 Task: Look for space in Nigrán, Spain from 4th August, 2023 to 8th August, 2023 for 1 adult in price range Rs.10000 to Rs.15000. Place can be private room with 1  bedroom having 1 bed and 1 bathroom. Property type can be flatguest house, hotel. Amenities needed are: wifi, washing machine. Booking option can be shelf check-in. Required host language is English.
Action: Mouse moved to (299, 160)
Screenshot: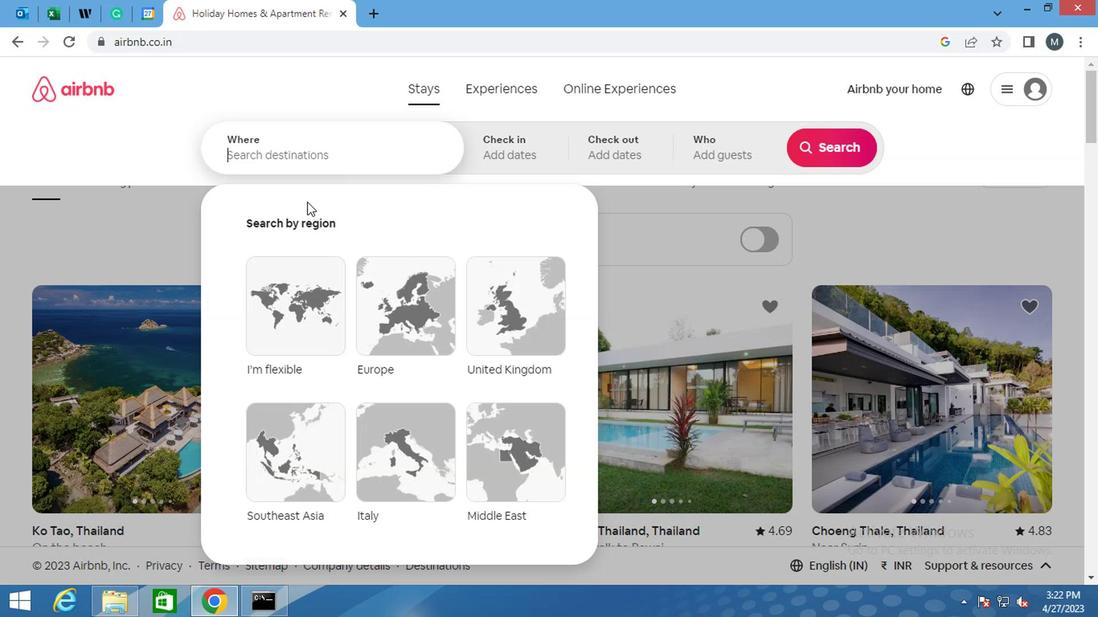 
Action: Mouse pressed left at (299, 160)
Screenshot: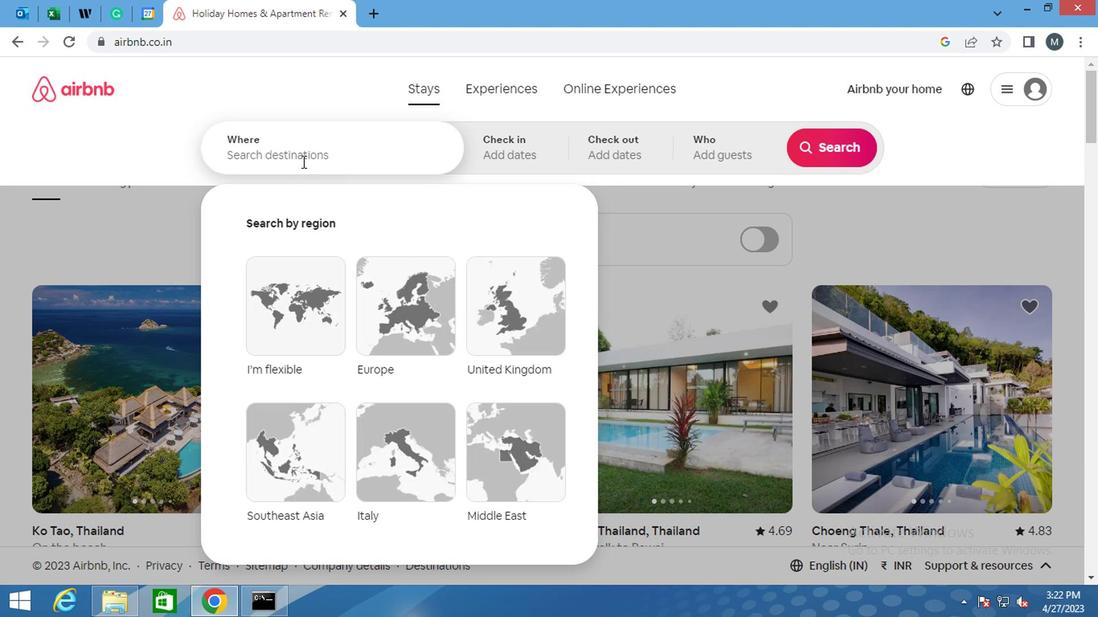 
Action: Key pressed <Key.shift>B<Key.backspace><Key.shift>NIGRAM<Key.backspace>N,<Key.space><Key.shift><Key.shift><Key.shift><Key.shift>SPAAIN
Screenshot: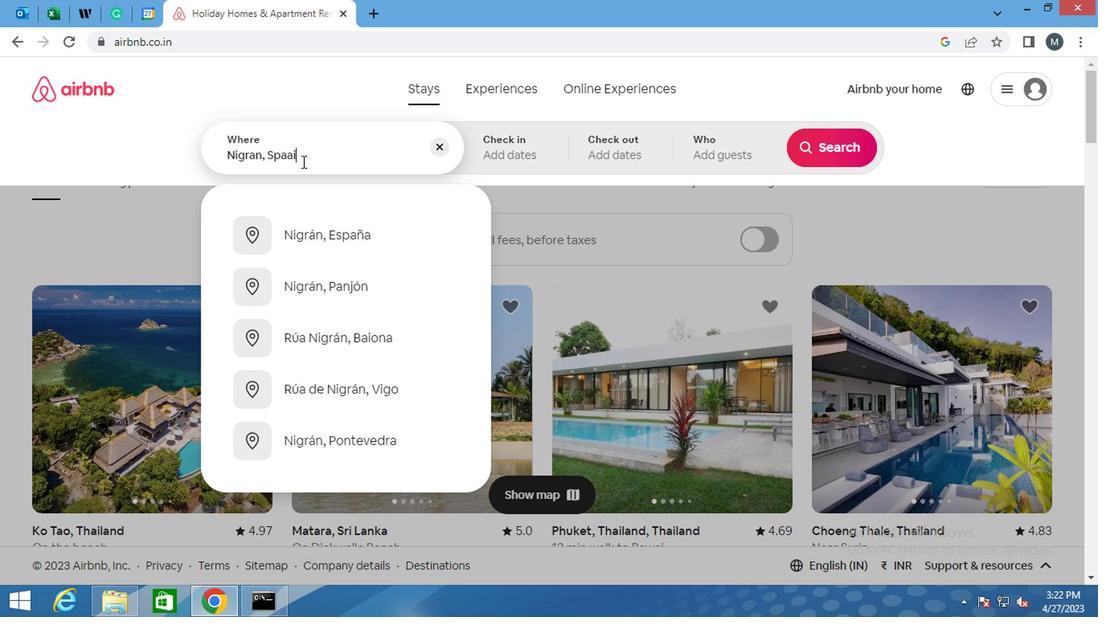 
Action: Mouse moved to (326, 243)
Screenshot: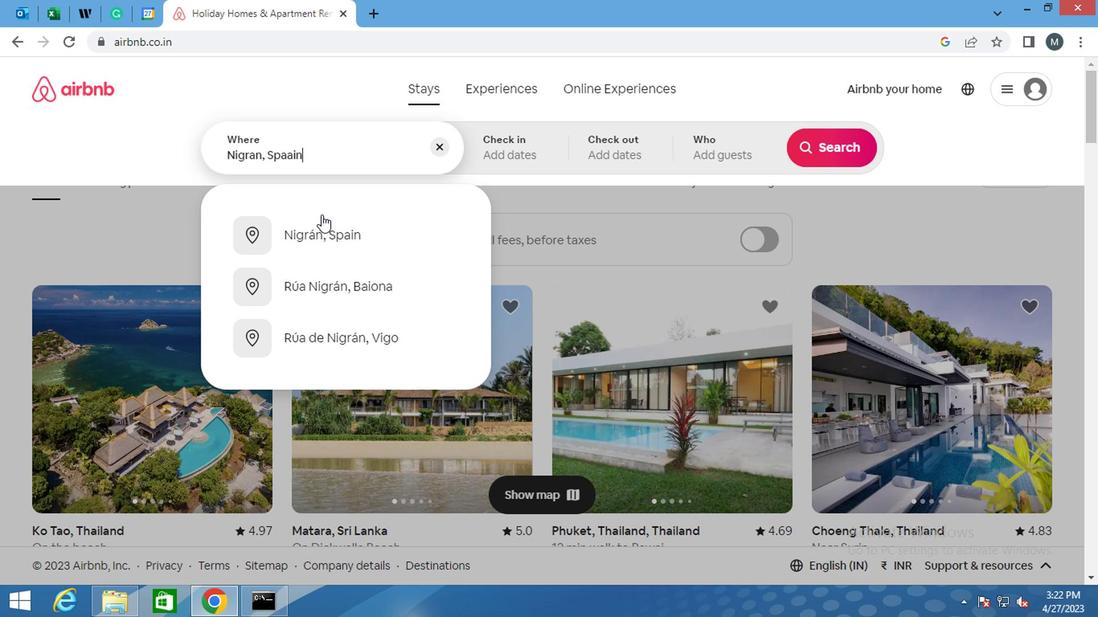 
Action: Mouse pressed left at (326, 243)
Screenshot: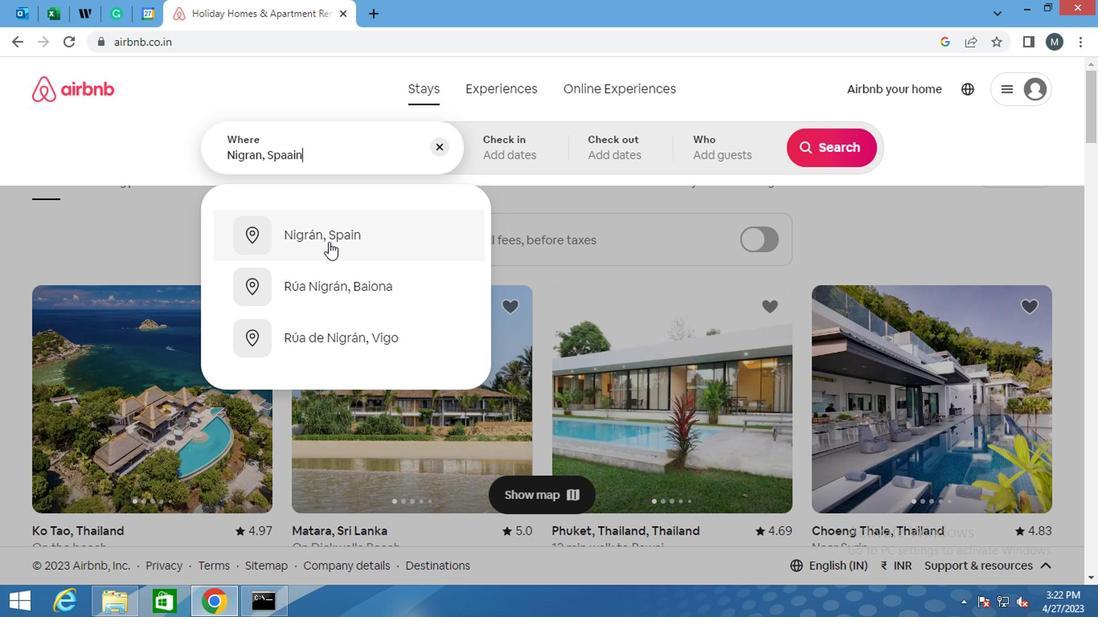 
Action: Mouse moved to (815, 275)
Screenshot: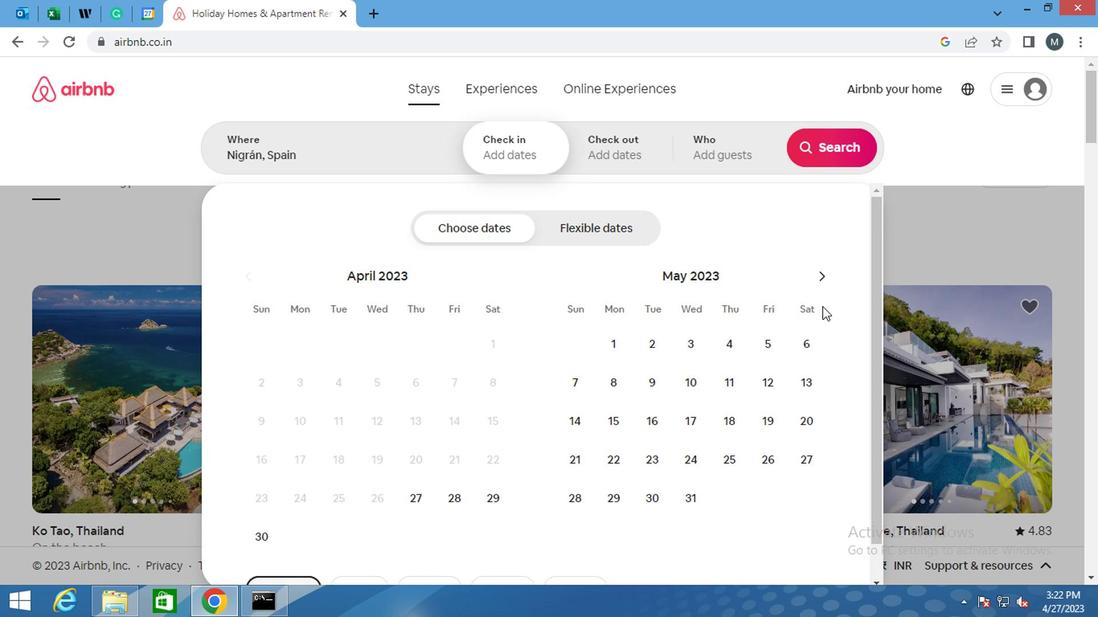 
Action: Mouse pressed left at (815, 275)
Screenshot: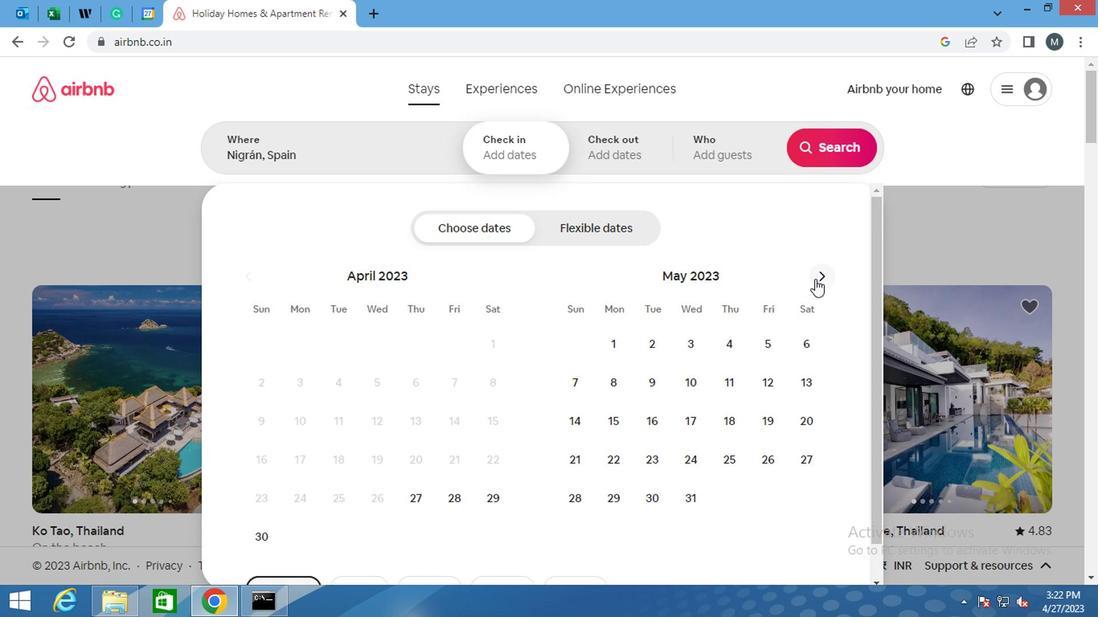 
Action: Mouse moved to (815, 275)
Screenshot: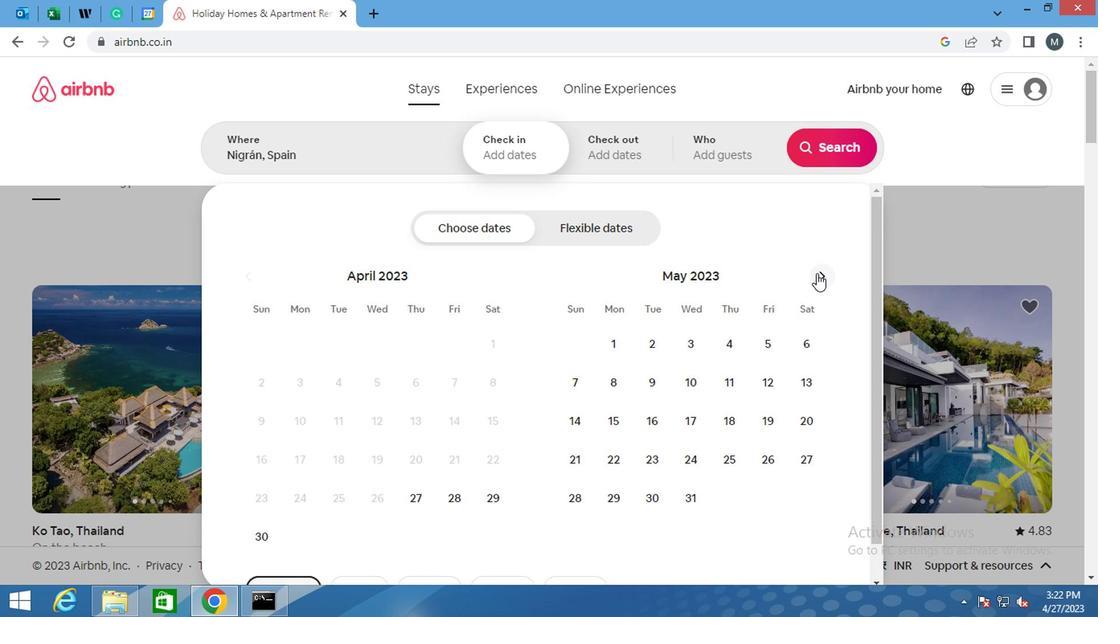 
Action: Mouse pressed left at (815, 275)
Screenshot: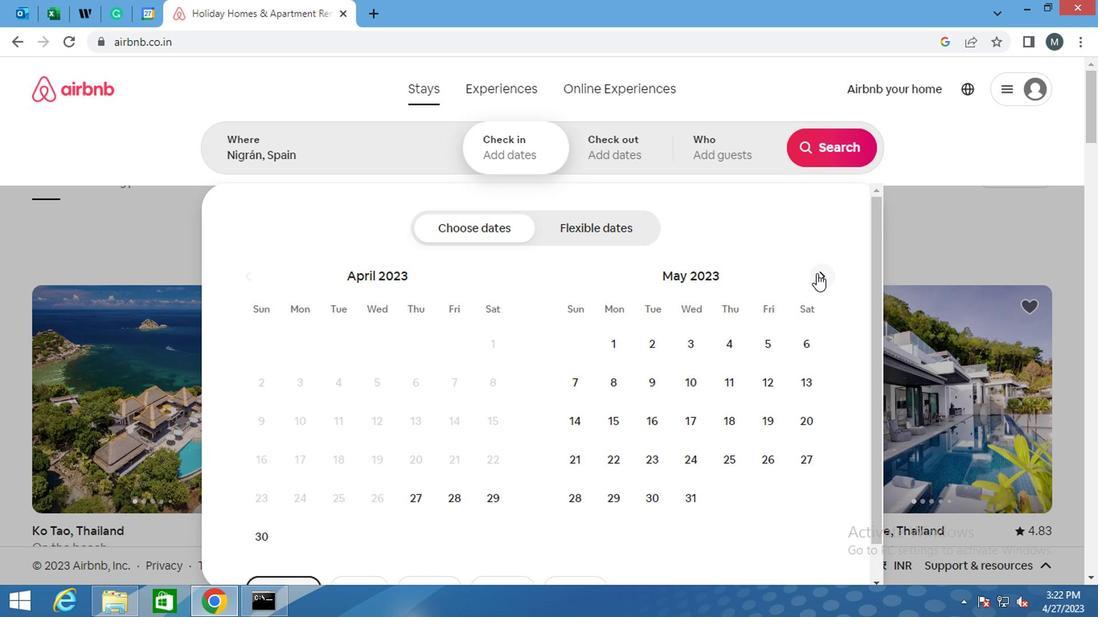 
Action: Mouse moved to (817, 275)
Screenshot: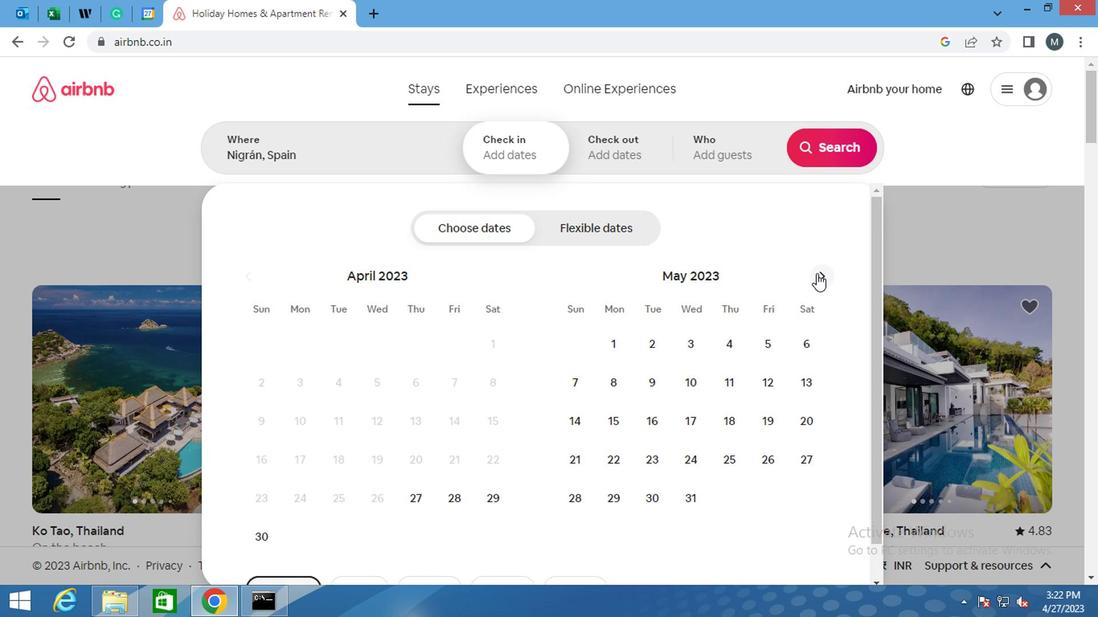 
Action: Mouse pressed left at (817, 275)
Screenshot: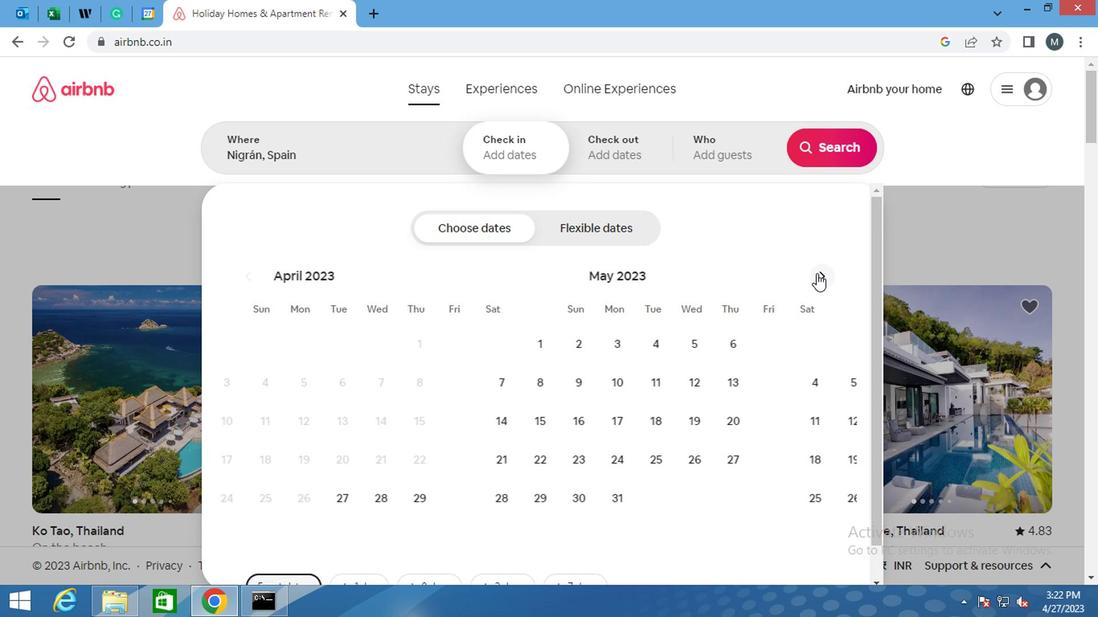 
Action: Mouse moved to (817, 275)
Screenshot: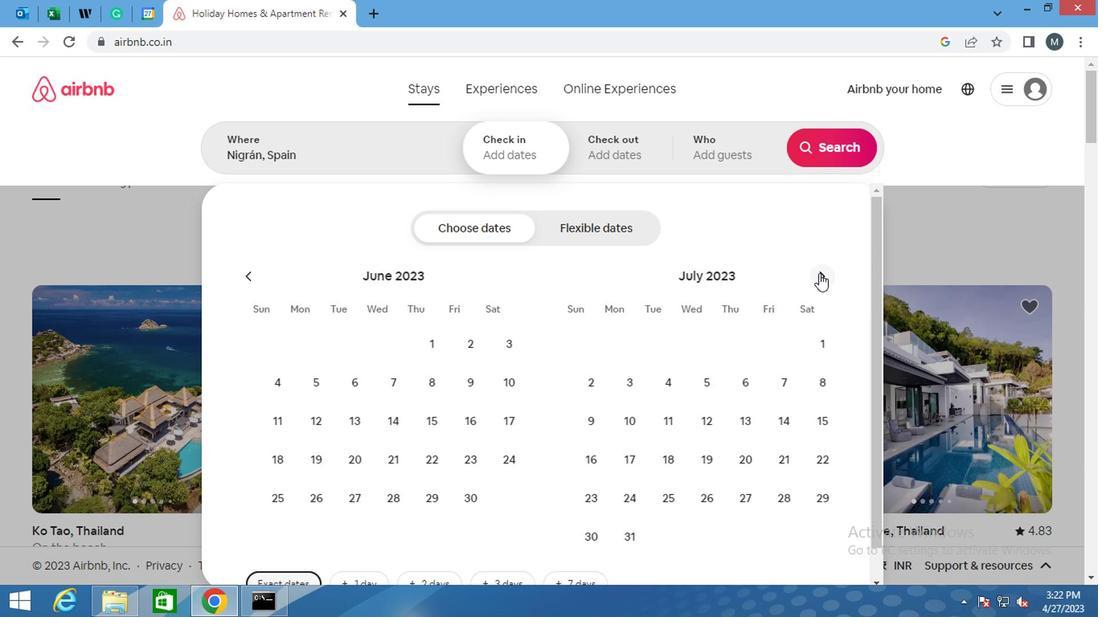 
Action: Mouse pressed left at (817, 275)
Screenshot: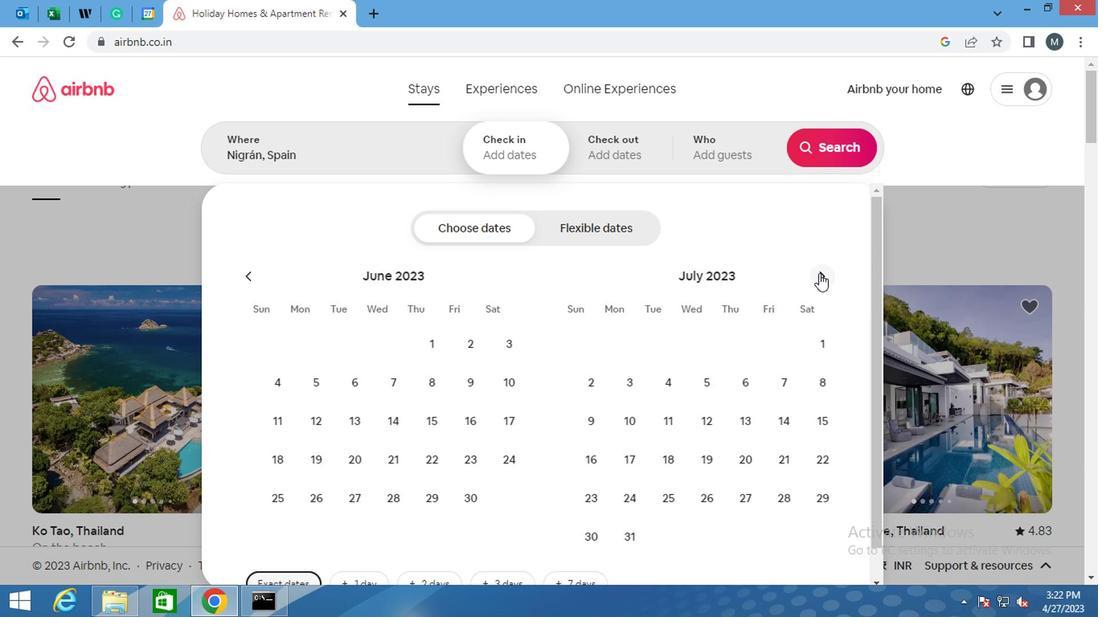 
Action: Mouse moved to (764, 350)
Screenshot: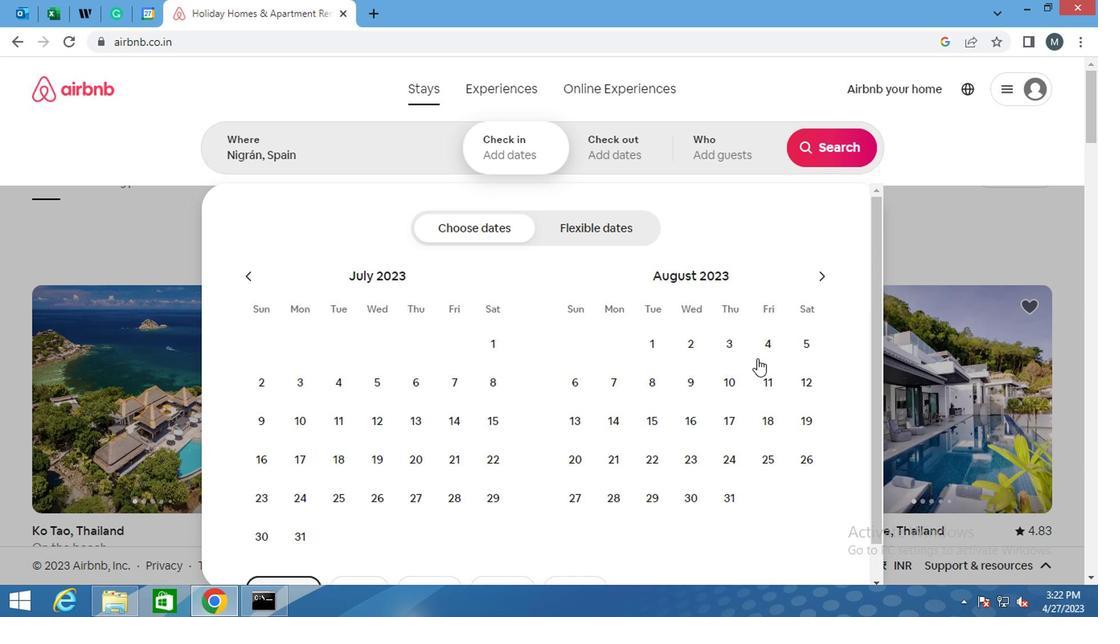 
Action: Mouse pressed left at (764, 350)
Screenshot: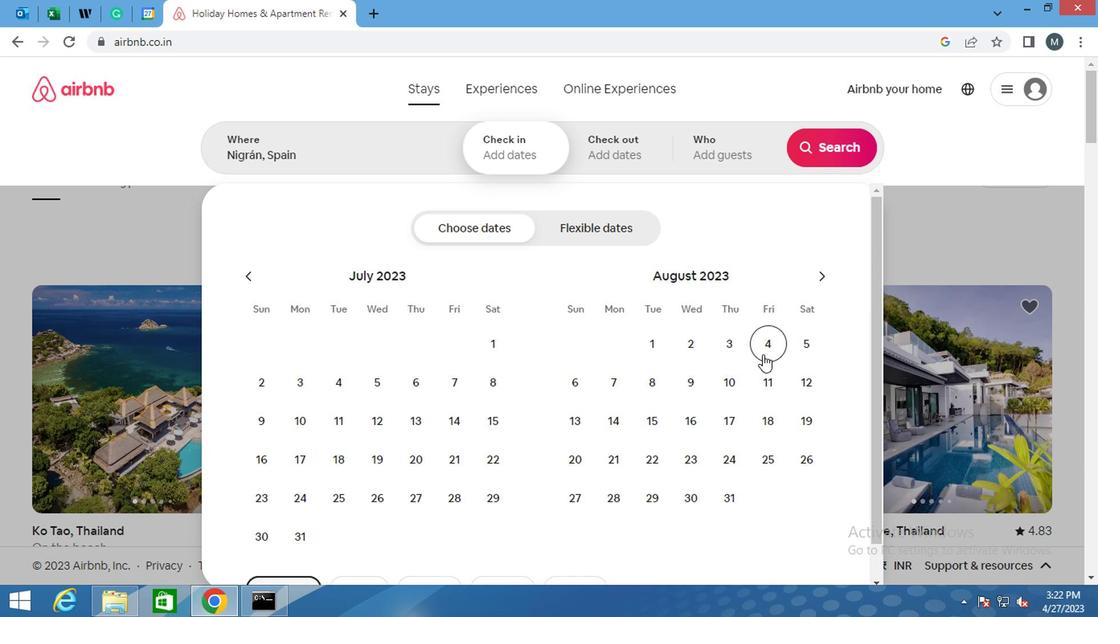 
Action: Mouse moved to (666, 389)
Screenshot: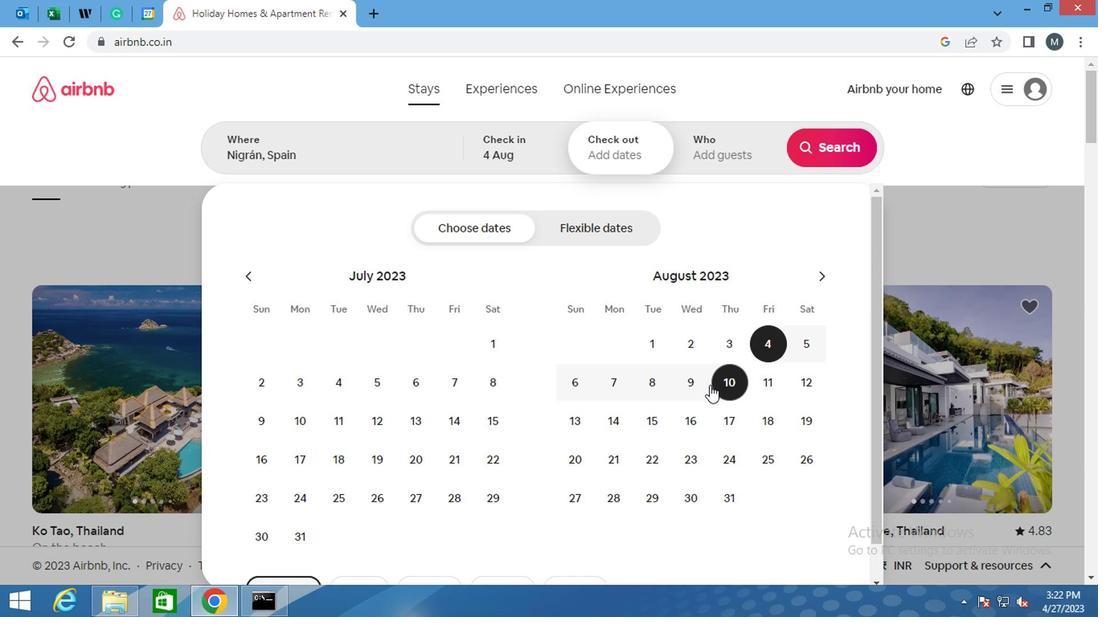 
Action: Mouse pressed left at (666, 389)
Screenshot: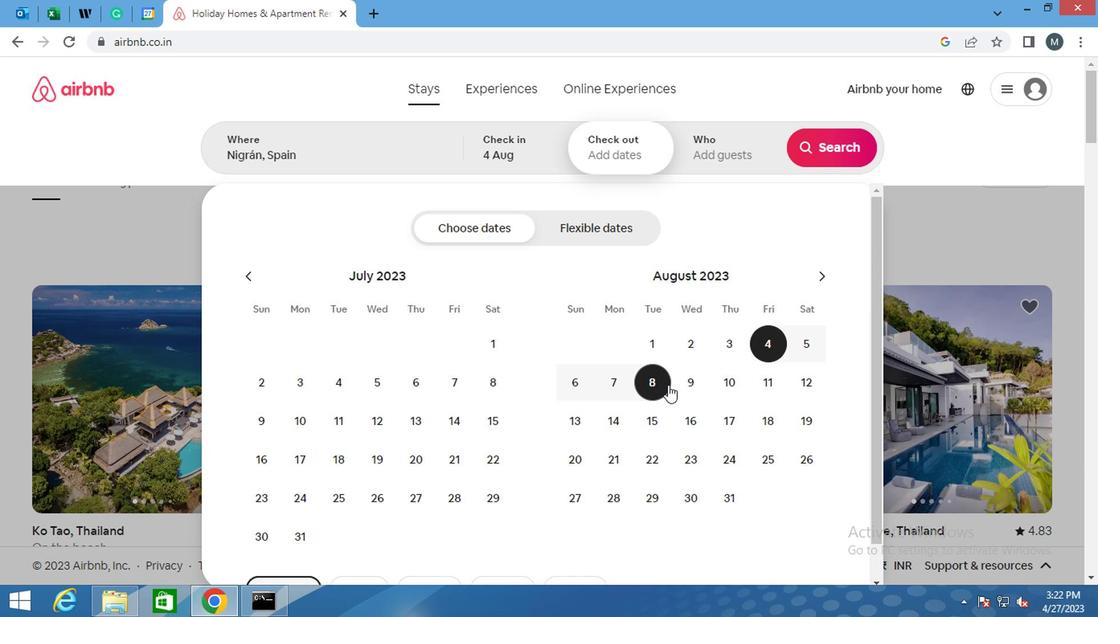 
Action: Mouse moved to (721, 145)
Screenshot: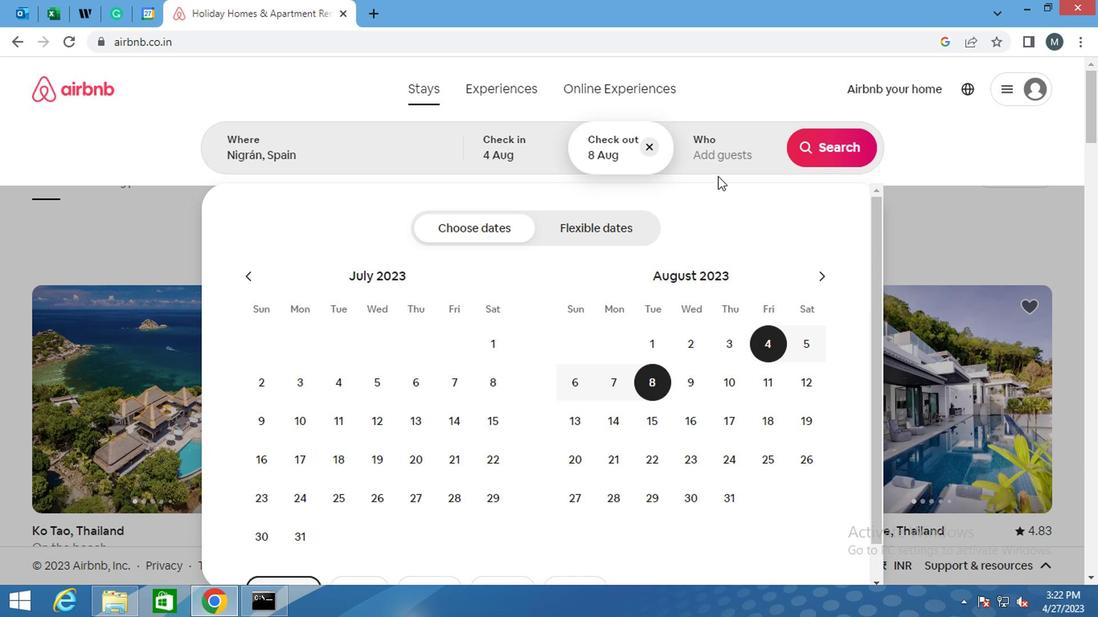 
Action: Mouse pressed left at (721, 145)
Screenshot: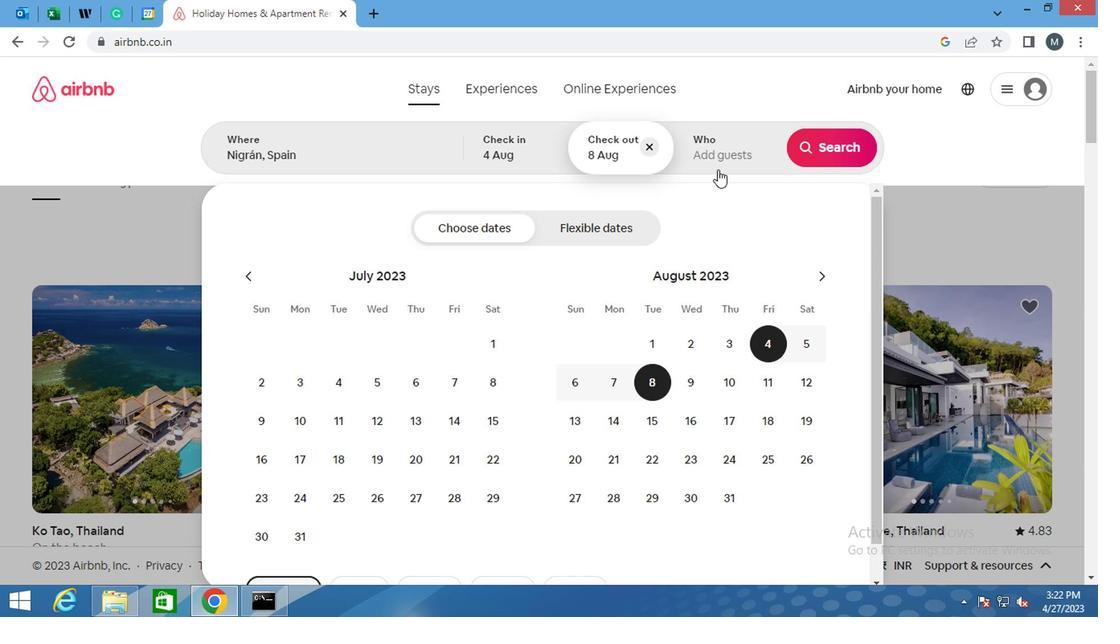 
Action: Mouse moved to (829, 228)
Screenshot: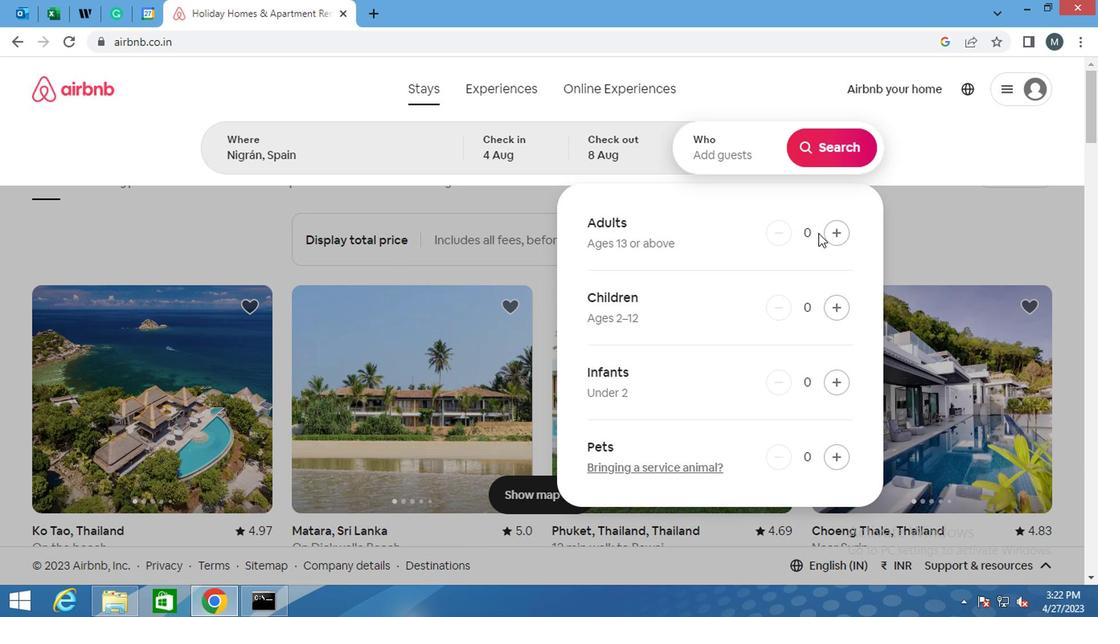
Action: Mouse pressed left at (829, 228)
Screenshot: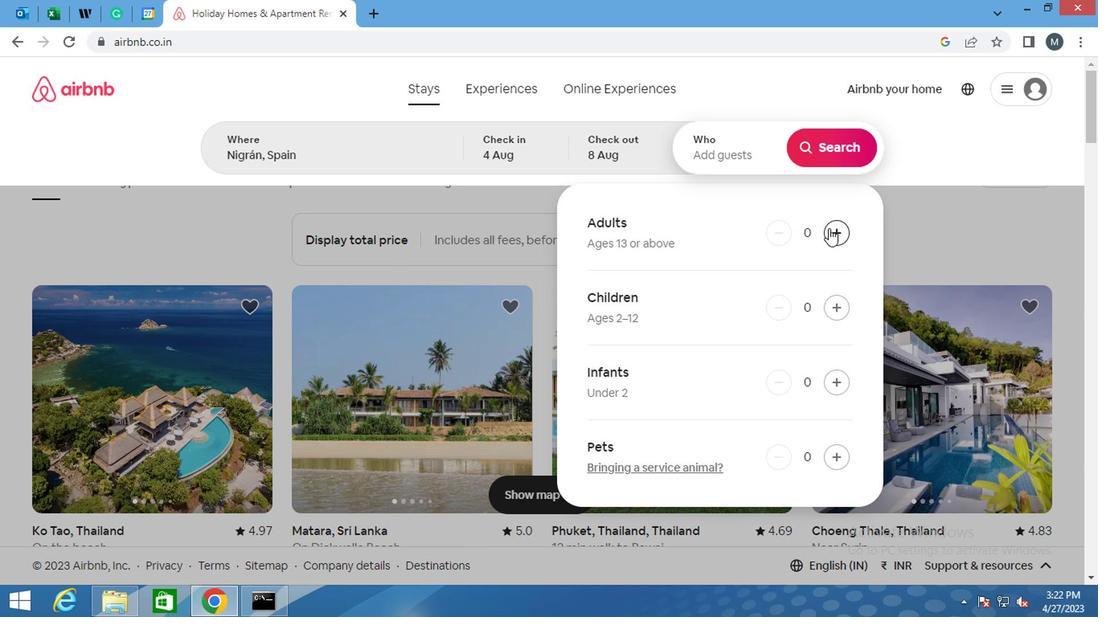 
Action: Mouse moved to (824, 155)
Screenshot: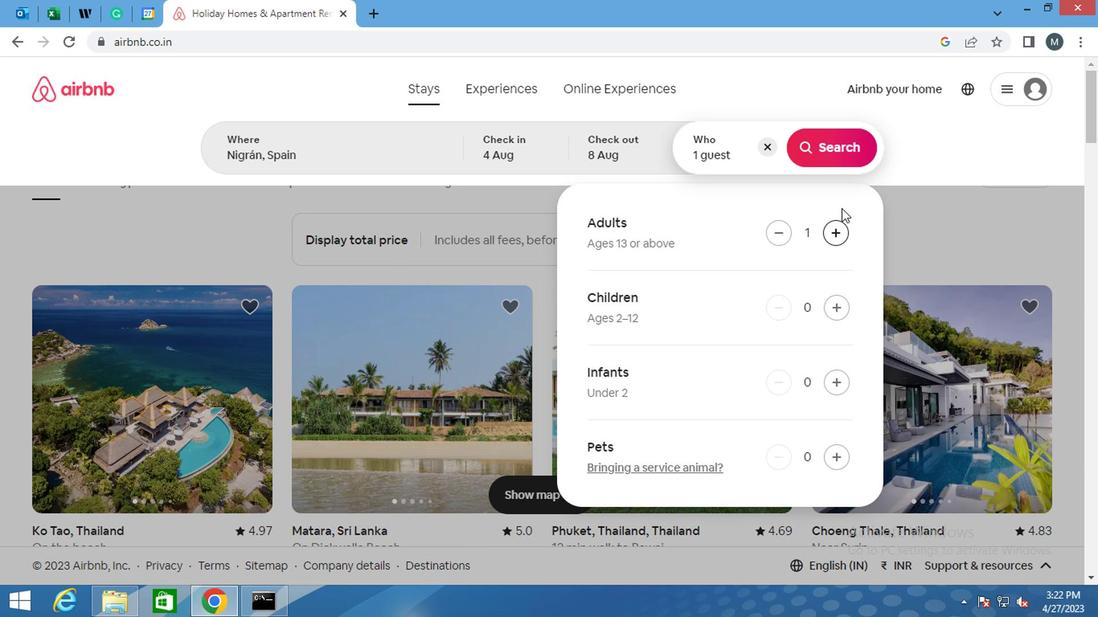 
Action: Mouse pressed left at (824, 155)
Screenshot: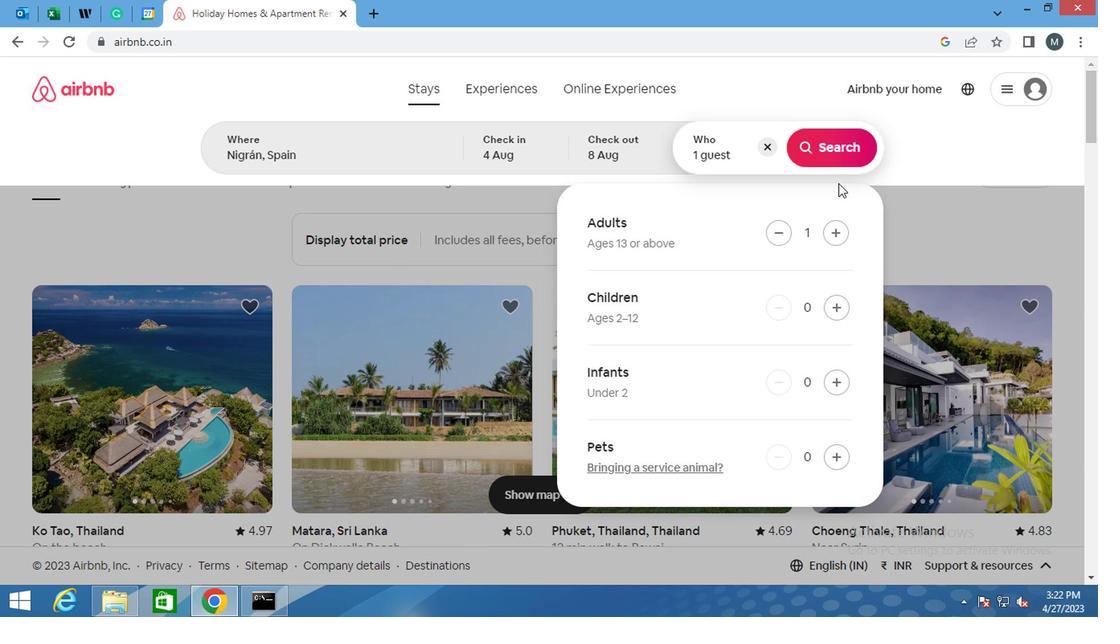
Action: Mouse moved to (1049, 152)
Screenshot: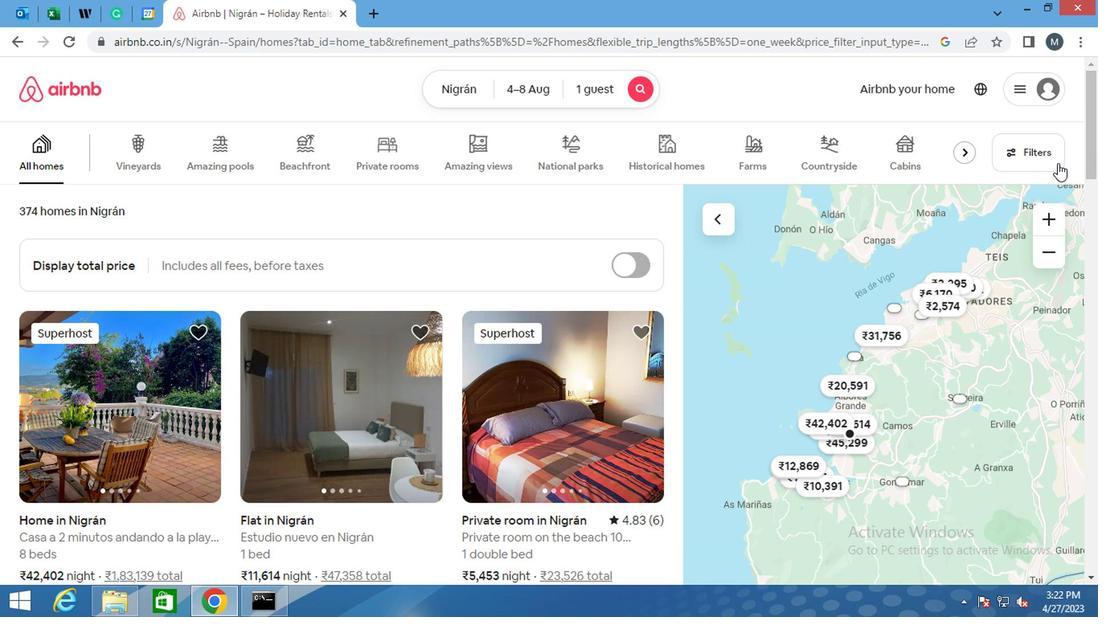 
Action: Mouse pressed left at (1049, 152)
Screenshot: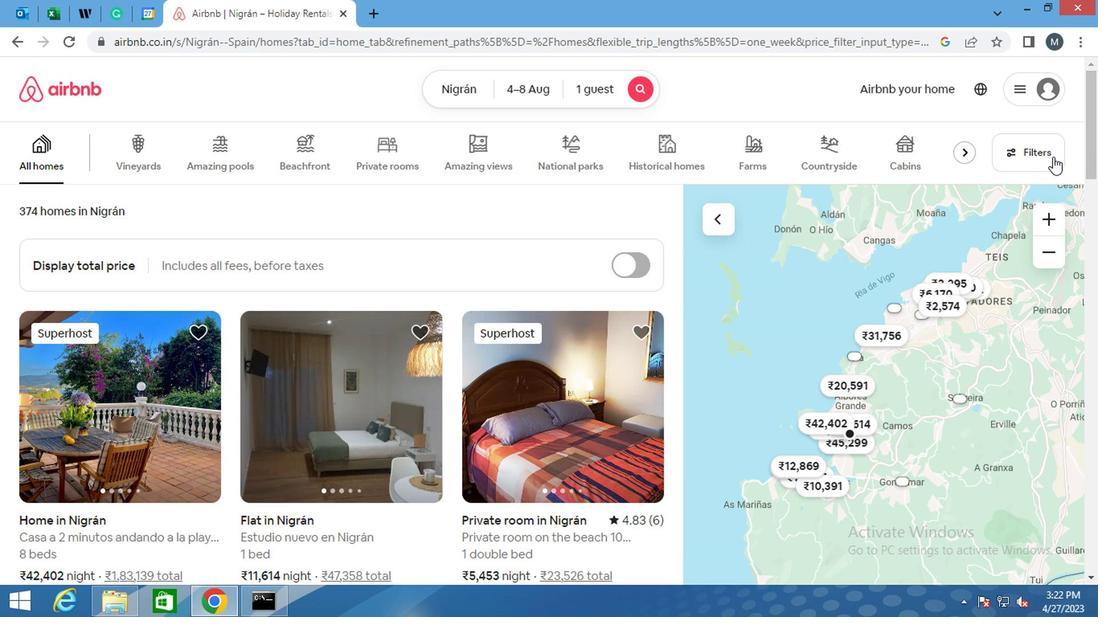 
Action: Mouse moved to (367, 368)
Screenshot: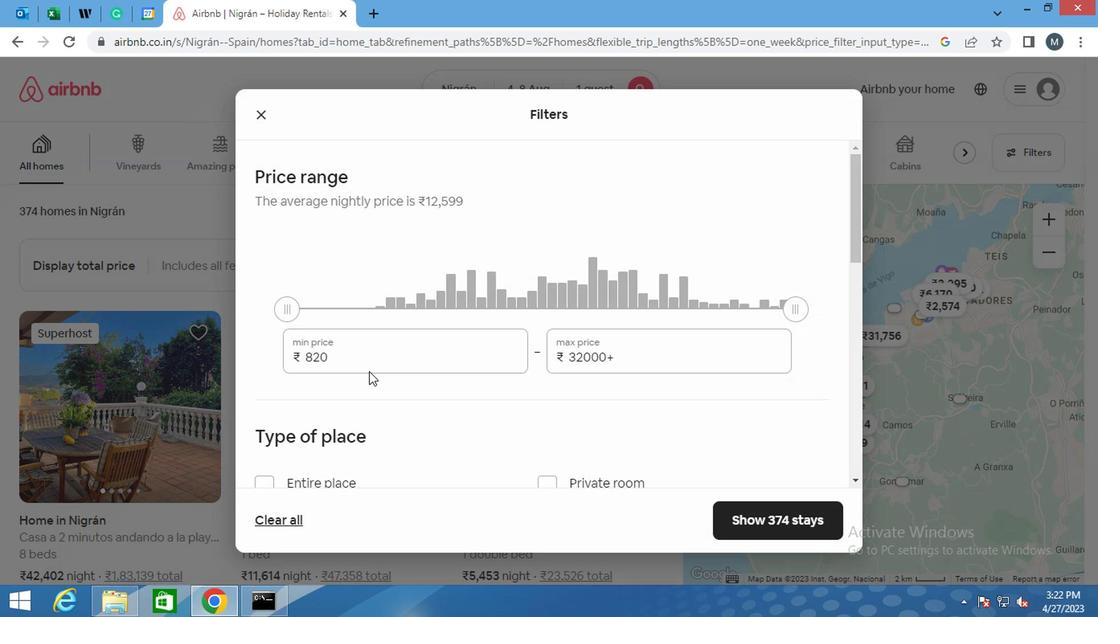 
Action: Mouse pressed left at (367, 368)
Screenshot: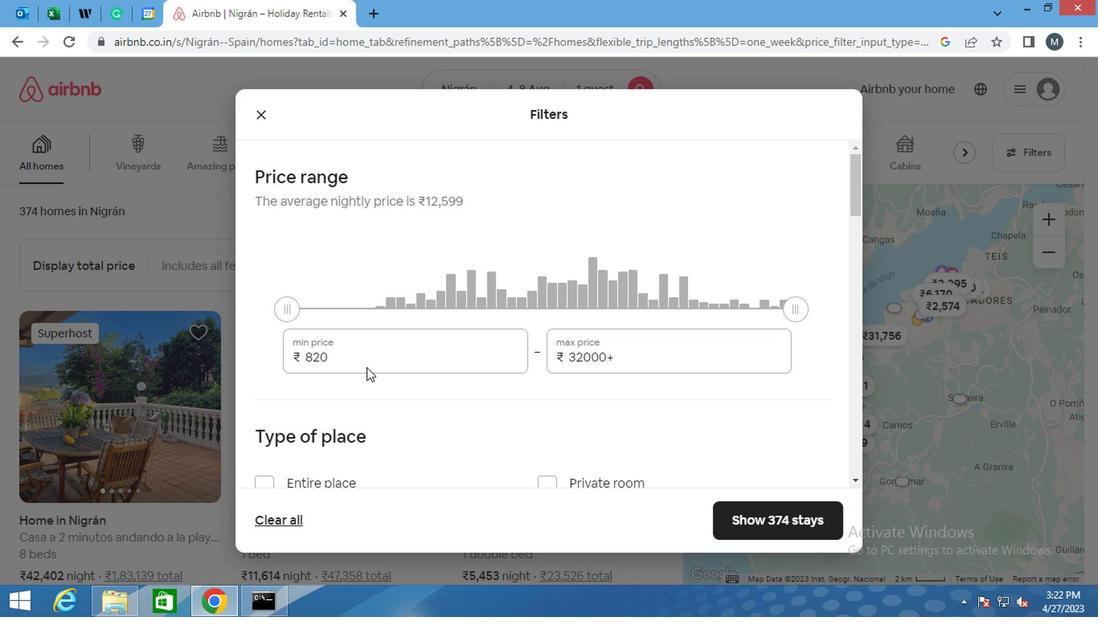 
Action: Mouse moved to (367, 368)
Screenshot: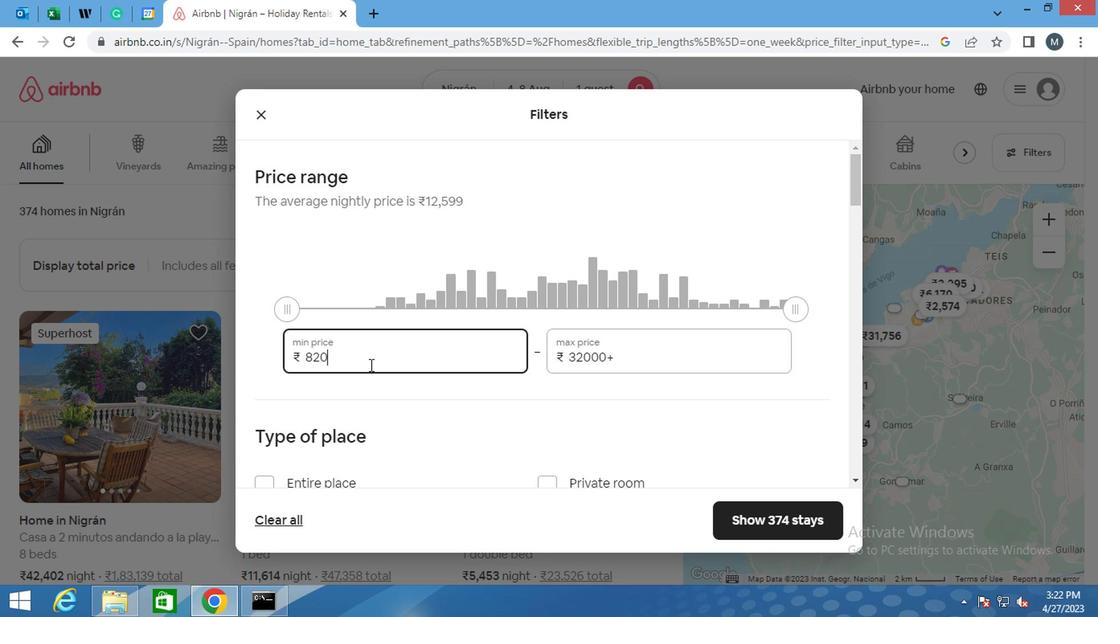 
Action: Key pressed <Key.backspace><Key.backspace><Key.backspace><Key.backspace><Key.backspace><Key.backspace><Key.backspace>10000
Screenshot: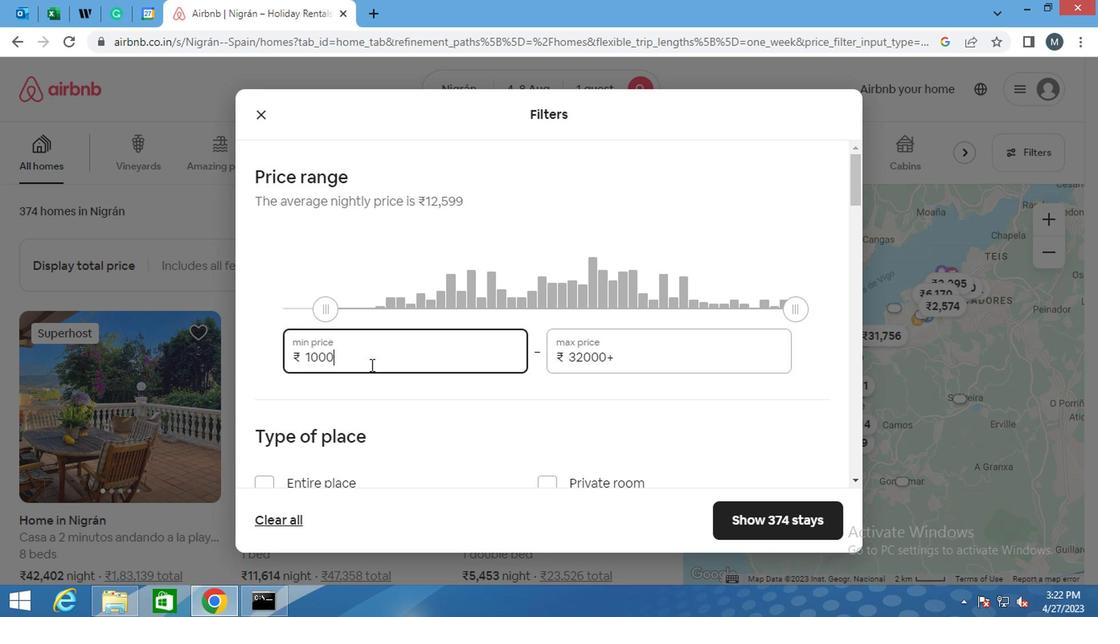 
Action: Mouse moved to (632, 359)
Screenshot: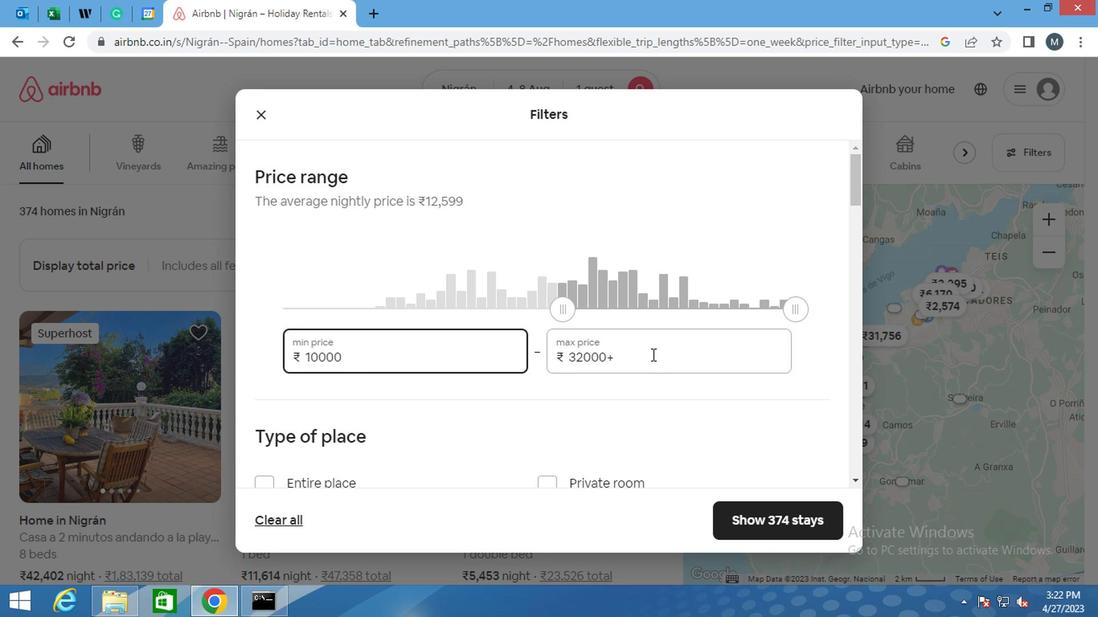 
Action: Mouse pressed left at (632, 359)
Screenshot: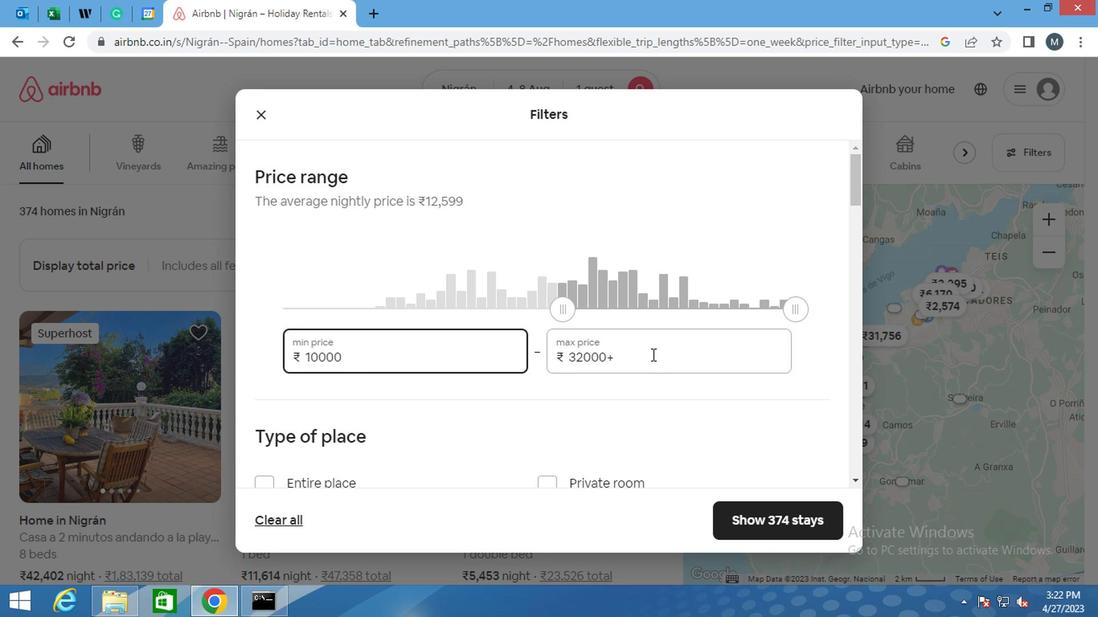 
Action: Mouse moved to (550, 364)
Screenshot: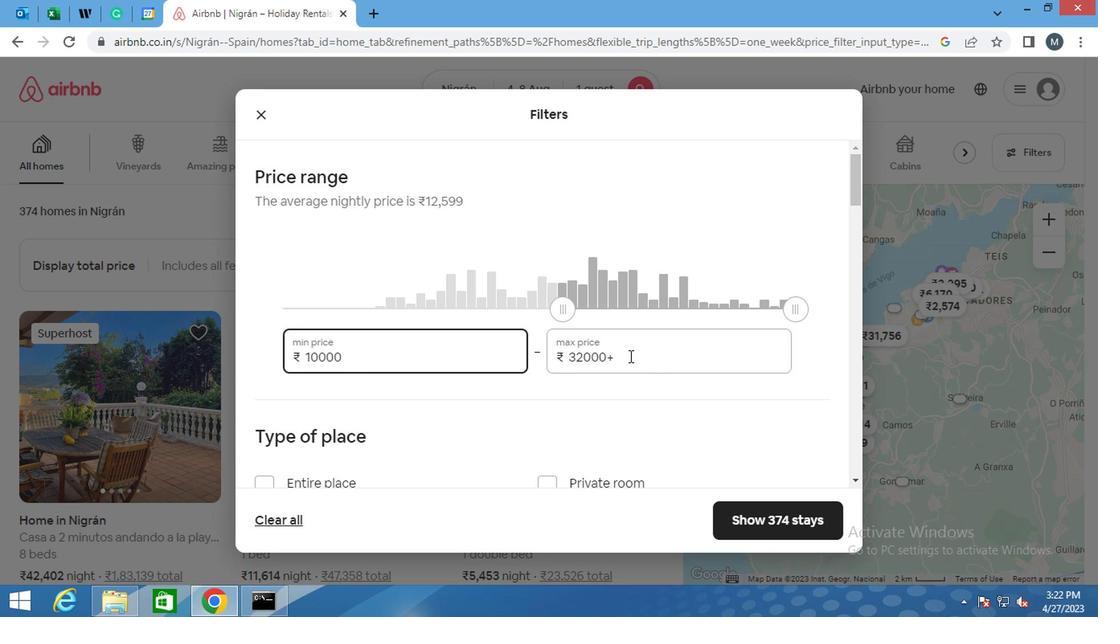 
Action: Key pressed 15000
Screenshot: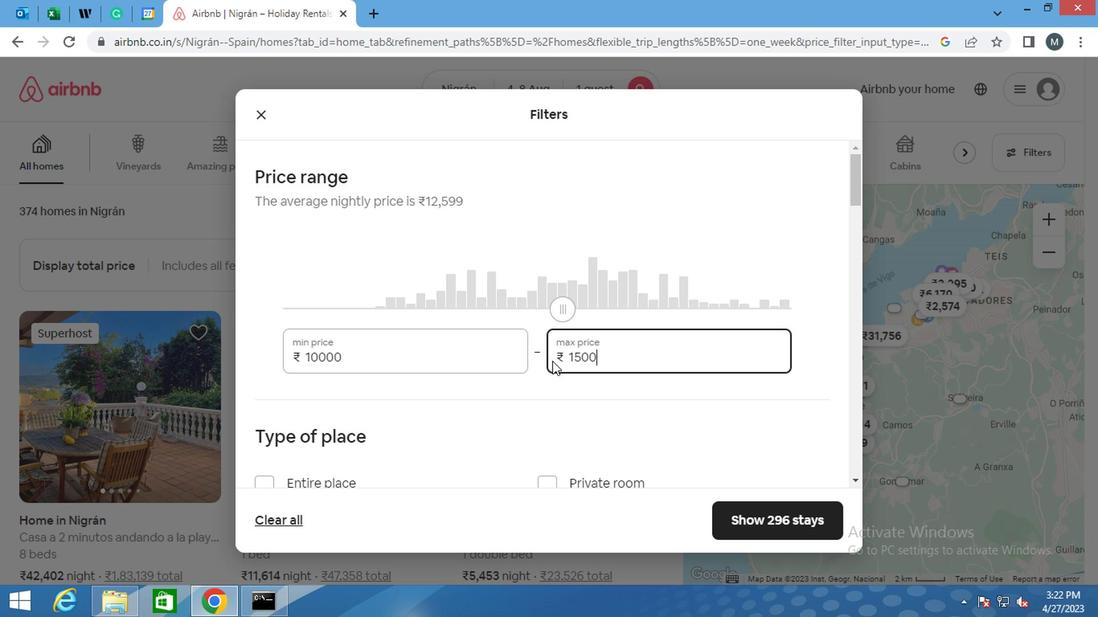 
Action: Mouse moved to (434, 354)
Screenshot: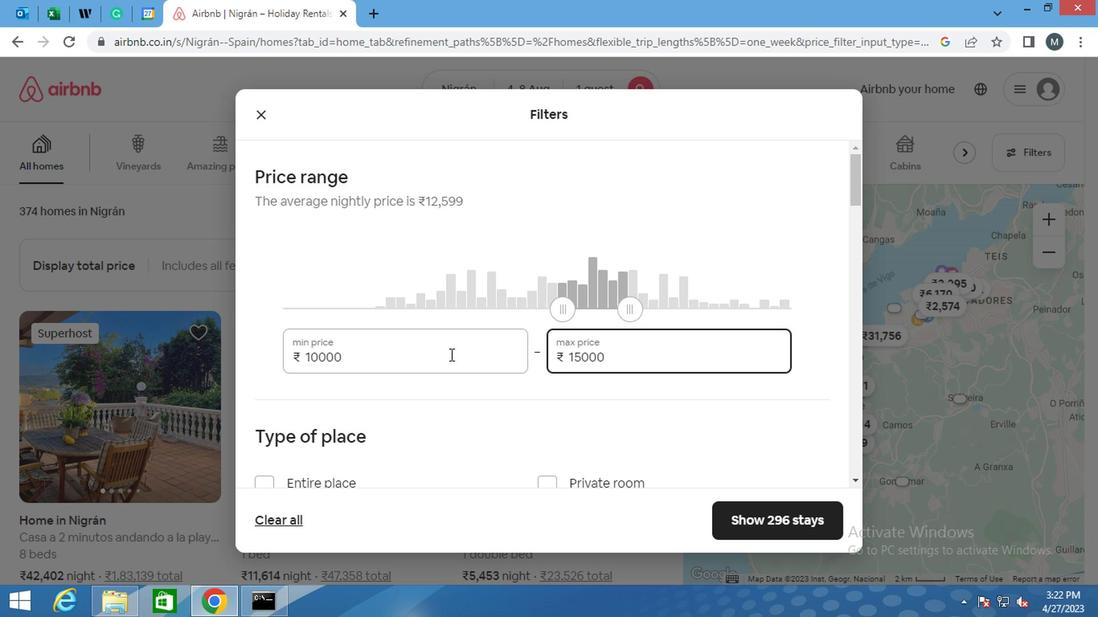 
Action: Mouse scrolled (434, 353) with delta (0, 0)
Screenshot: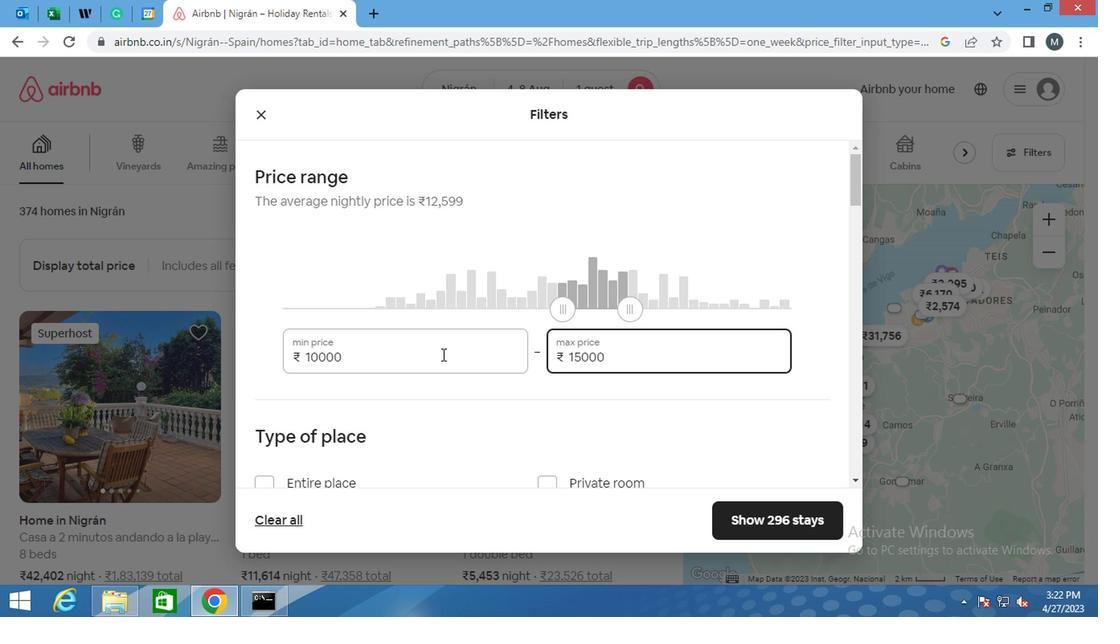 
Action: Mouse scrolled (434, 353) with delta (0, 0)
Screenshot: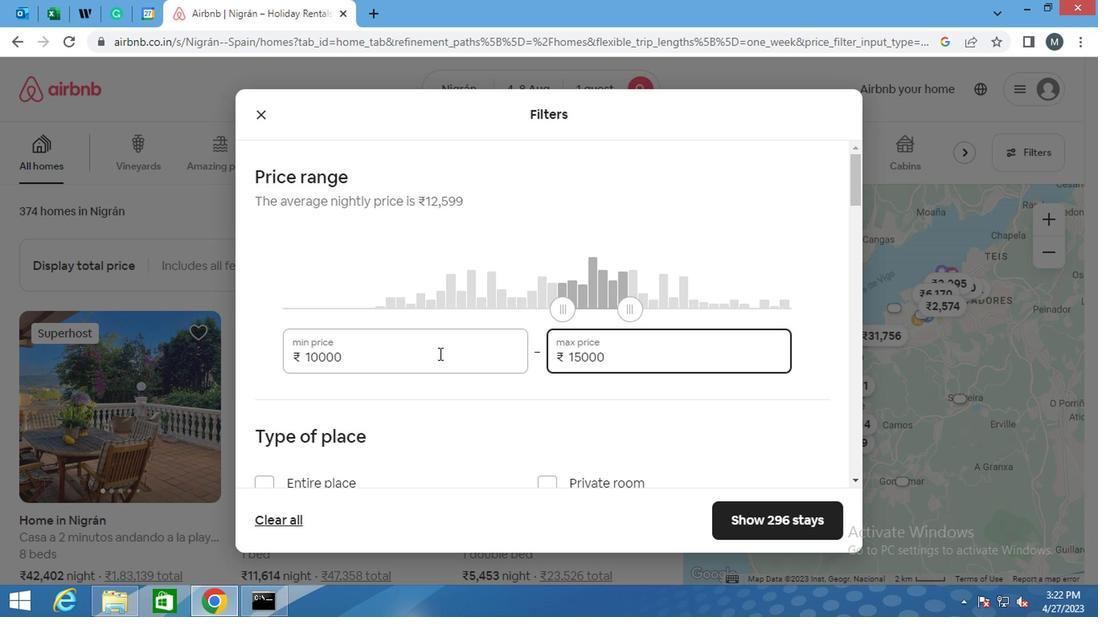 
Action: Mouse moved to (539, 329)
Screenshot: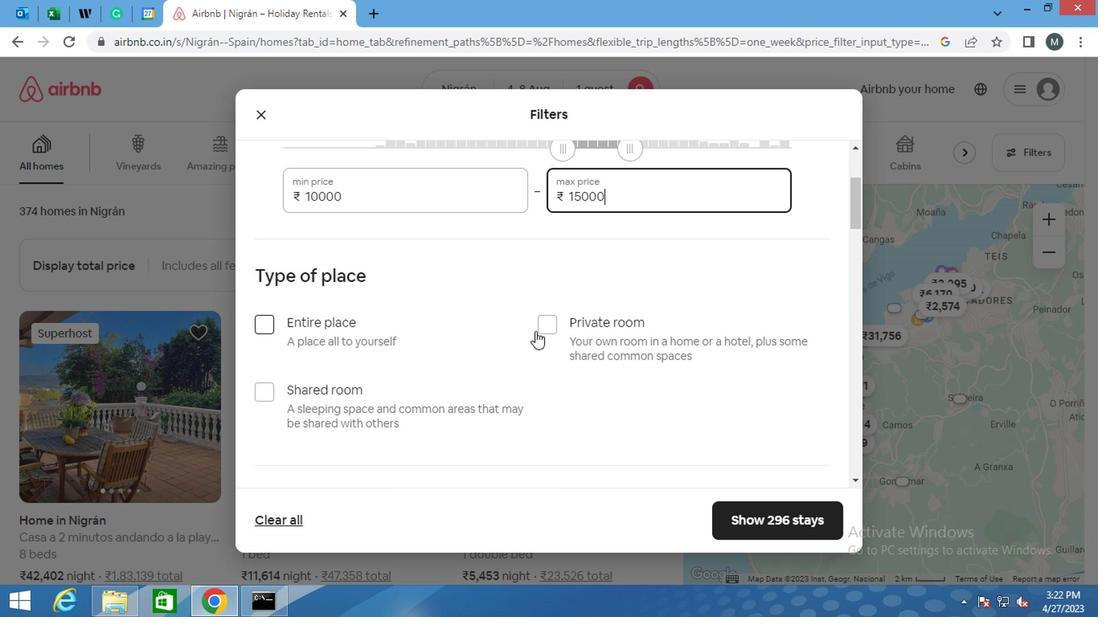 
Action: Mouse pressed left at (539, 329)
Screenshot: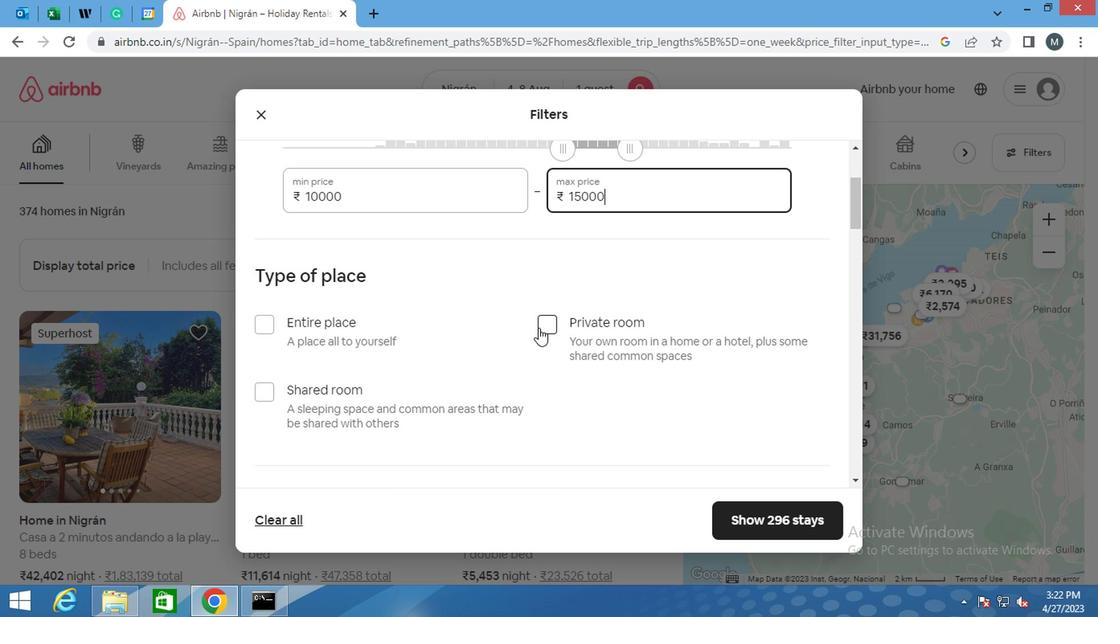 
Action: Mouse moved to (491, 327)
Screenshot: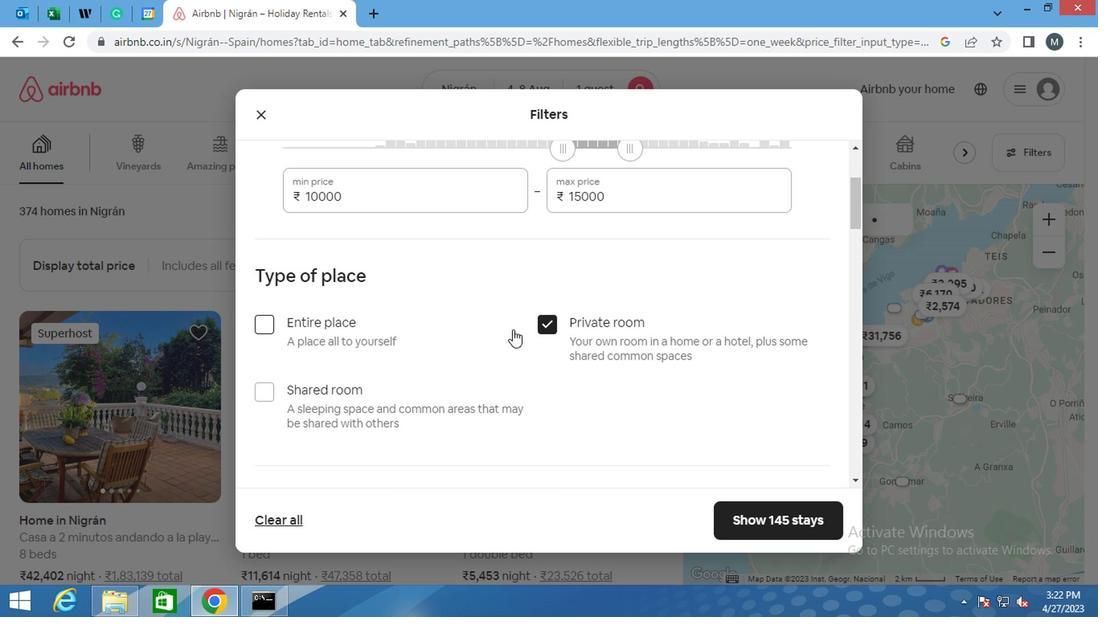 
Action: Mouse scrolled (491, 326) with delta (0, -1)
Screenshot: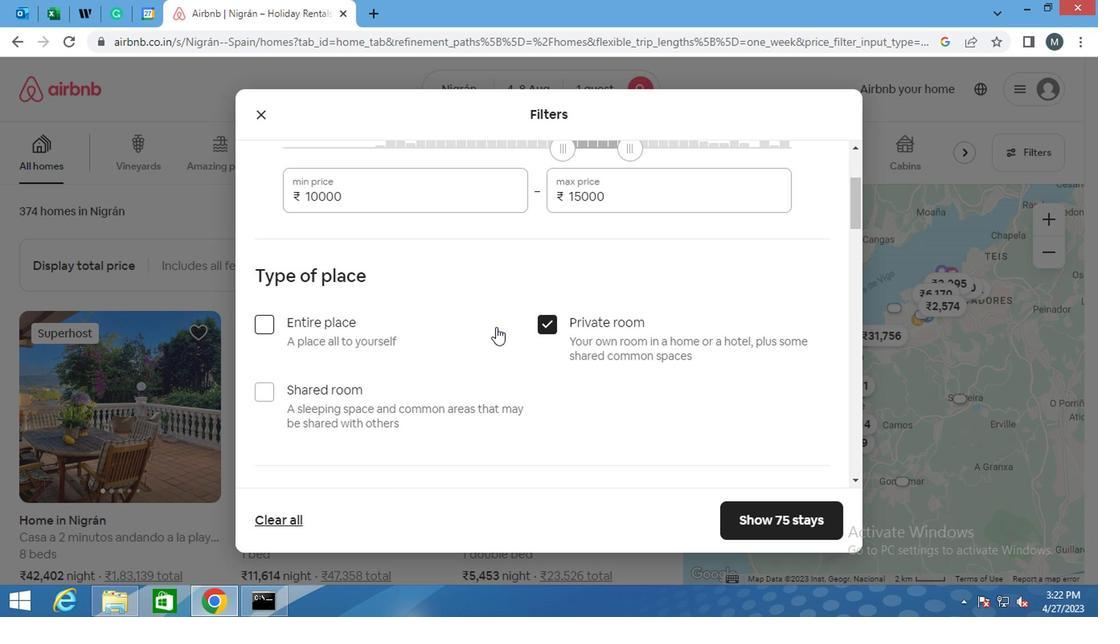 
Action: Mouse moved to (490, 327)
Screenshot: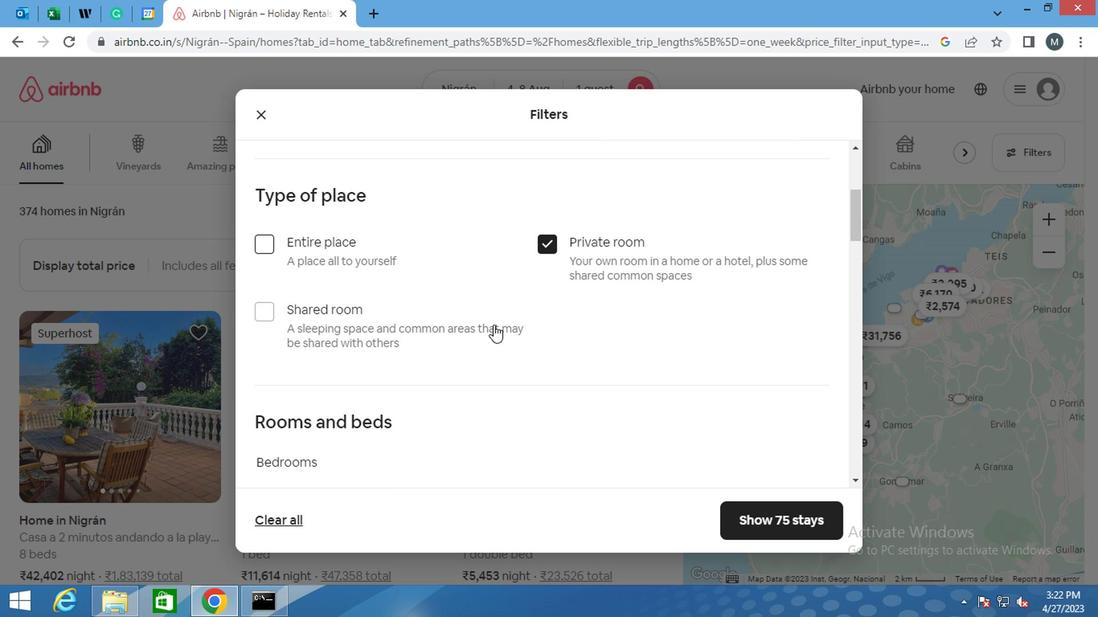 
Action: Mouse scrolled (490, 326) with delta (0, -1)
Screenshot: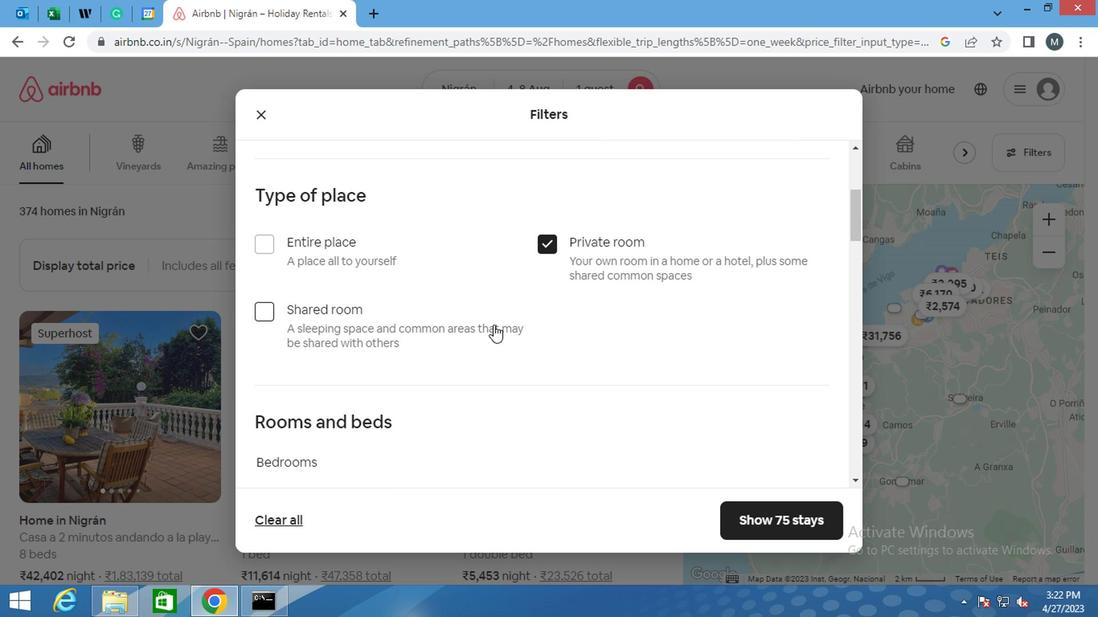 
Action: Mouse moved to (489, 327)
Screenshot: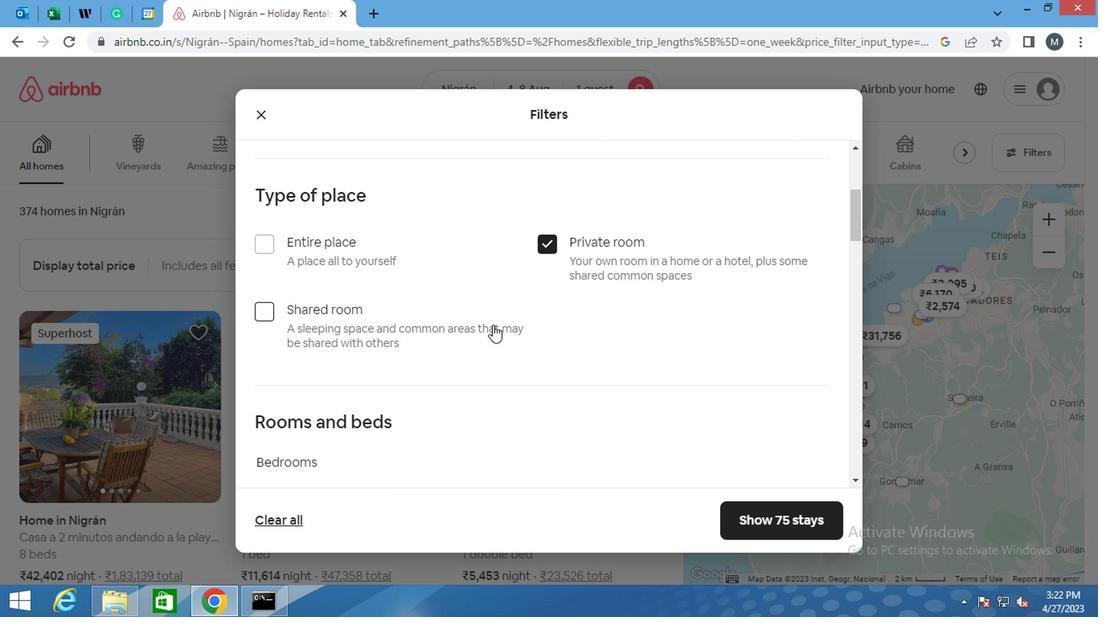 
Action: Mouse scrolled (489, 326) with delta (0, -1)
Screenshot: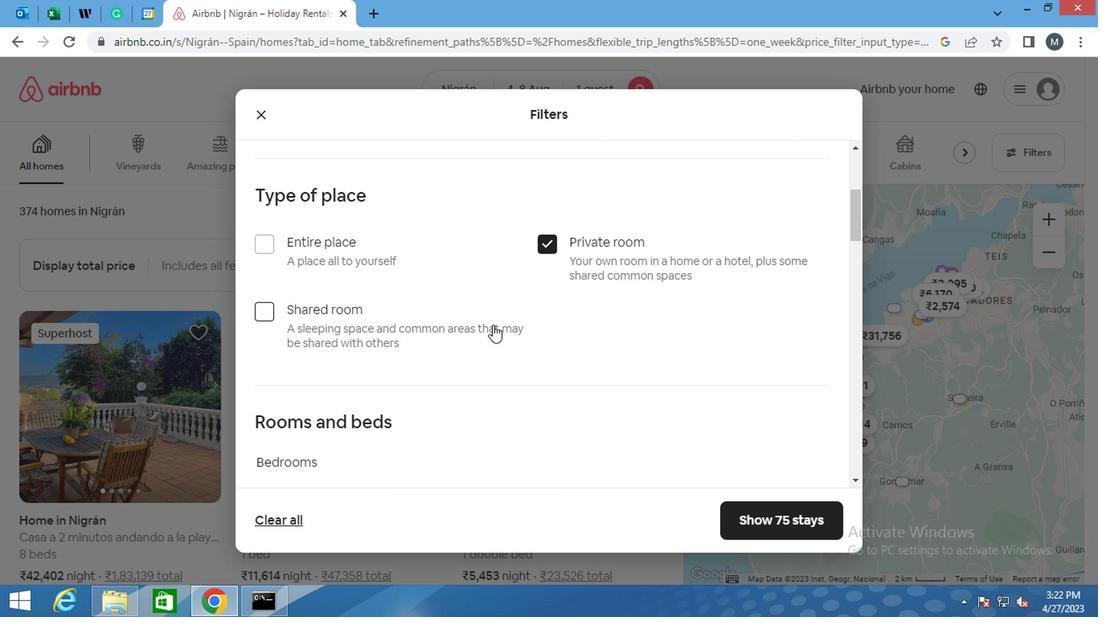 
Action: Mouse moved to (364, 340)
Screenshot: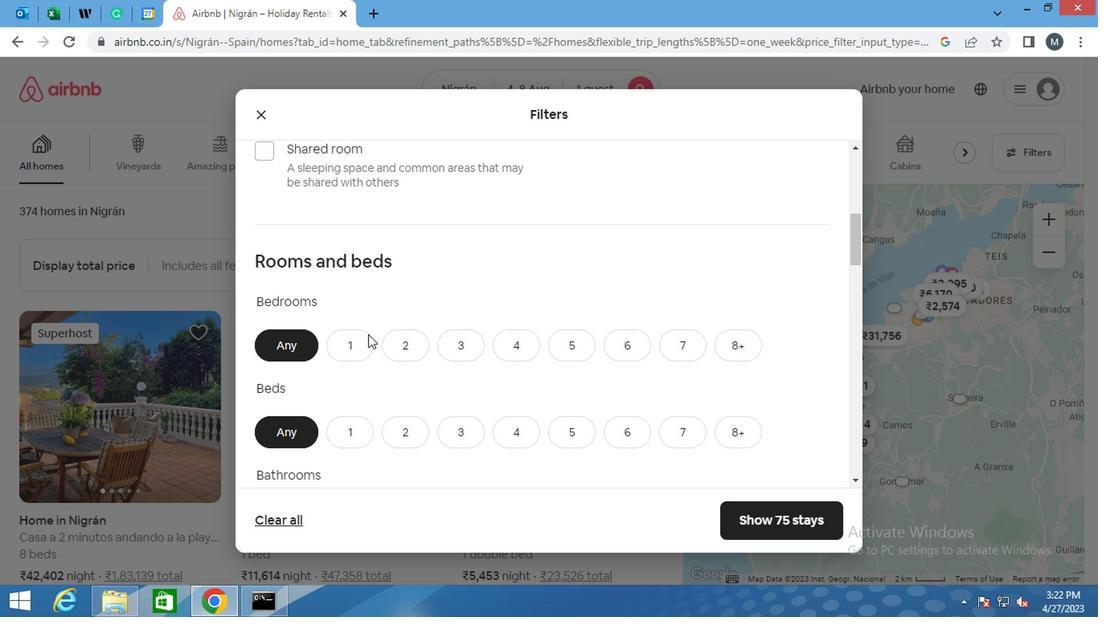 
Action: Mouse pressed left at (364, 340)
Screenshot: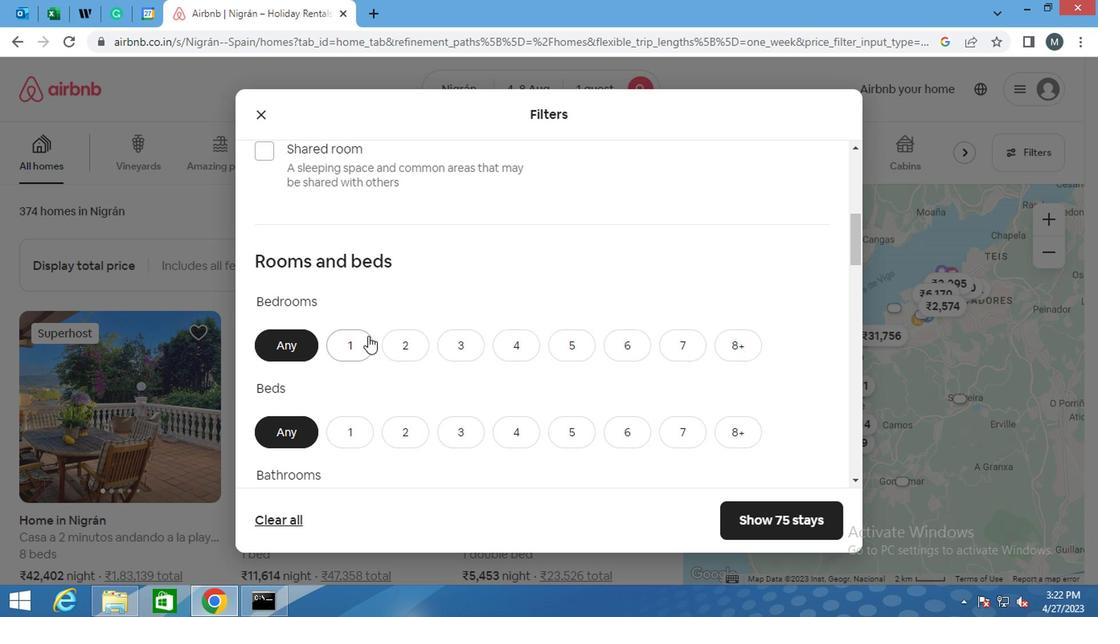 
Action: Mouse scrolled (364, 339) with delta (0, -1)
Screenshot: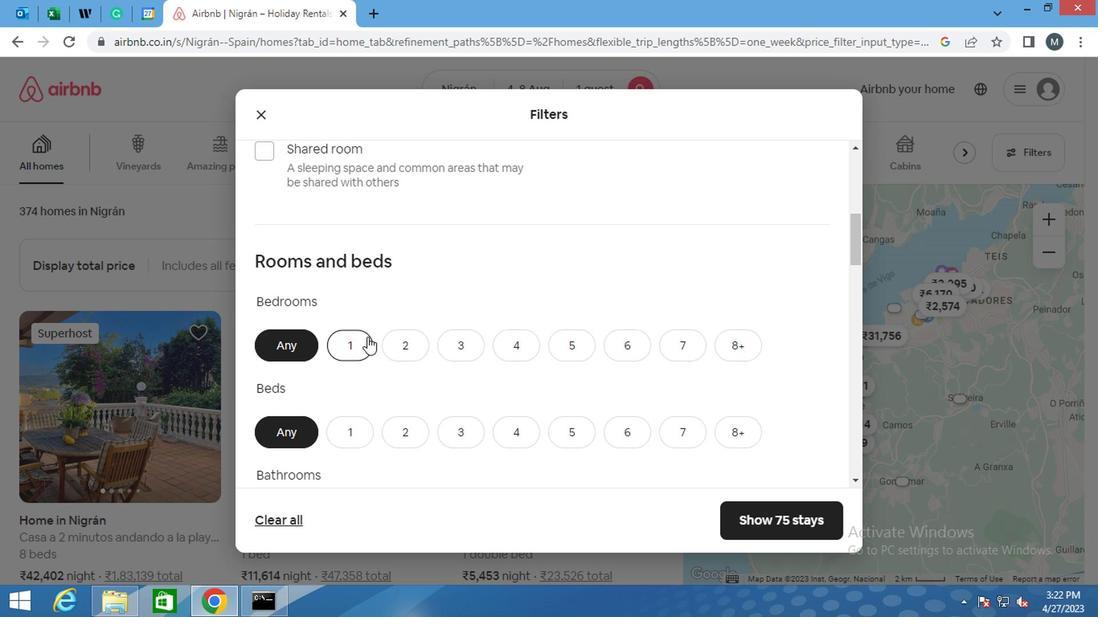 
Action: Mouse moved to (352, 339)
Screenshot: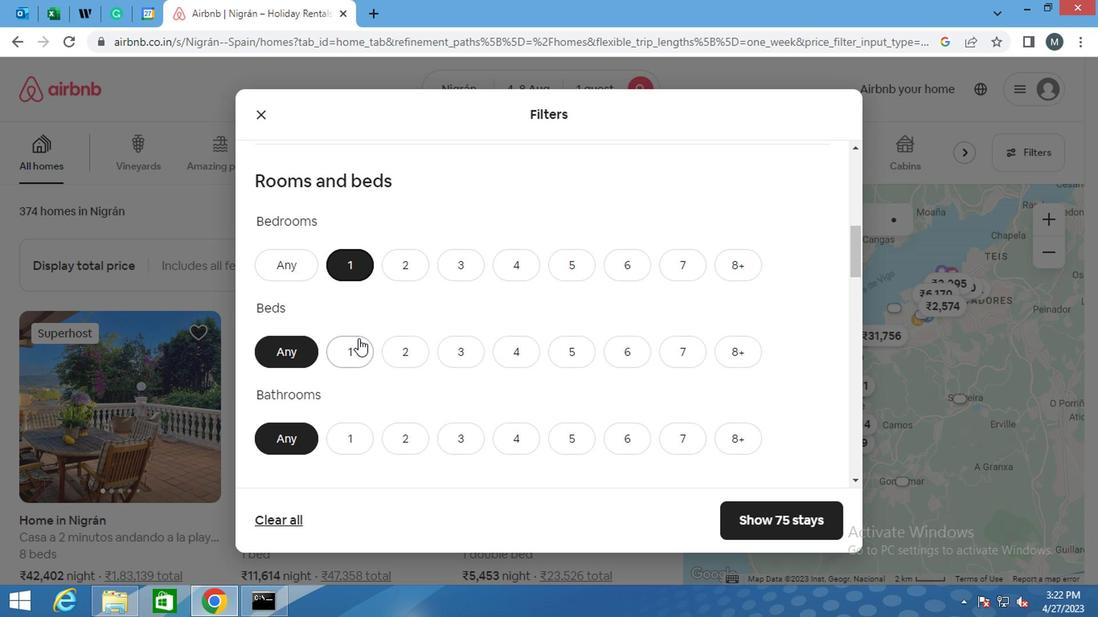 
Action: Mouse pressed left at (352, 339)
Screenshot: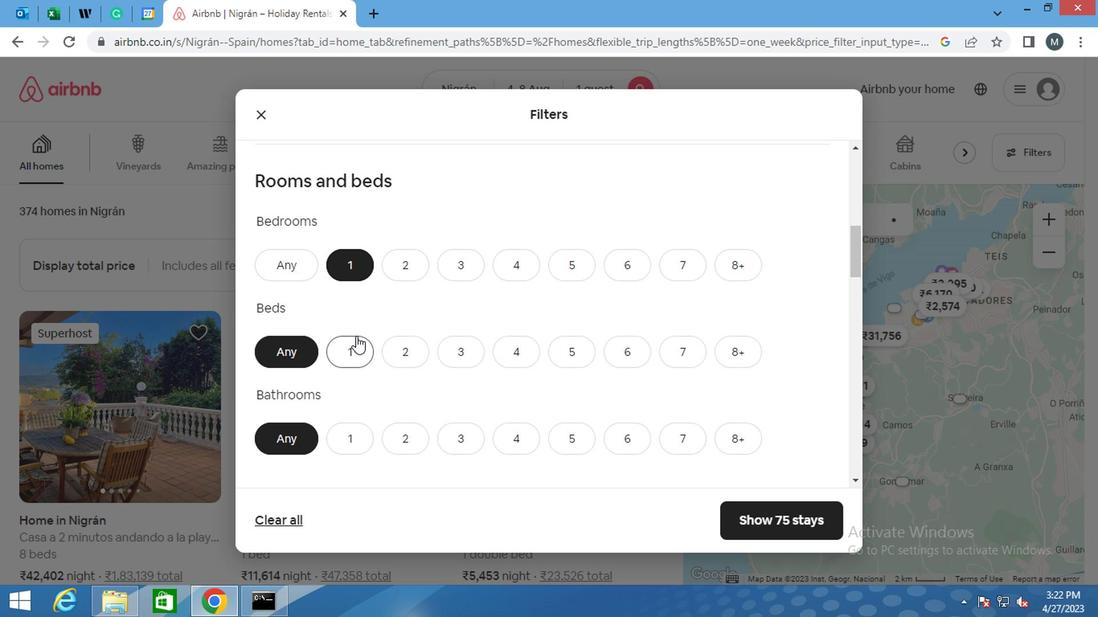 
Action: Mouse moved to (365, 339)
Screenshot: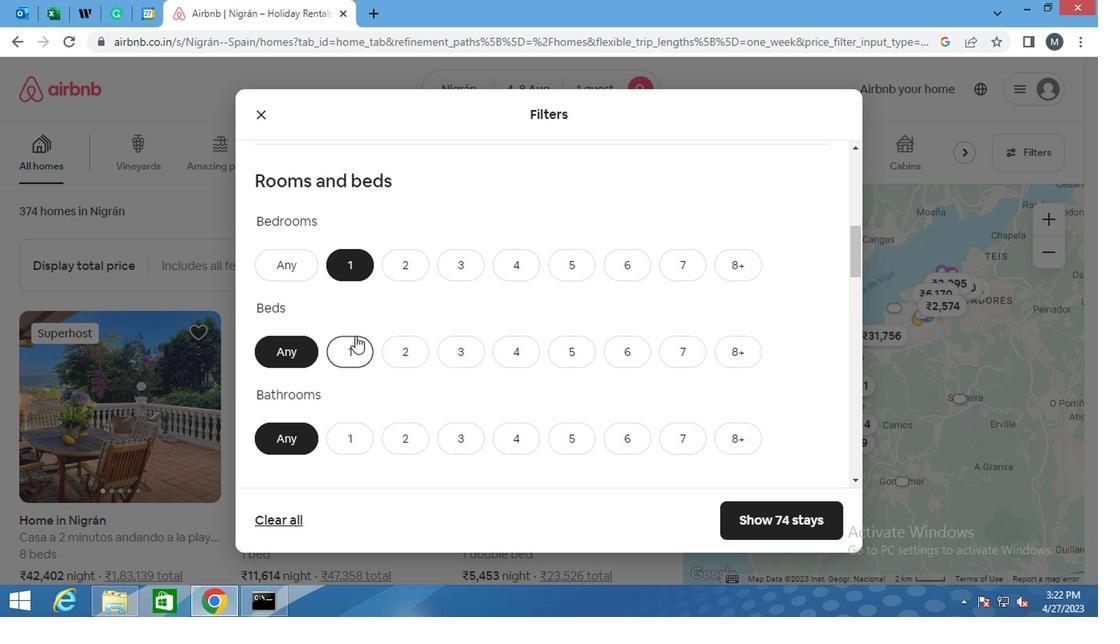 
Action: Mouse scrolled (365, 338) with delta (0, 0)
Screenshot: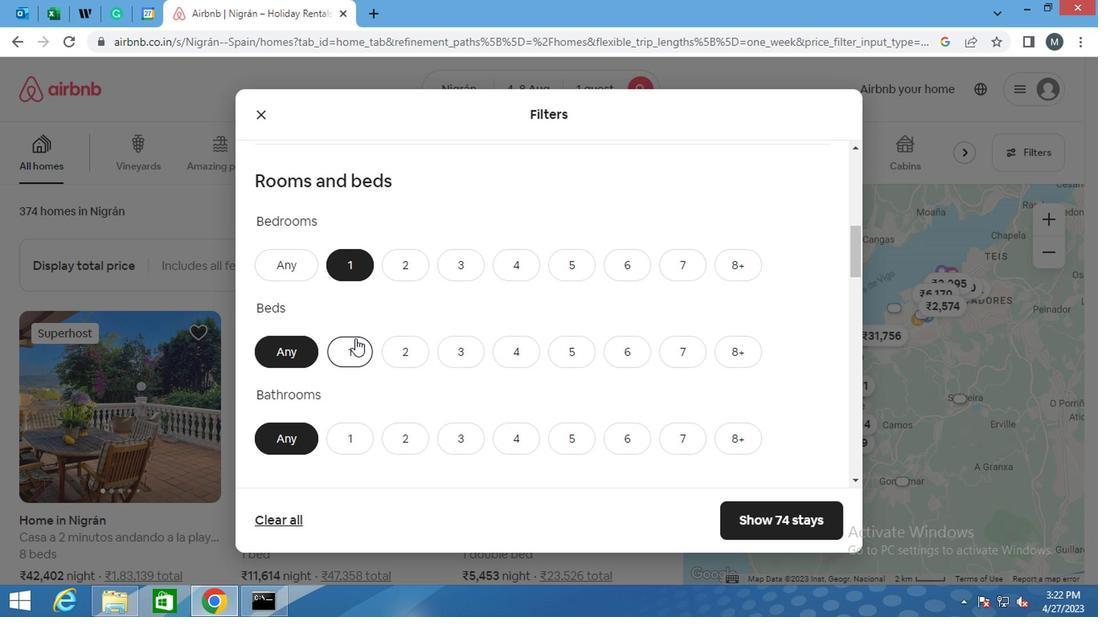 
Action: Mouse moved to (365, 338)
Screenshot: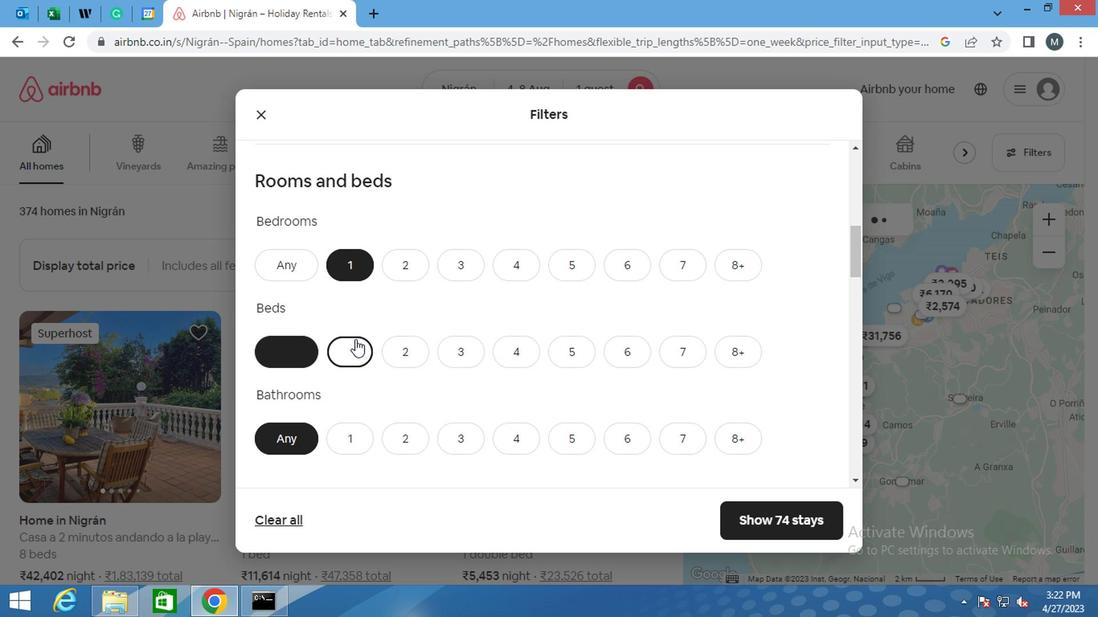 
Action: Mouse scrolled (365, 337) with delta (0, -1)
Screenshot: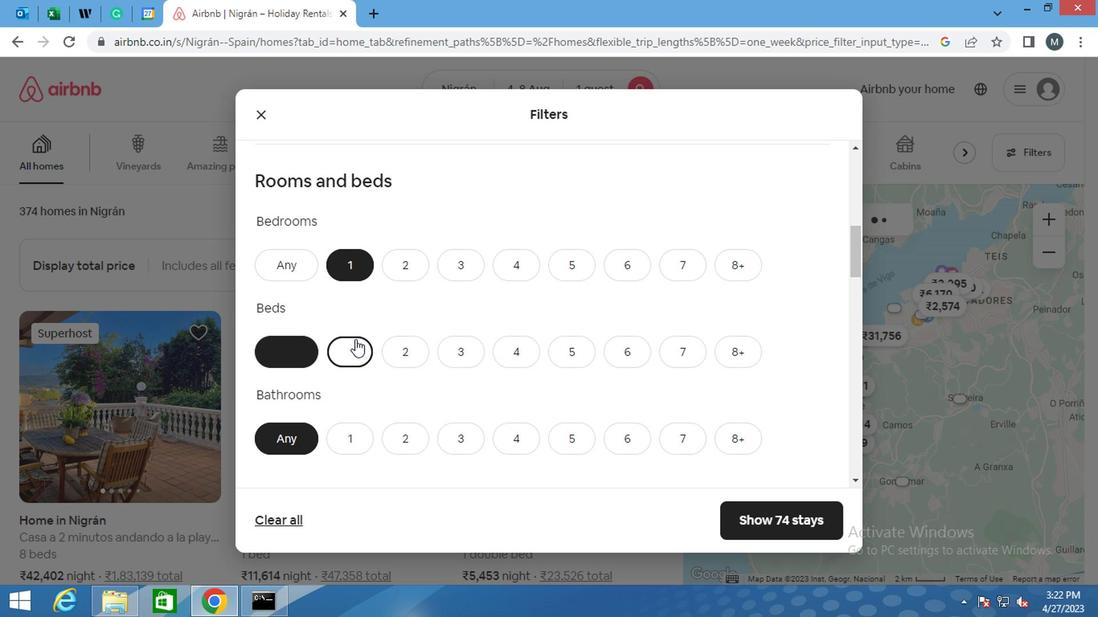 
Action: Mouse moved to (351, 275)
Screenshot: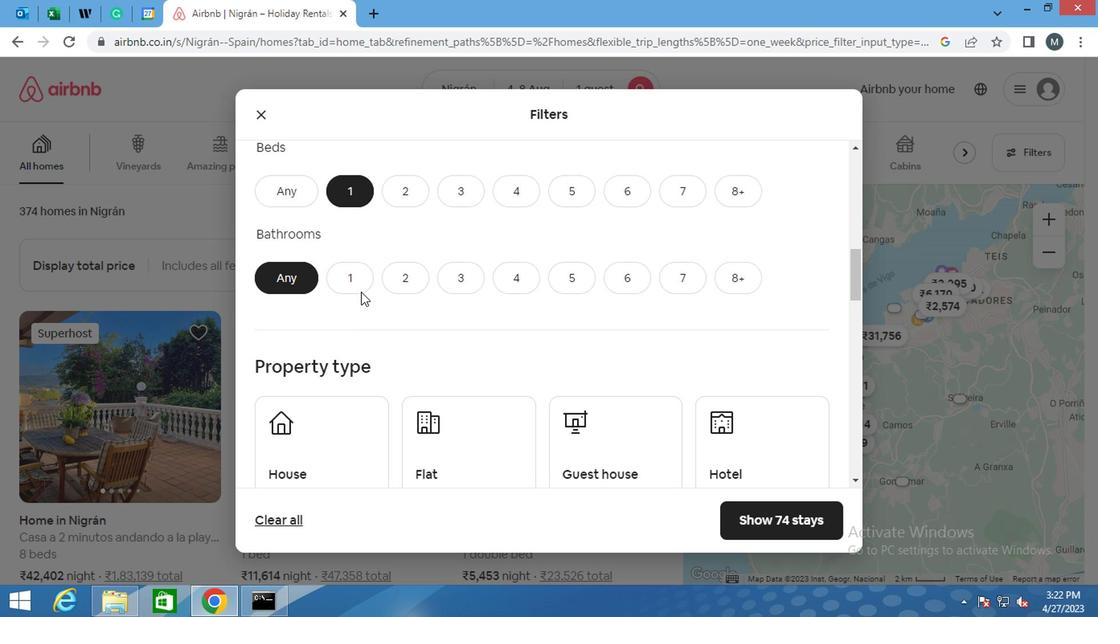 
Action: Mouse pressed left at (351, 275)
Screenshot: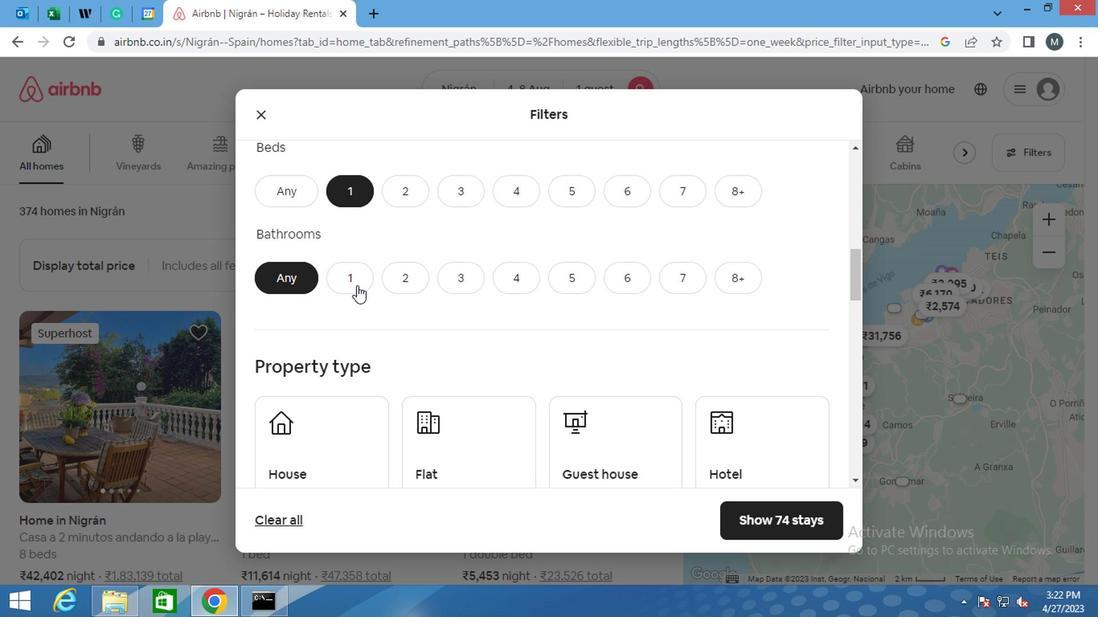 
Action: Mouse moved to (333, 261)
Screenshot: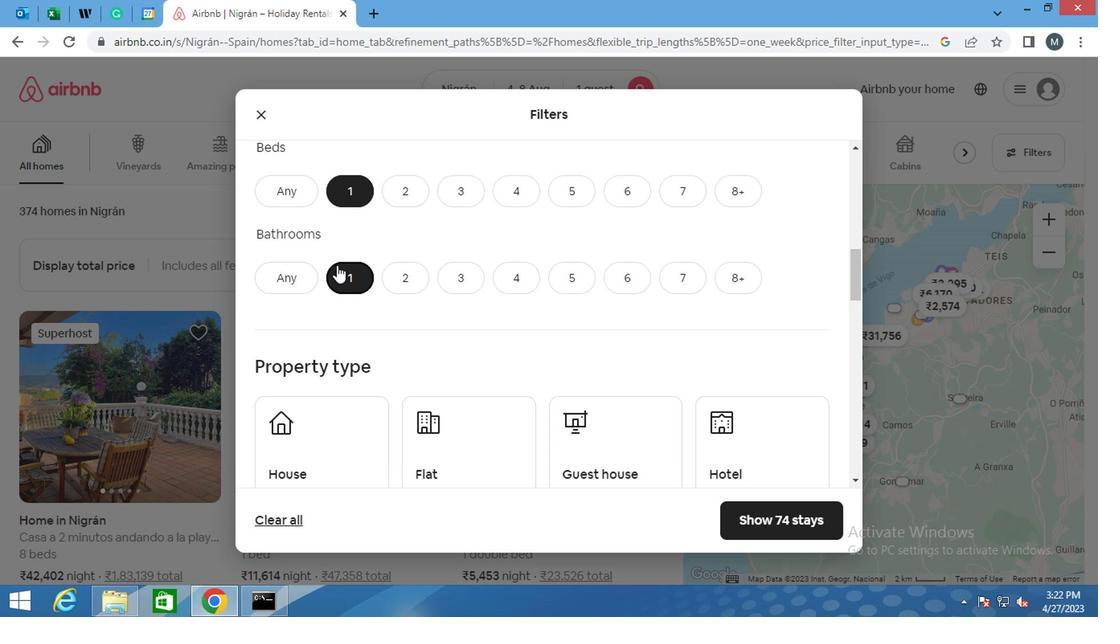 
Action: Mouse scrolled (333, 260) with delta (0, -1)
Screenshot: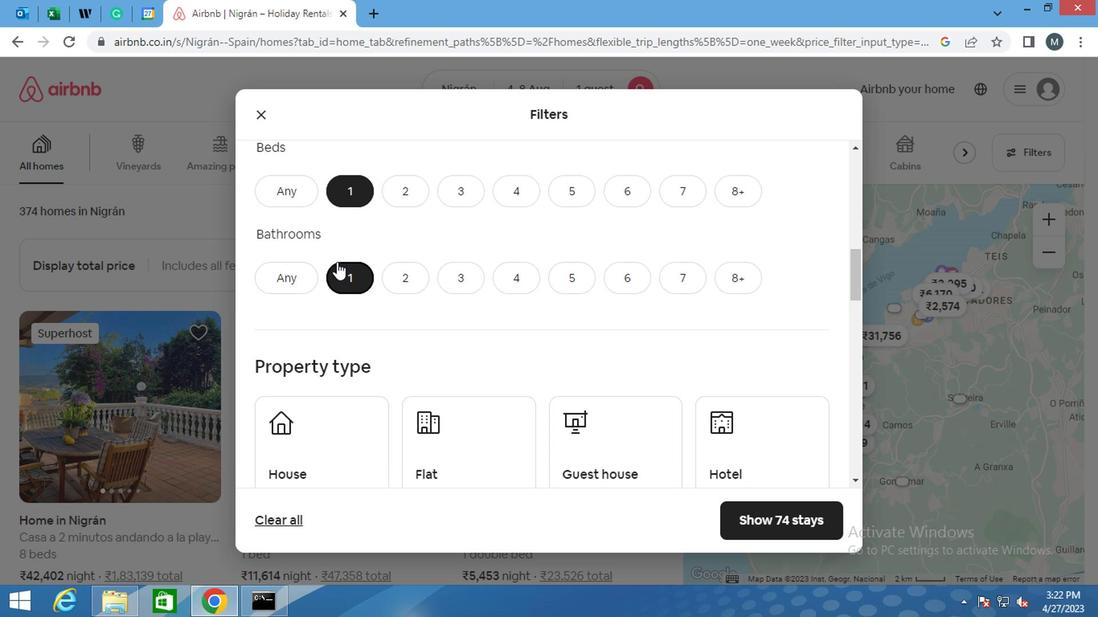 
Action: Mouse scrolled (333, 260) with delta (0, -1)
Screenshot: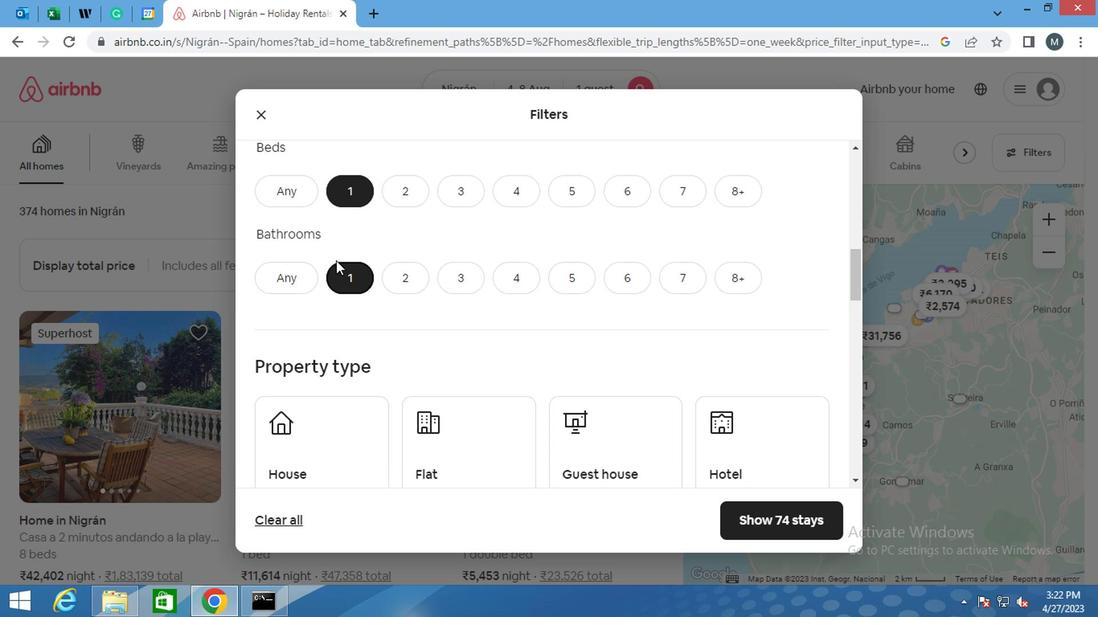 
Action: Mouse moved to (310, 279)
Screenshot: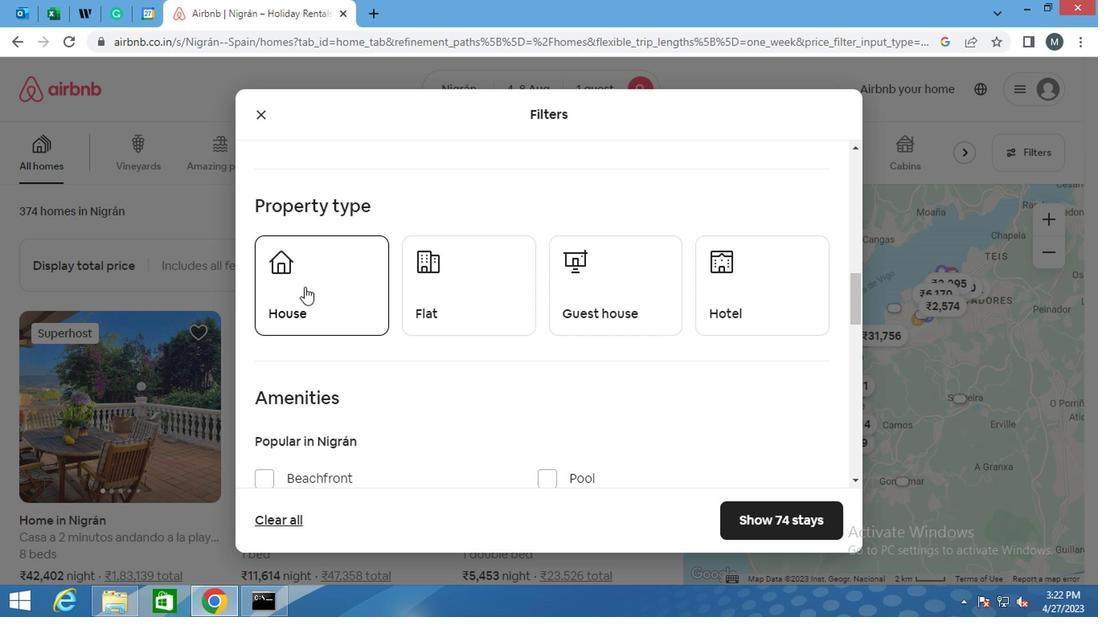
Action: Mouse pressed left at (310, 279)
Screenshot: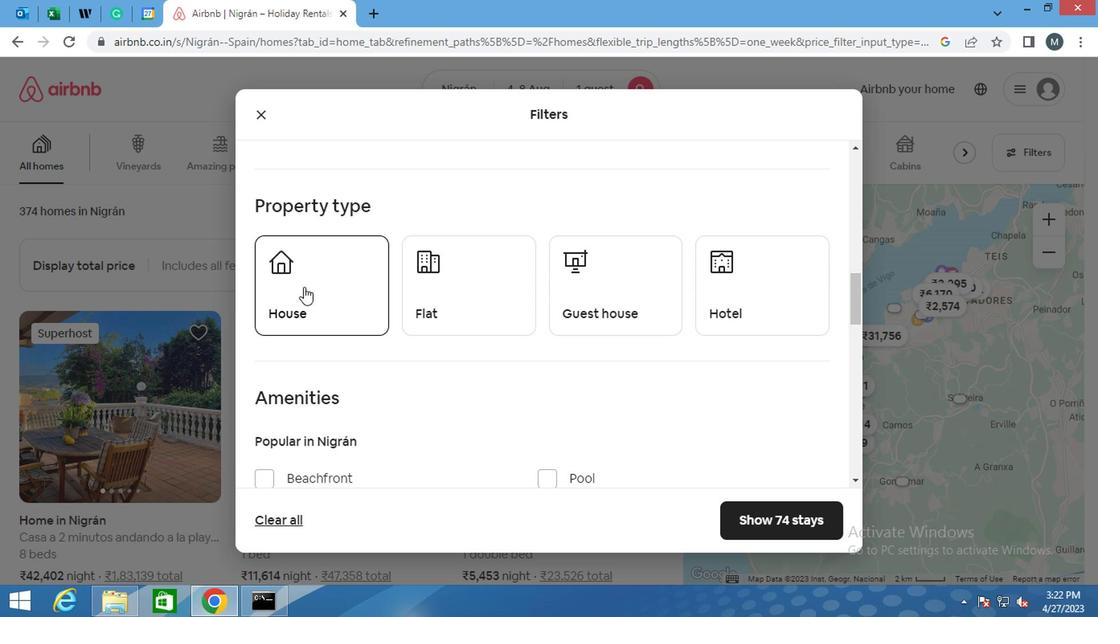 
Action: Mouse moved to (473, 279)
Screenshot: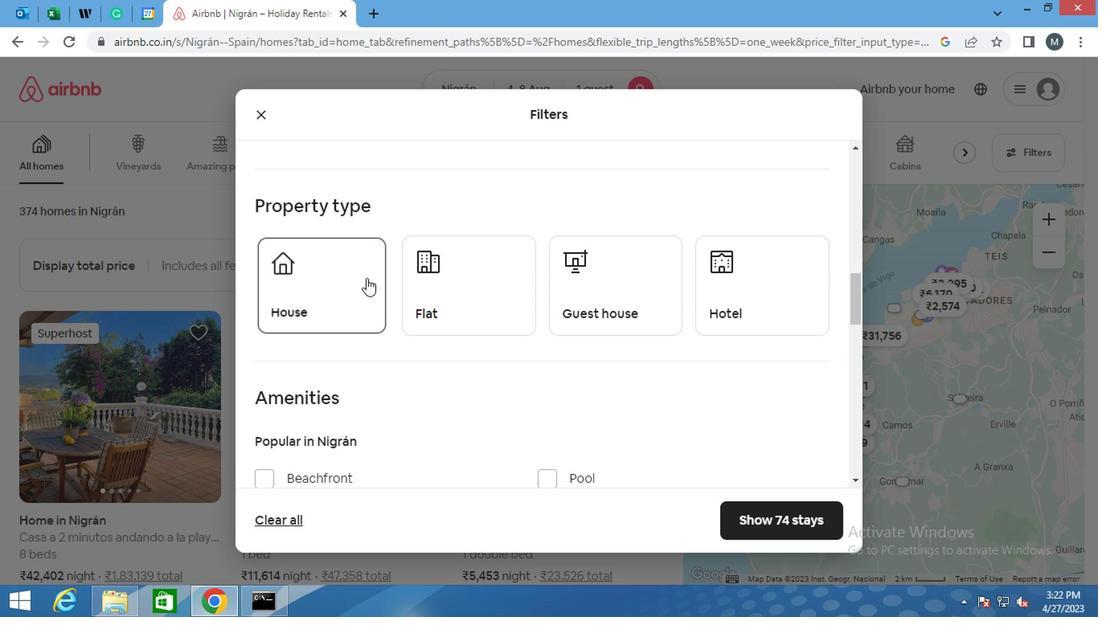 
Action: Mouse pressed left at (473, 279)
Screenshot: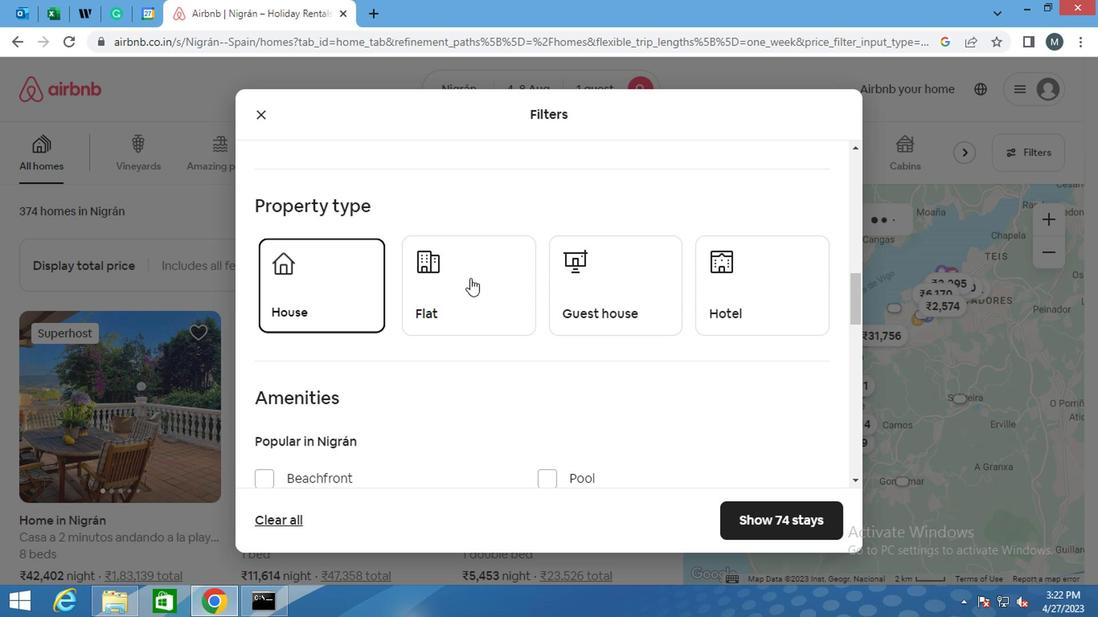 
Action: Mouse moved to (570, 281)
Screenshot: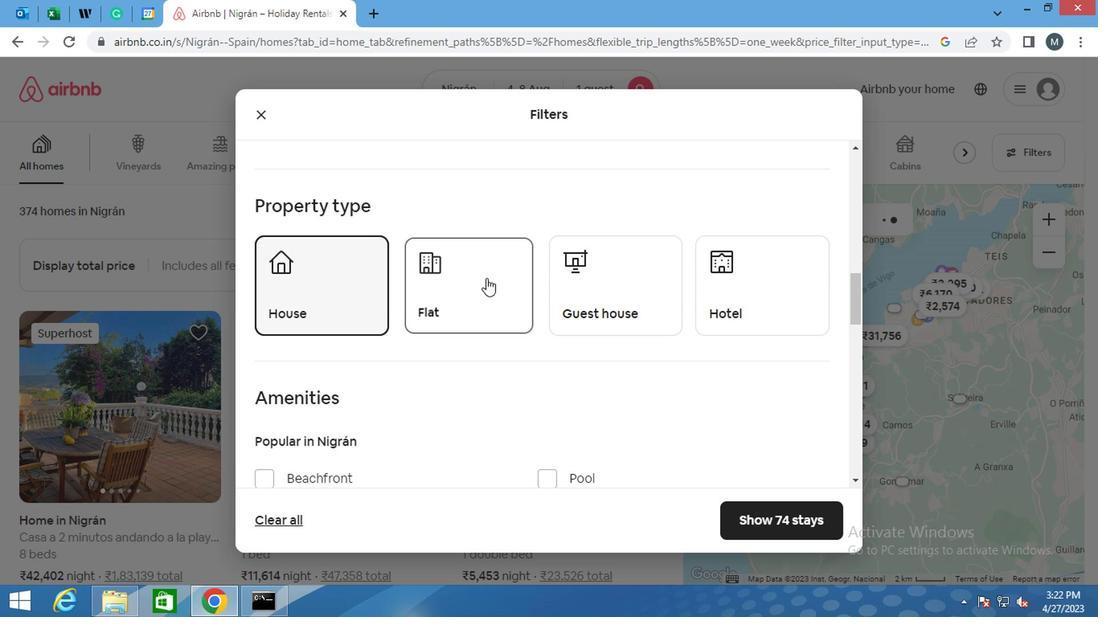 
Action: Mouse pressed left at (570, 281)
Screenshot: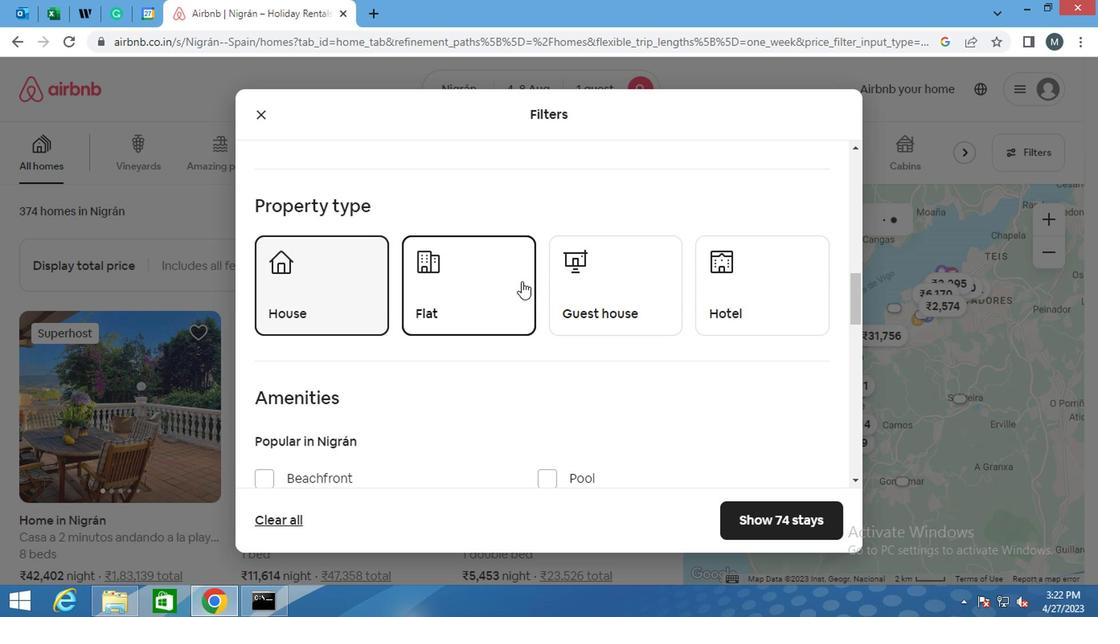 
Action: Mouse moved to (702, 284)
Screenshot: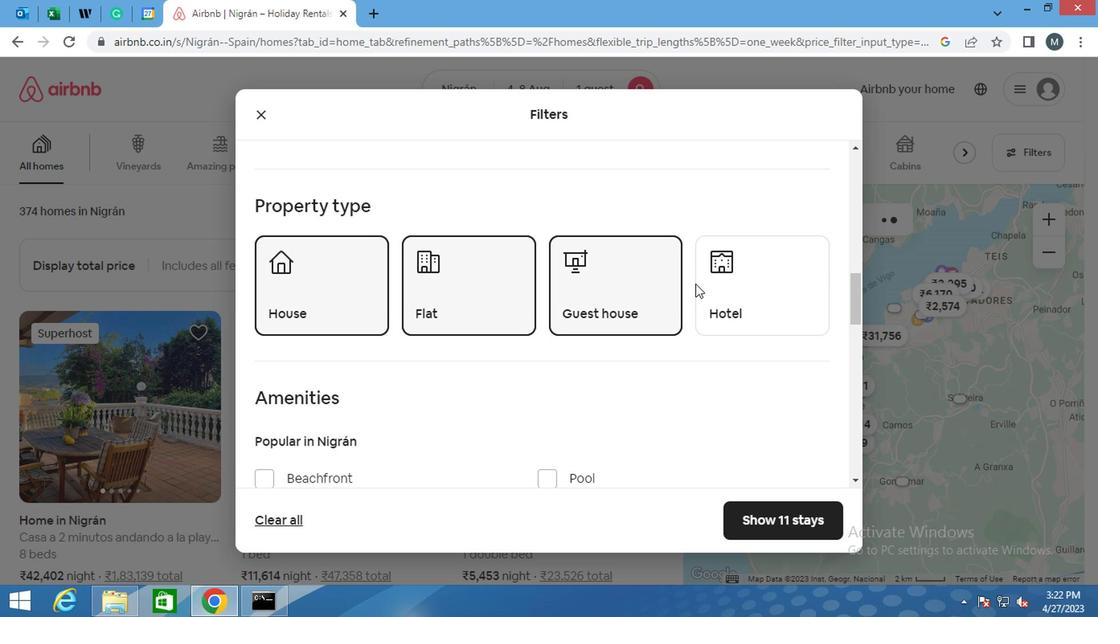 
Action: Mouse pressed left at (702, 284)
Screenshot: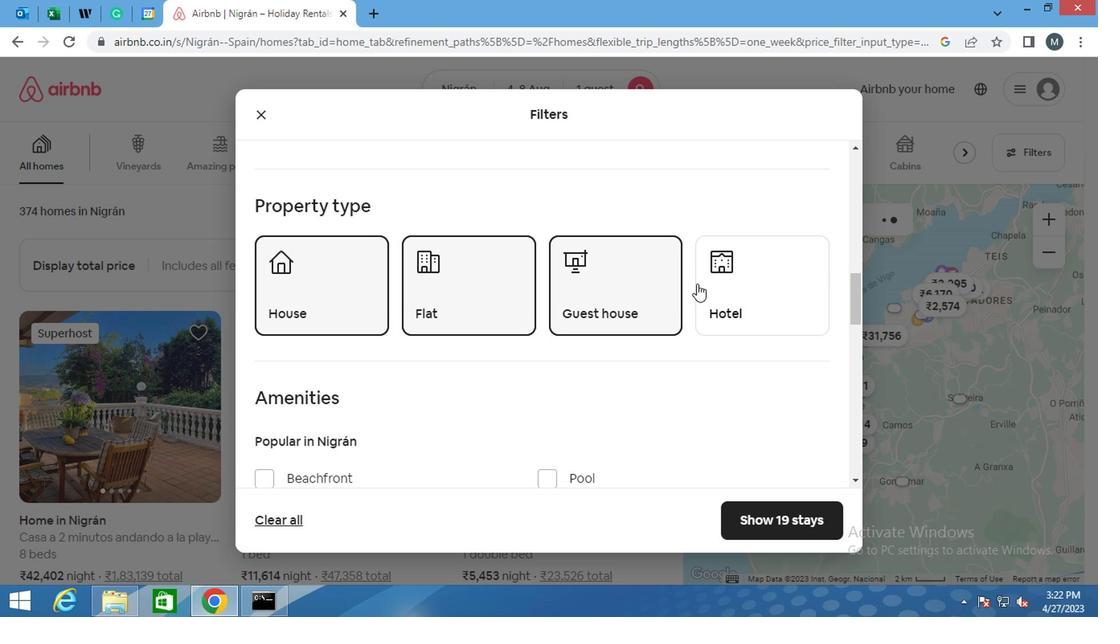 
Action: Mouse moved to (537, 285)
Screenshot: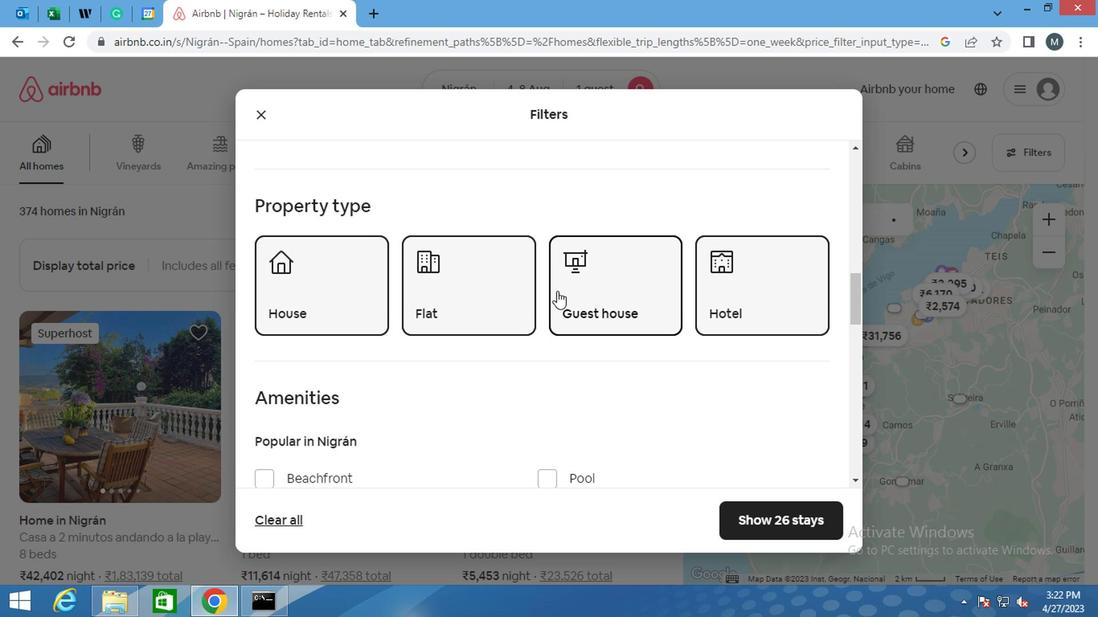 
Action: Mouse scrolled (537, 284) with delta (0, 0)
Screenshot: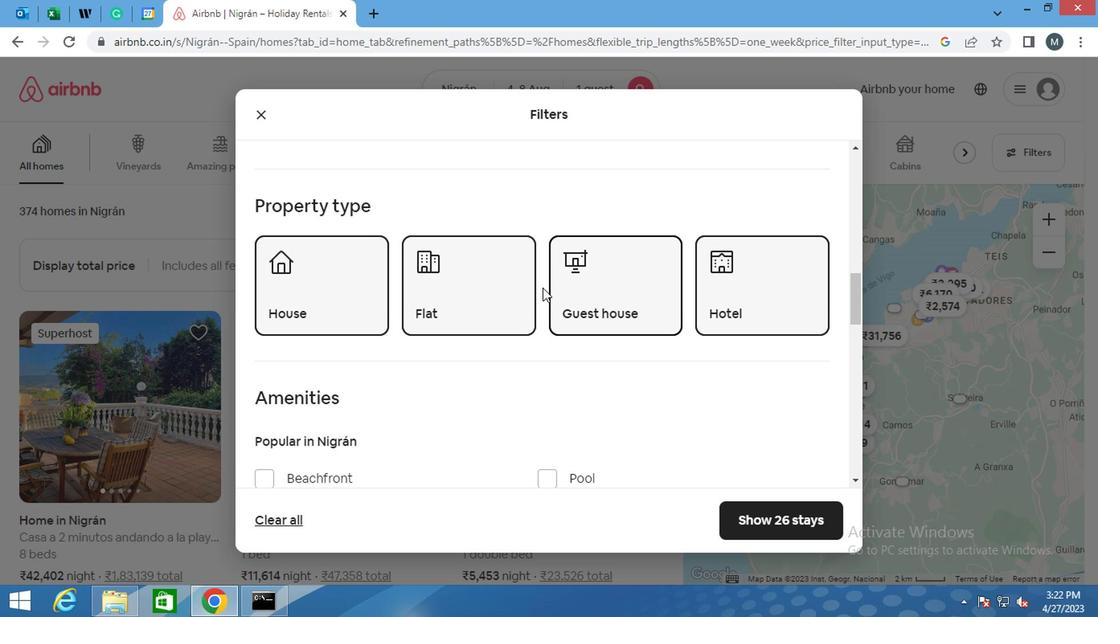 
Action: Mouse moved to (536, 285)
Screenshot: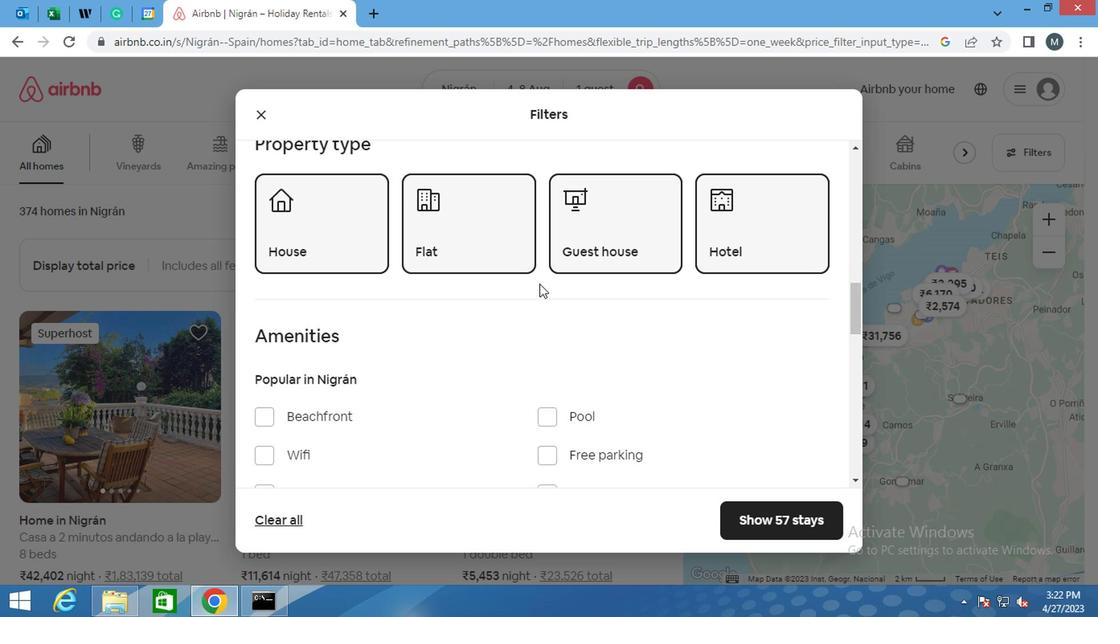 
Action: Mouse scrolled (536, 284) with delta (0, 0)
Screenshot: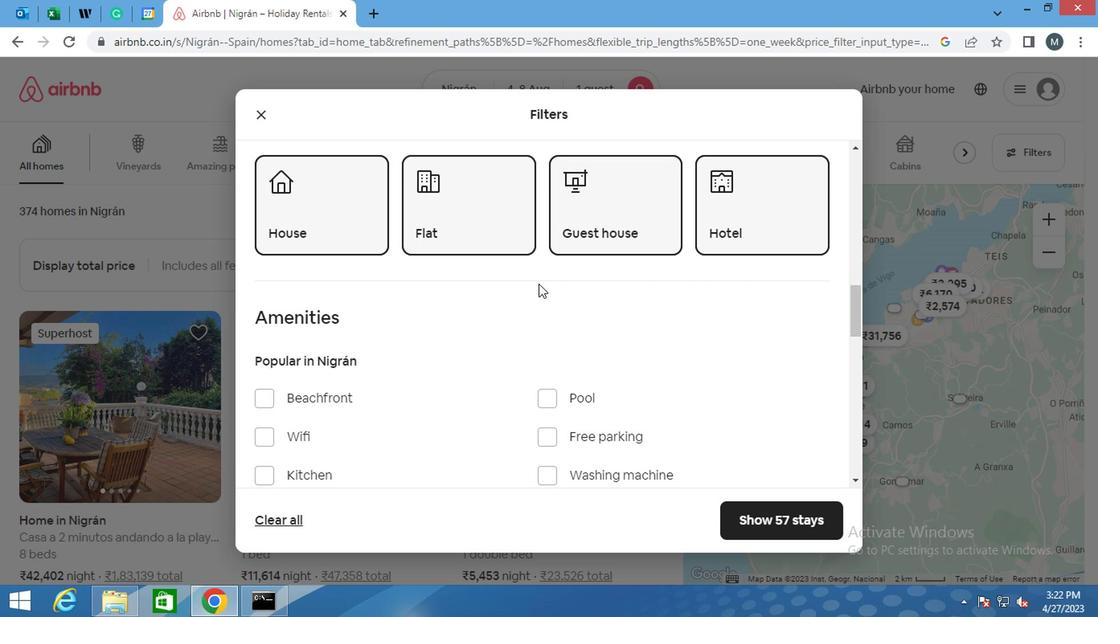 
Action: Mouse scrolled (536, 284) with delta (0, 0)
Screenshot: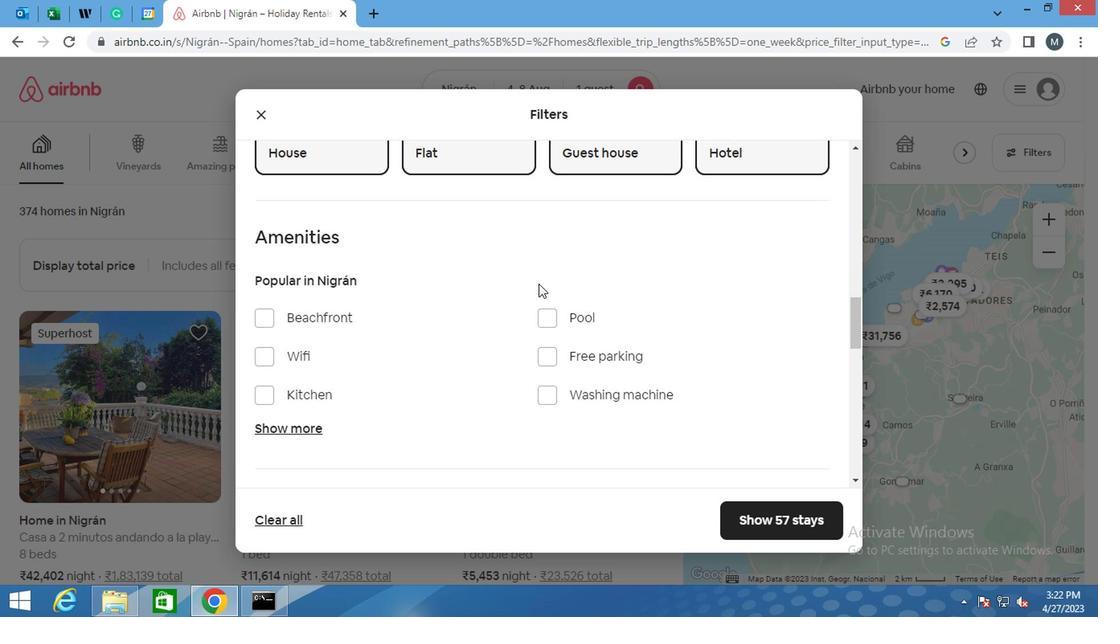 
Action: Mouse moved to (259, 280)
Screenshot: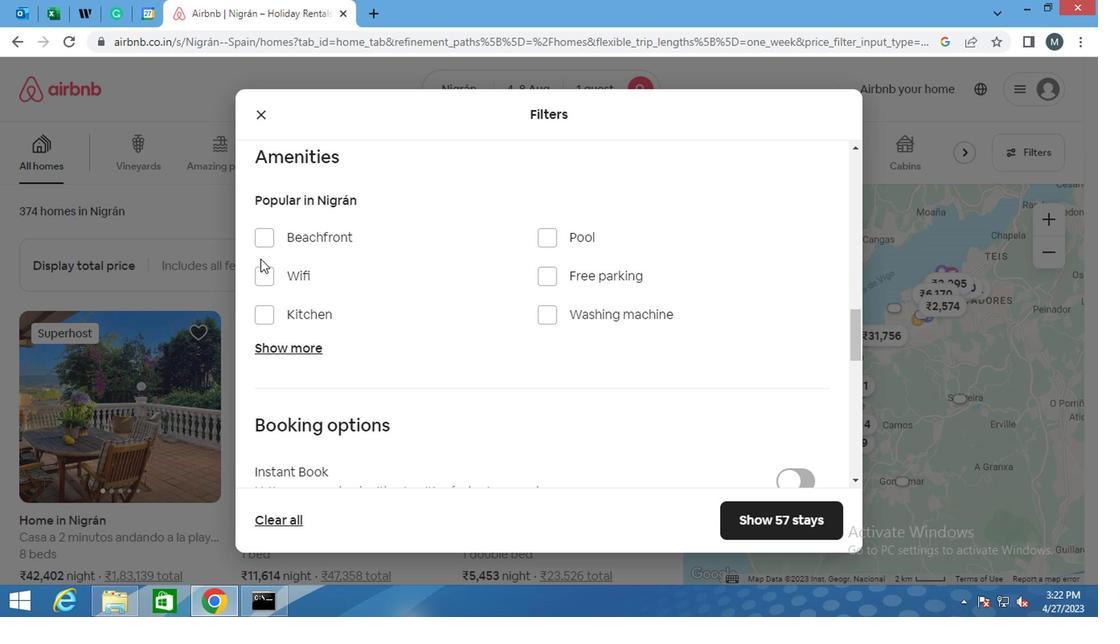 
Action: Mouse pressed left at (259, 280)
Screenshot: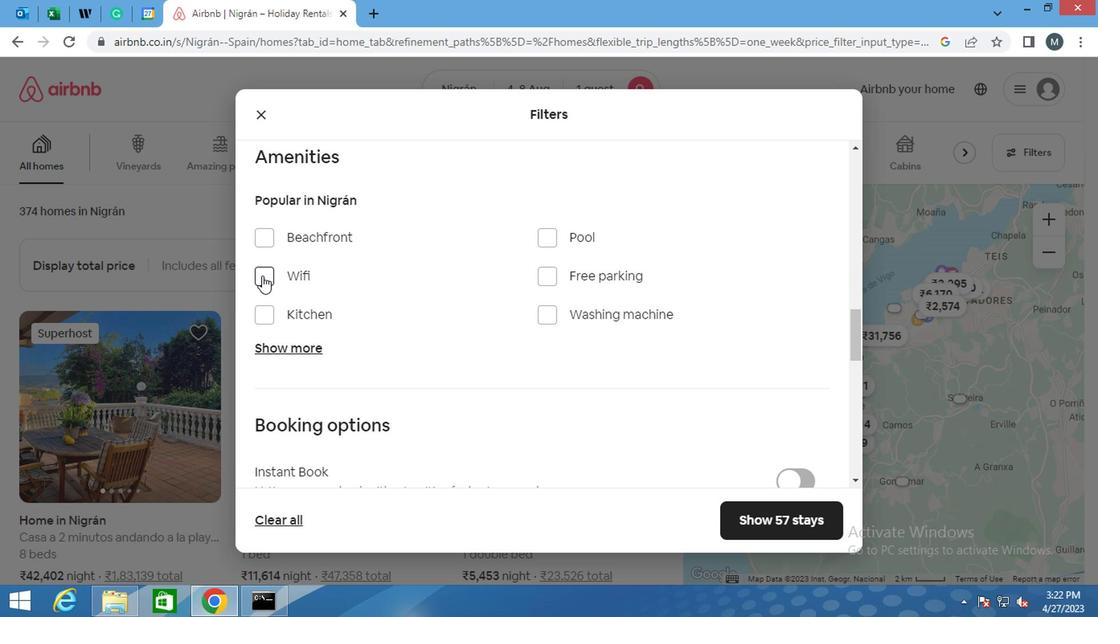 
Action: Mouse moved to (543, 317)
Screenshot: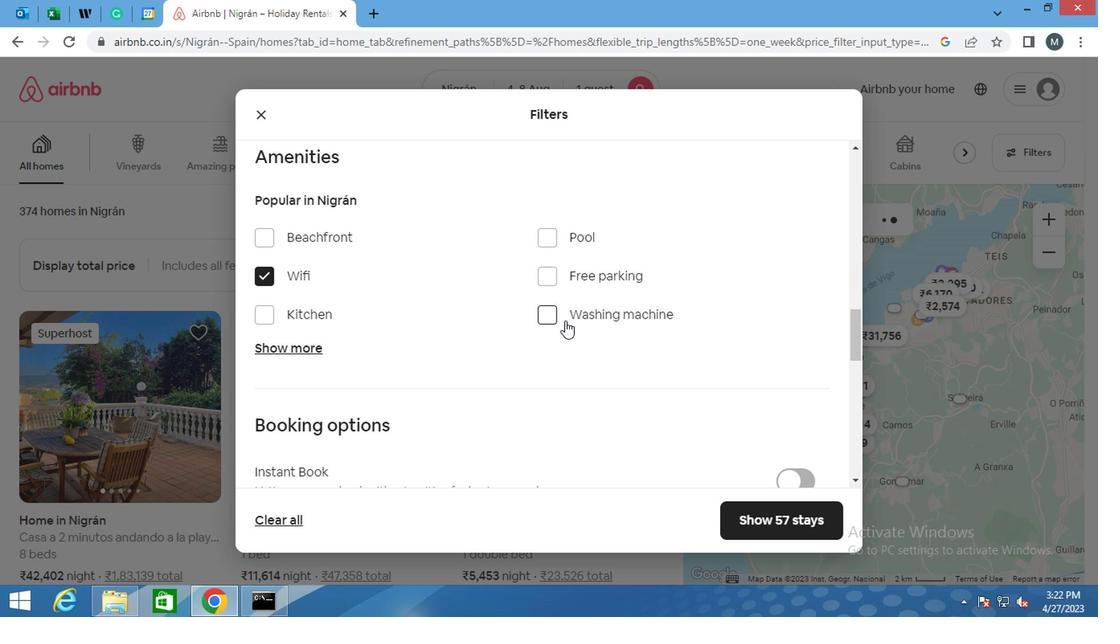 
Action: Mouse pressed left at (543, 317)
Screenshot: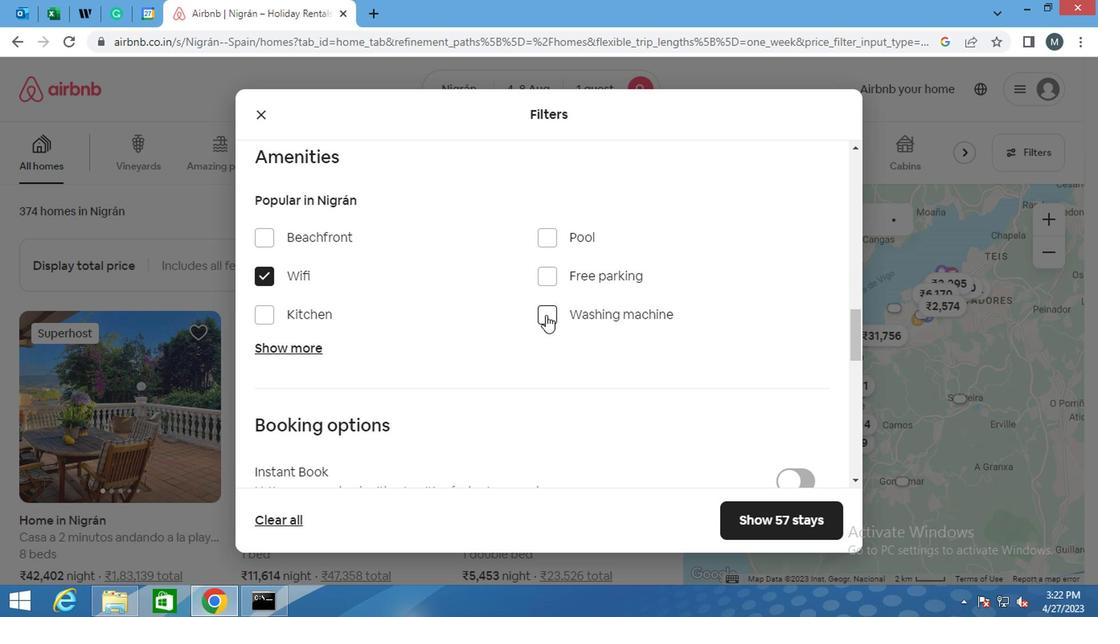 
Action: Mouse pressed left at (543, 317)
Screenshot: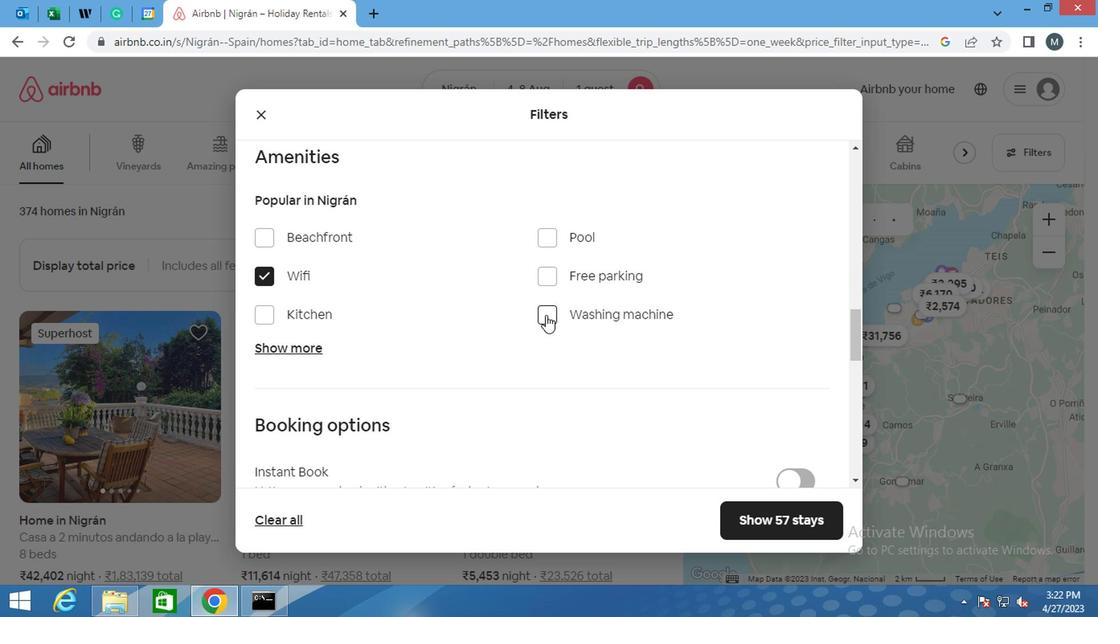 
Action: Mouse moved to (553, 317)
Screenshot: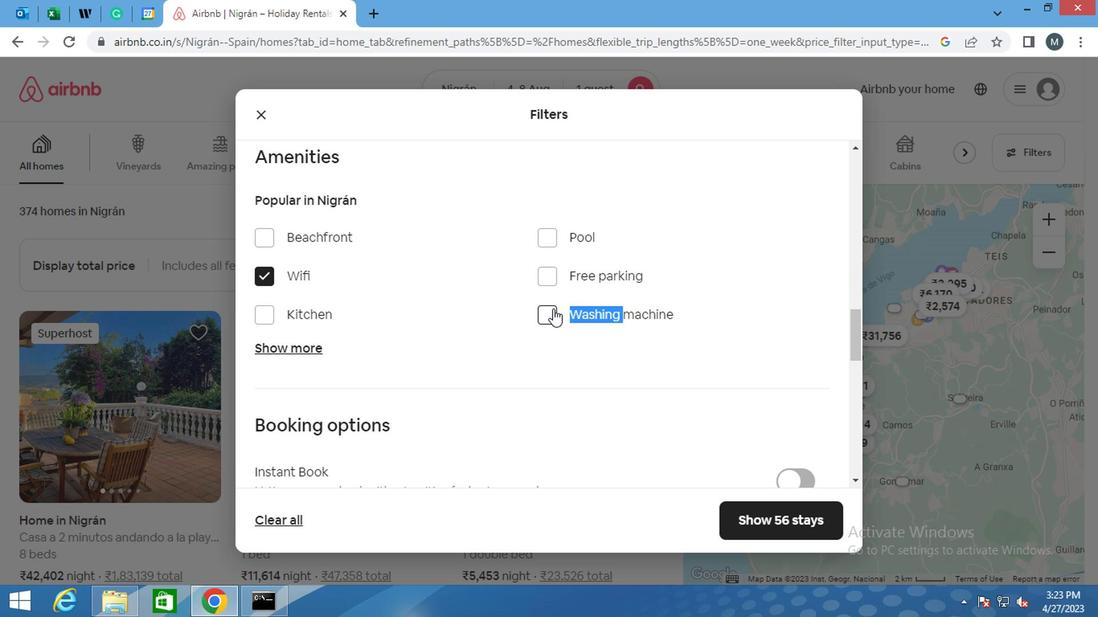 
Action: Mouse pressed left at (553, 317)
Screenshot: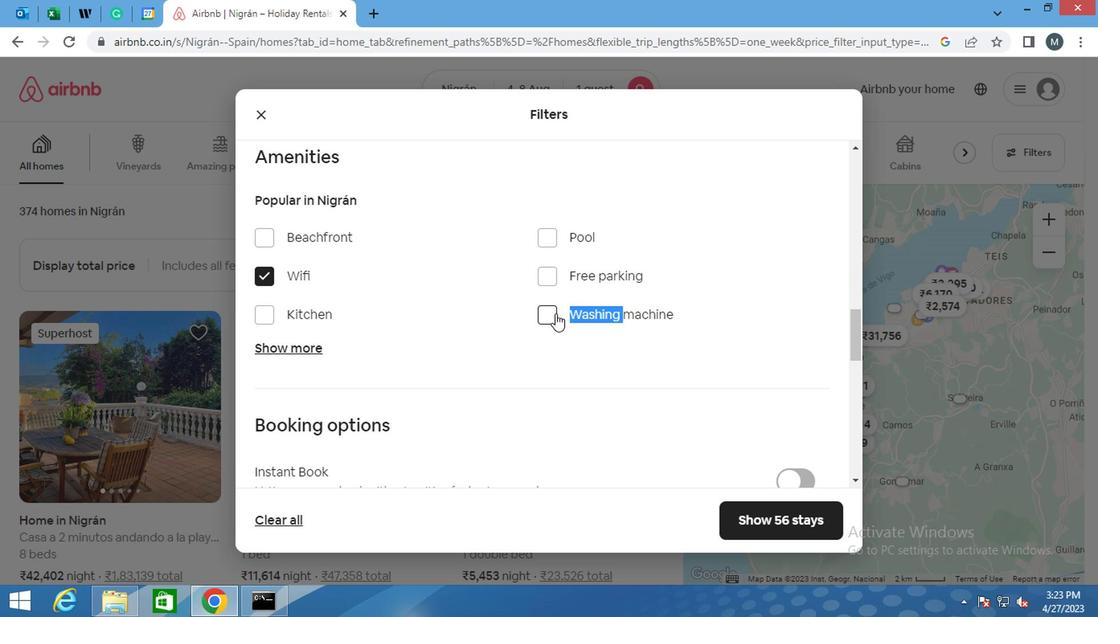 
Action: Mouse moved to (450, 312)
Screenshot: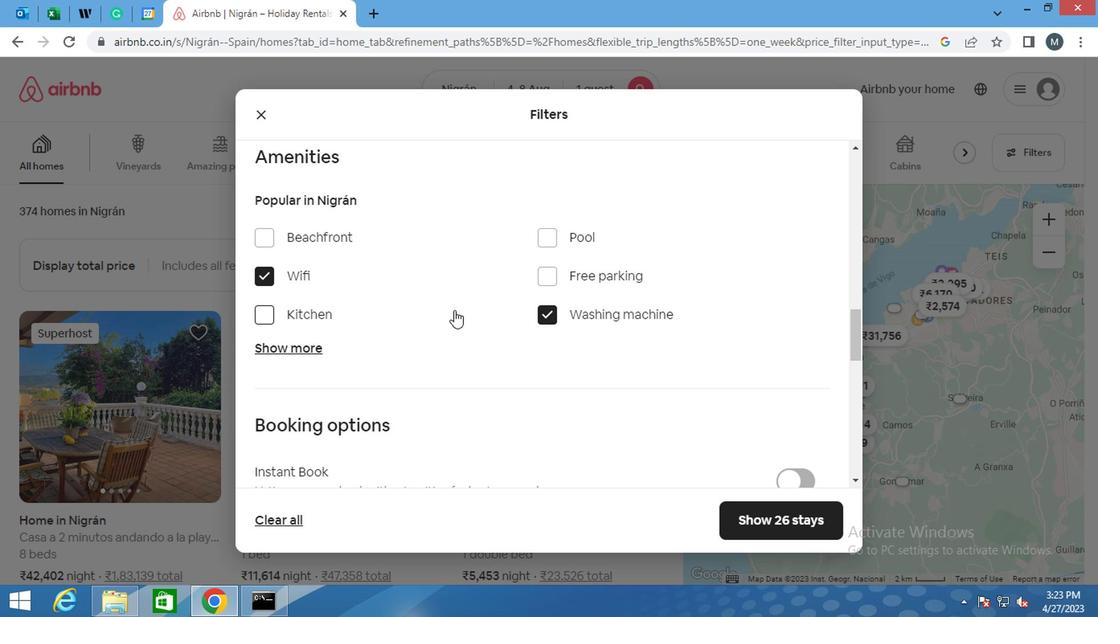 
Action: Mouse scrolled (450, 311) with delta (0, -1)
Screenshot: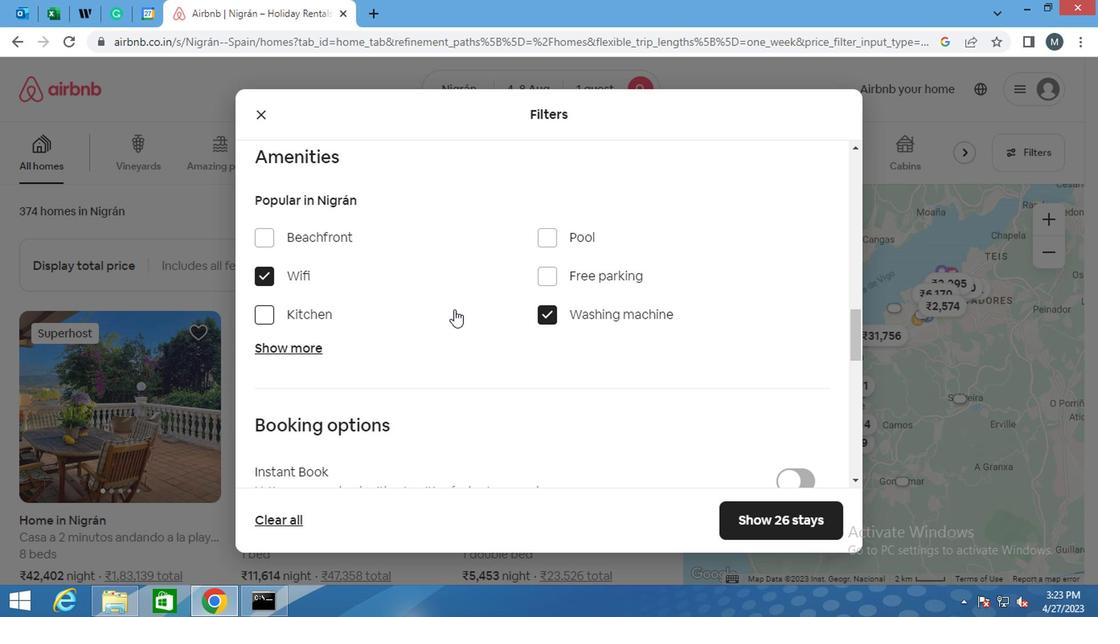 
Action: Mouse moved to (426, 307)
Screenshot: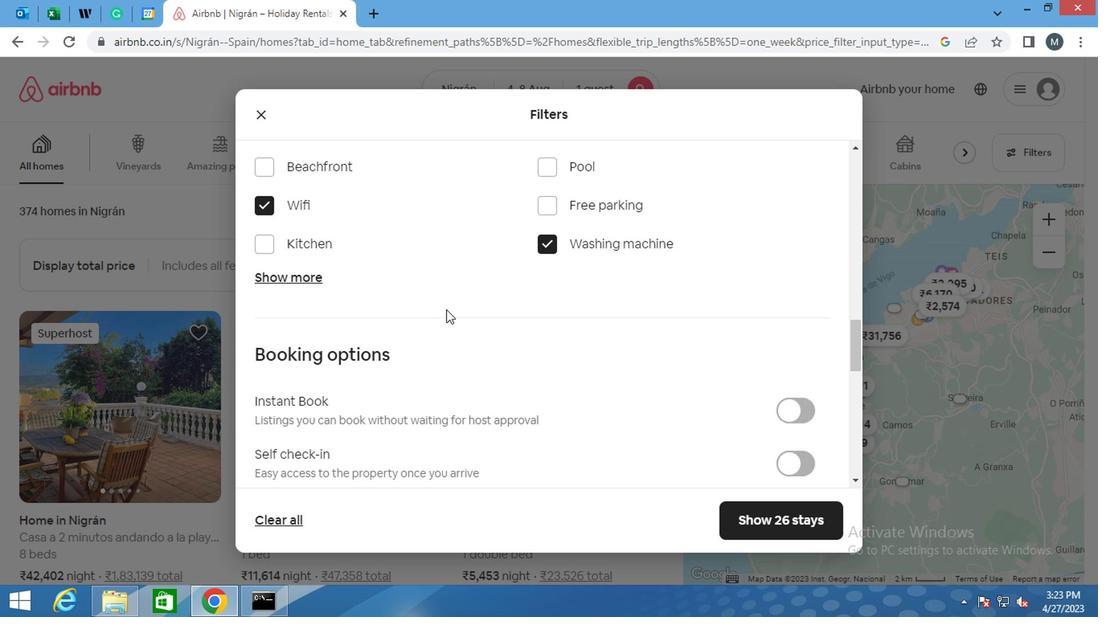 
Action: Mouse scrolled (426, 305) with delta (0, -1)
Screenshot: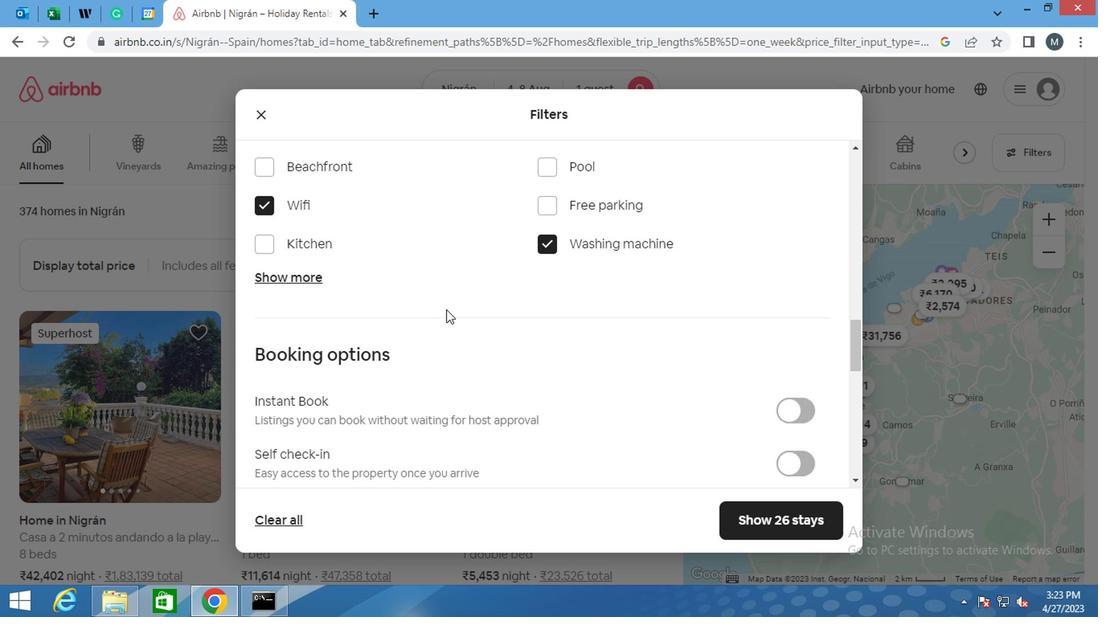 
Action: Mouse moved to (389, 308)
Screenshot: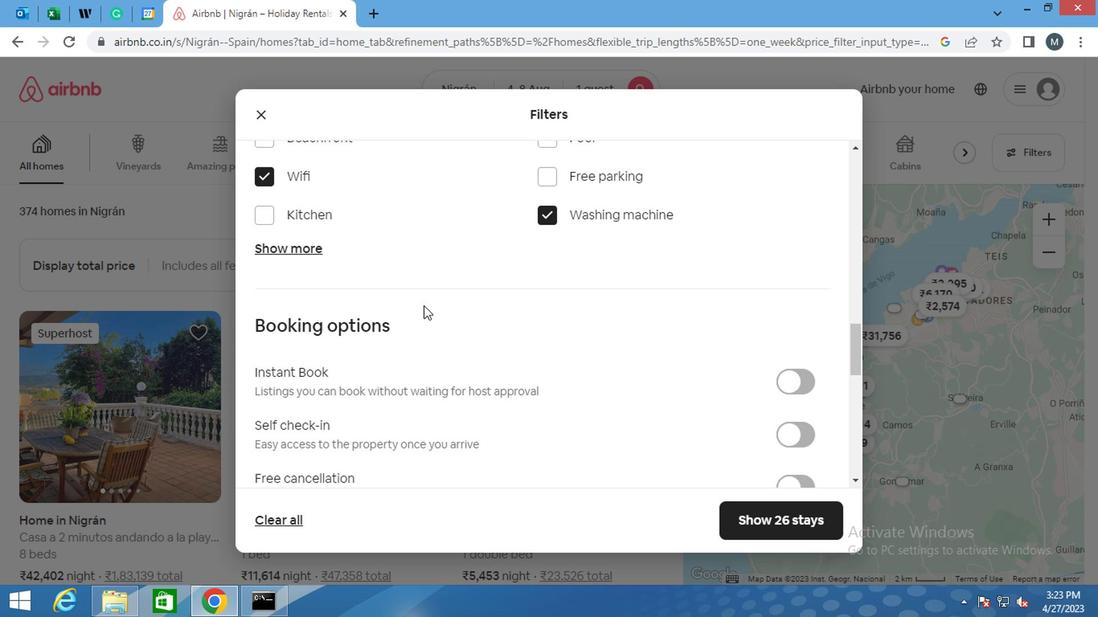 
Action: Mouse scrolled (389, 307) with delta (0, -1)
Screenshot: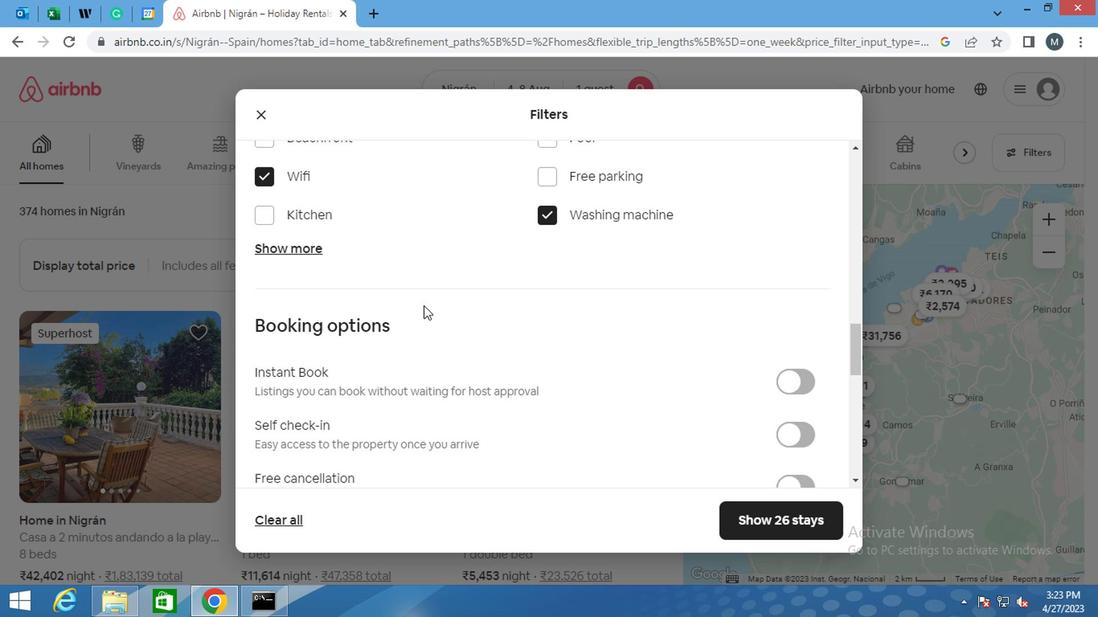 
Action: Mouse moved to (792, 292)
Screenshot: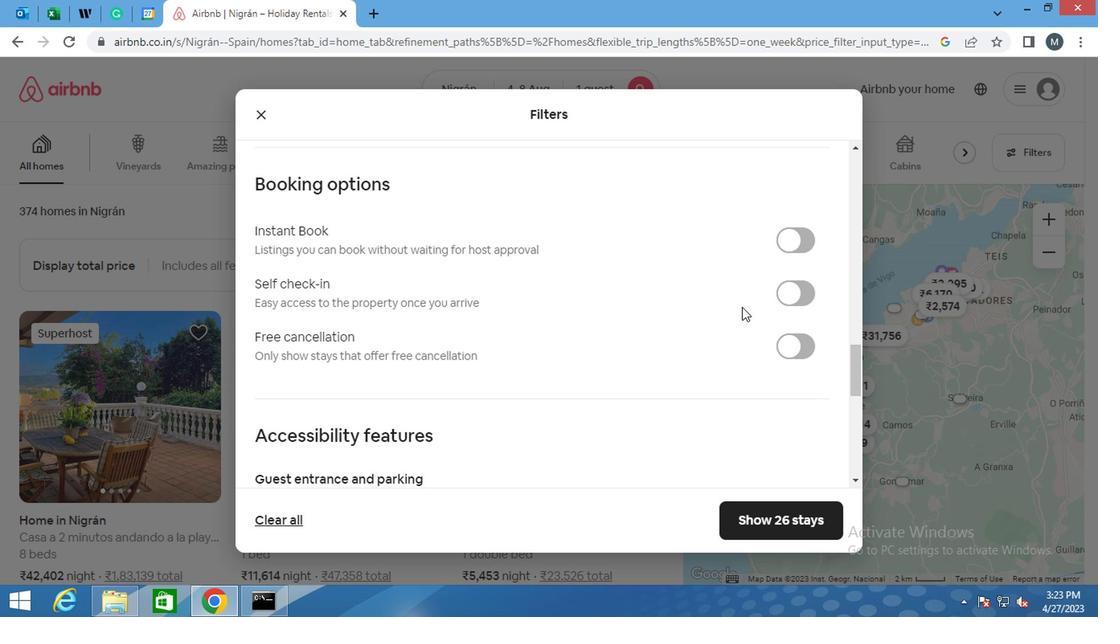 
Action: Mouse pressed left at (792, 292)
Screenshot: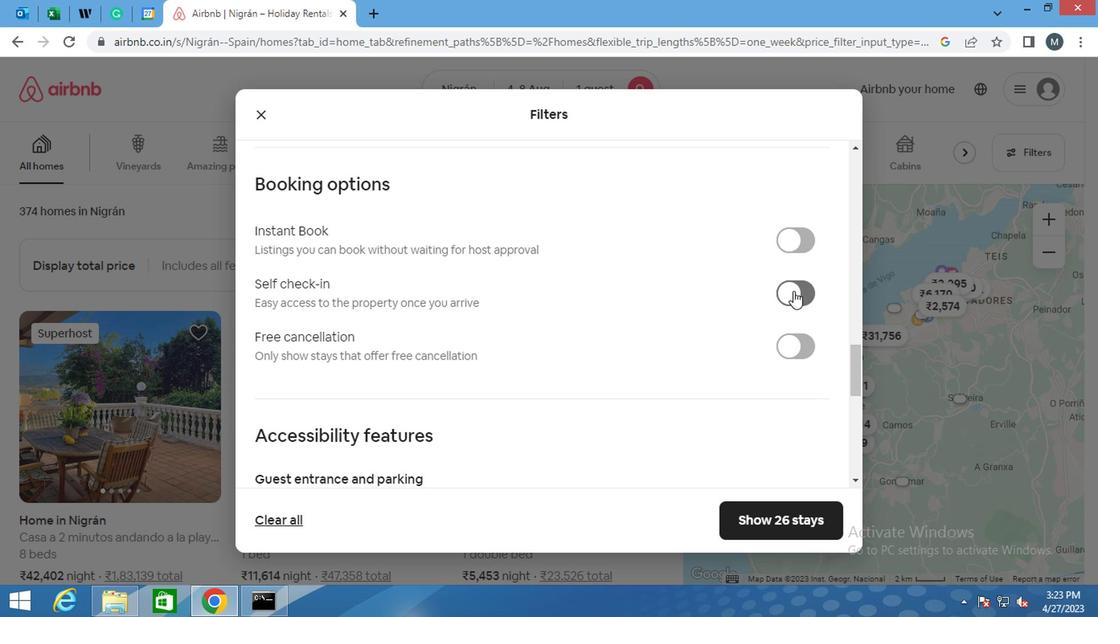 
Action: Mouse moved to (494, 297)
Screenshot: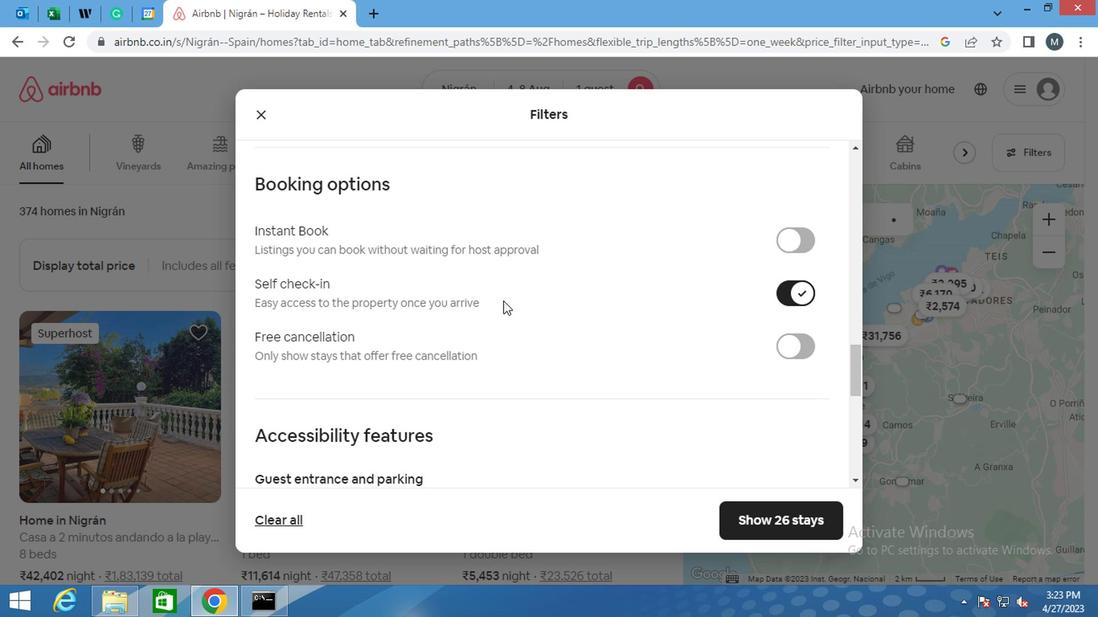 
Action: Mouse scrolled (494, 297) with delta (0, 0)
Screenshot: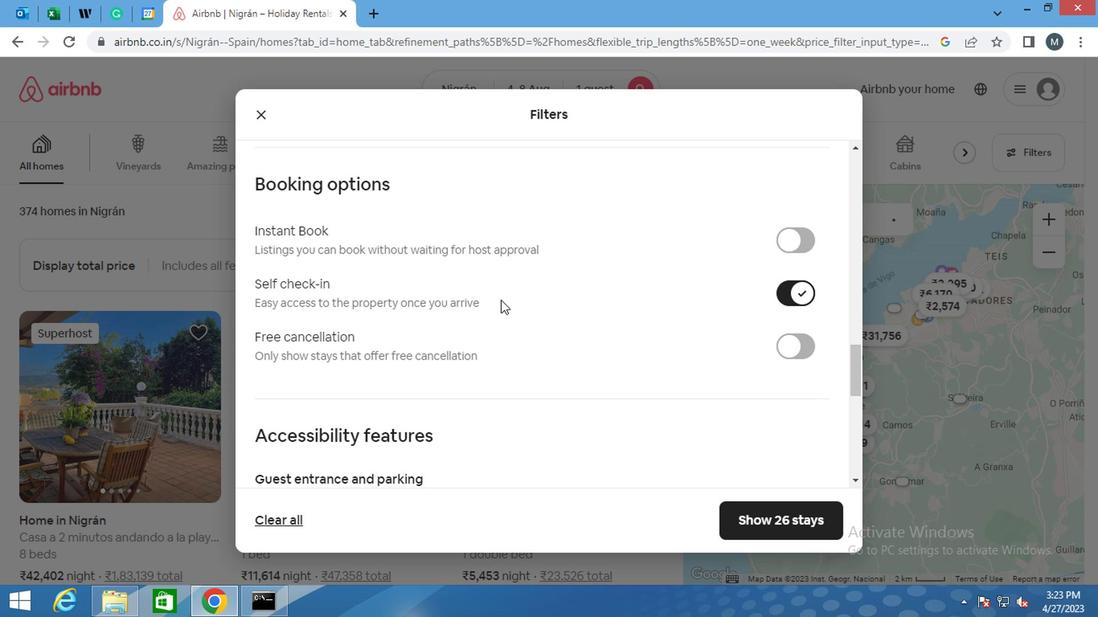
Action: Mouse moved to (493, 297)
Screenshot: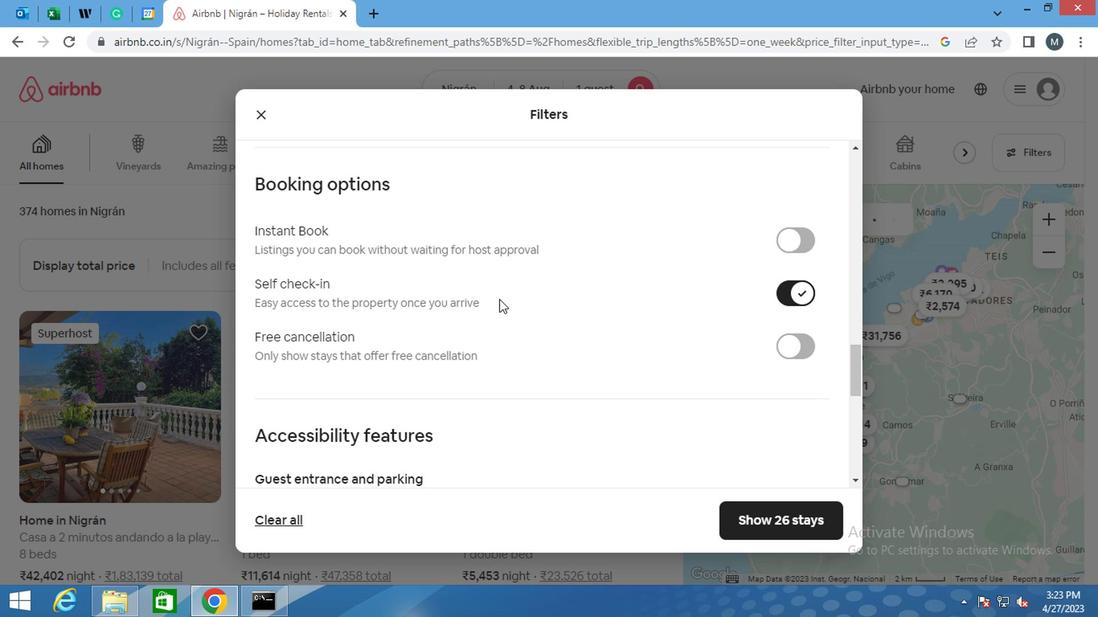 
Action: Mouse scrolled (493, 297) with delta (0, 0)
Screenshot: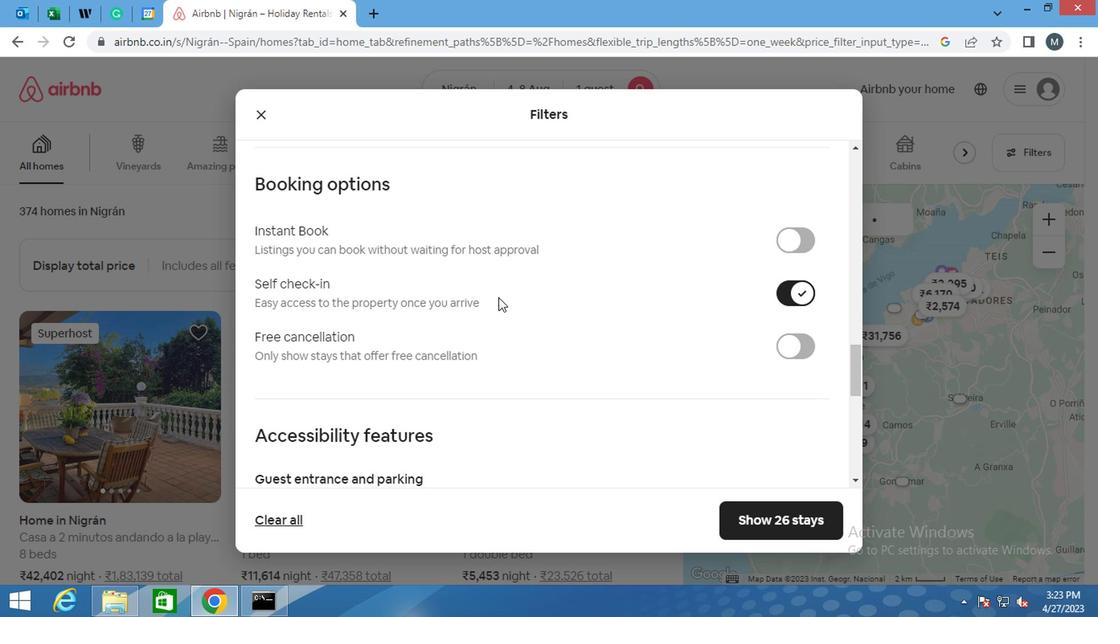 
Action: Mouse moved to (450, 307)
Screenshot: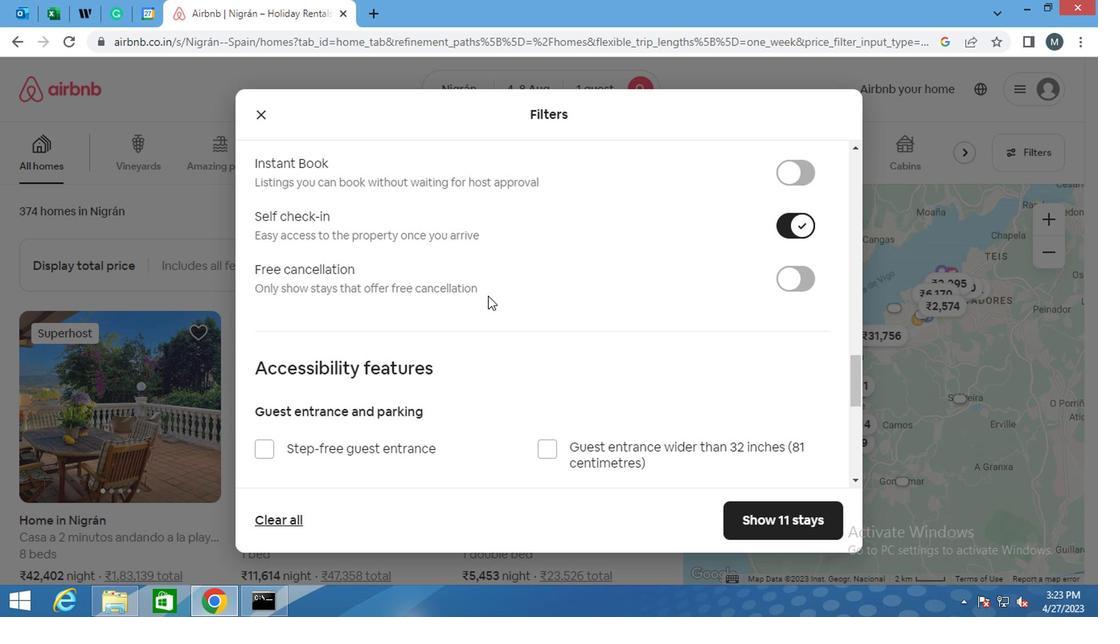 
Action: Mouse scrolled (450, 305) with delta (0, -1)
Screenshot: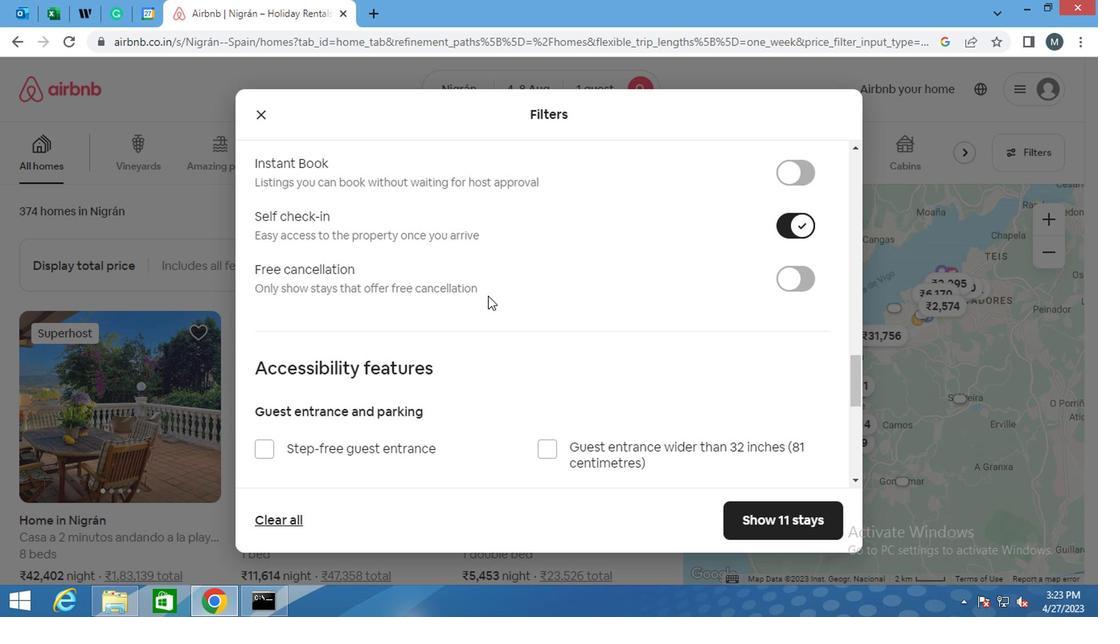 
Action: Mouse moved to (444, 309)
Screenshot: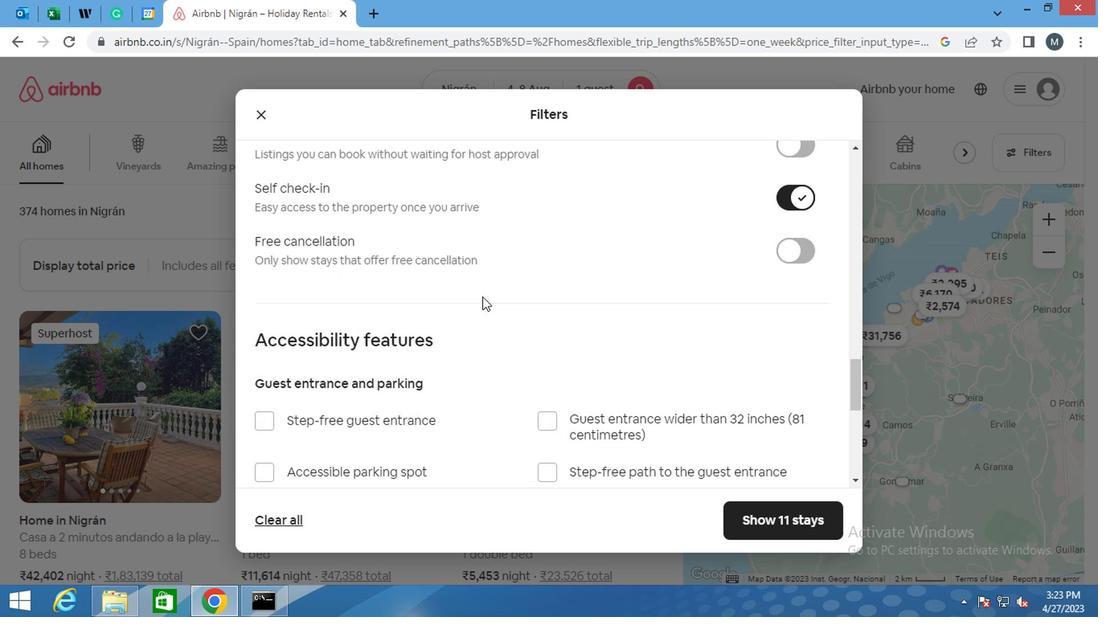 
Action: Mouse scrolled (444, 308) with delta (0, 0)
Screenshot: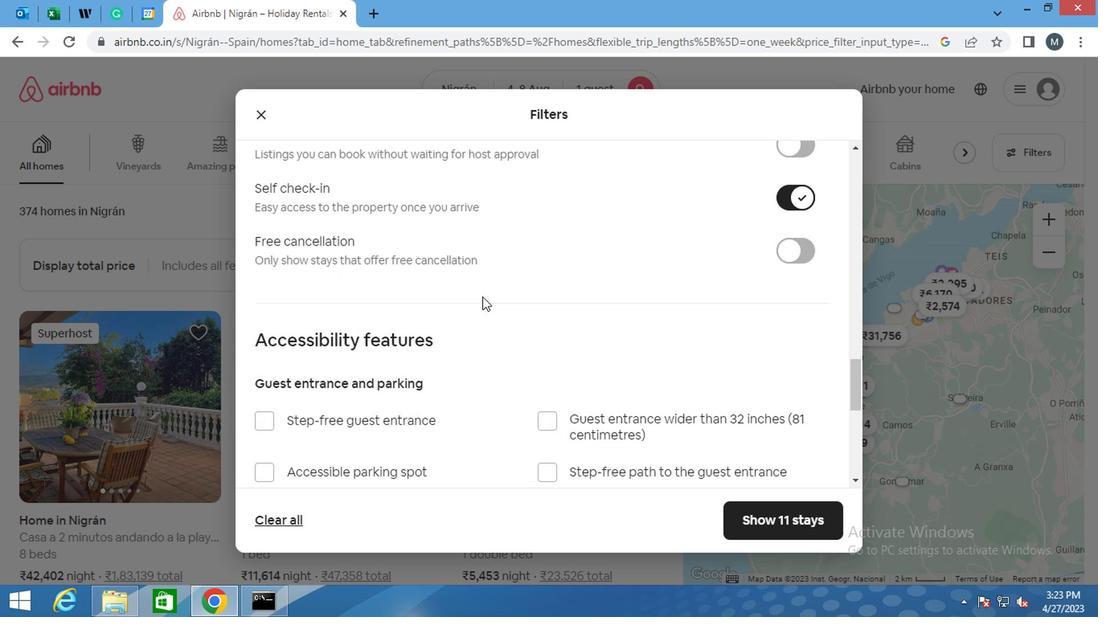 
Action: Mouse moved to (434, 312)
Screenshot: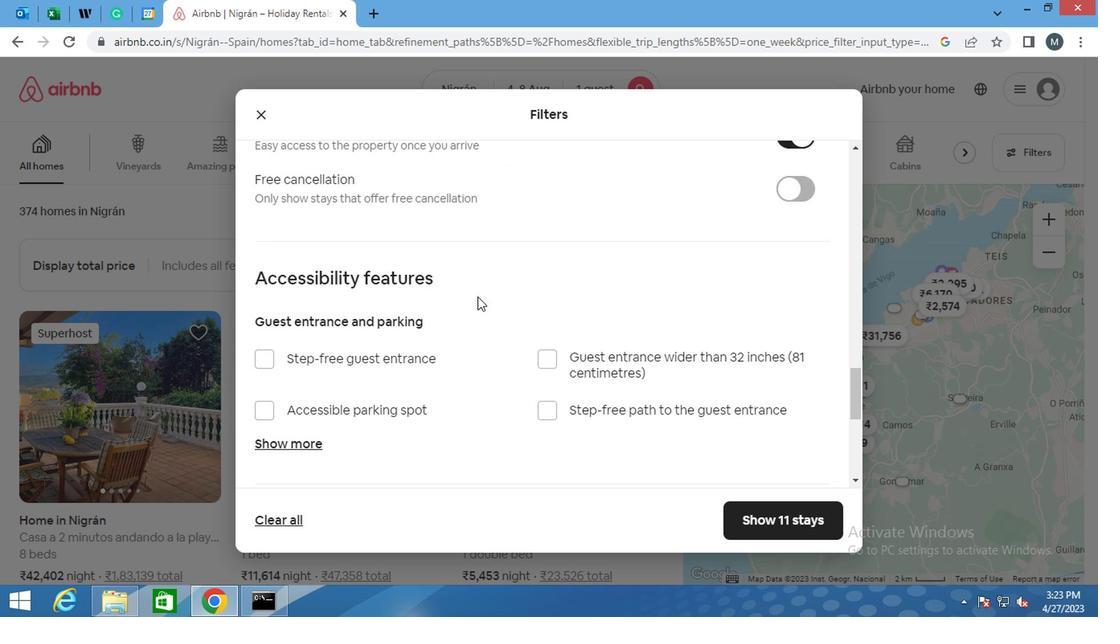 
Action: Mouse scrolled (434, 311) with delta (0, -1)
Screenshot: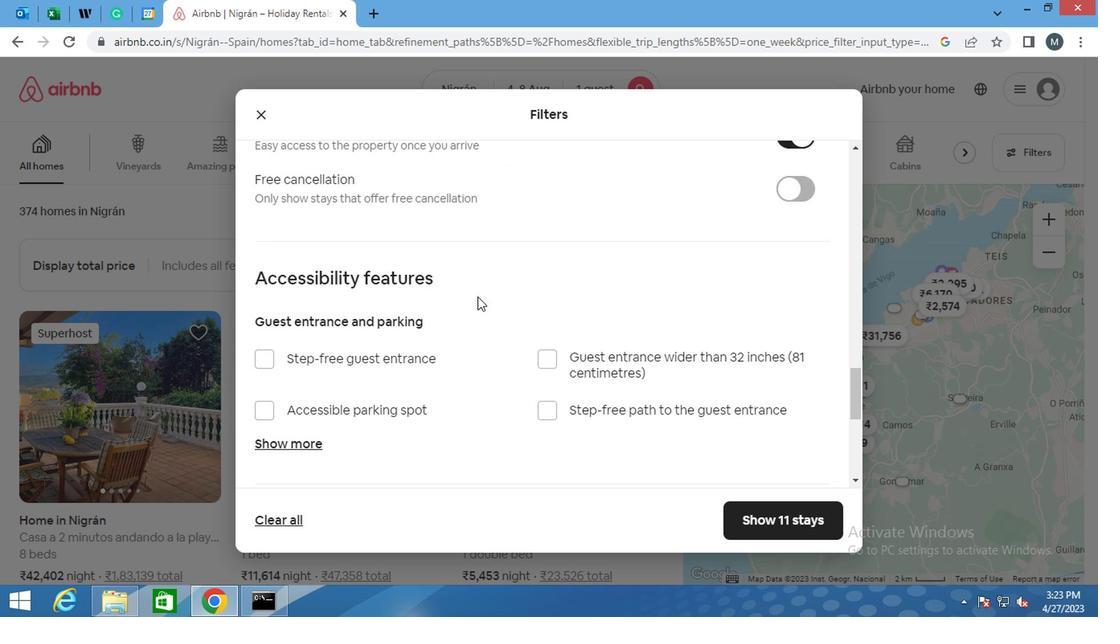 
Action: Mouse moved to (345, 336)
Screenshot: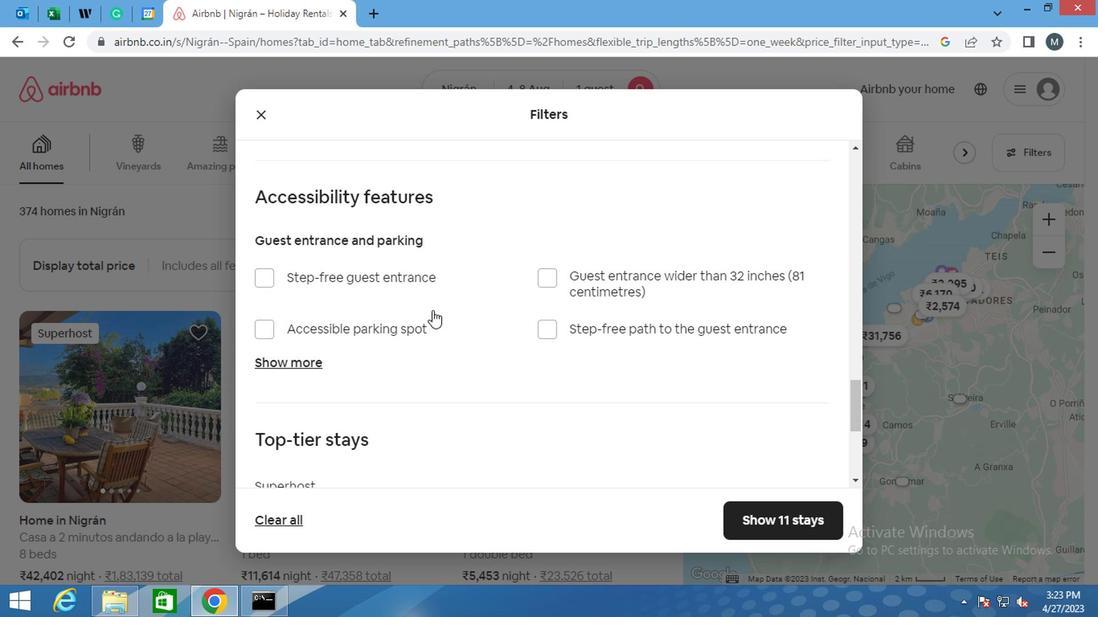 
Action: Mouse scrolled (345, 335) with delta (0, -1)
Screenshot: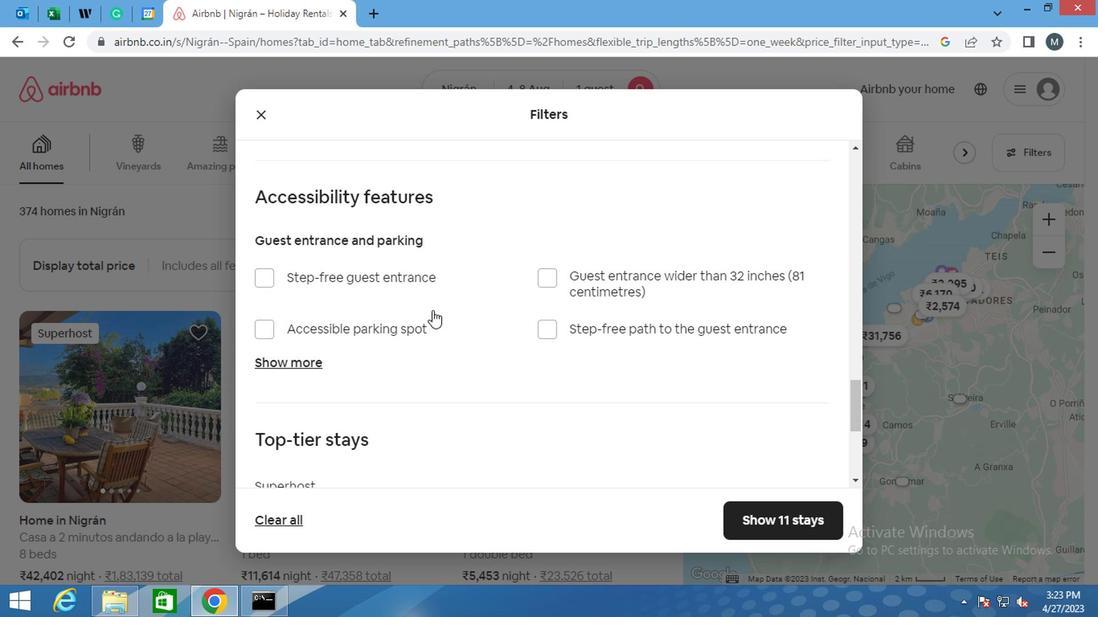 
Action: Mouse moved to (335, 343)
Screenshot: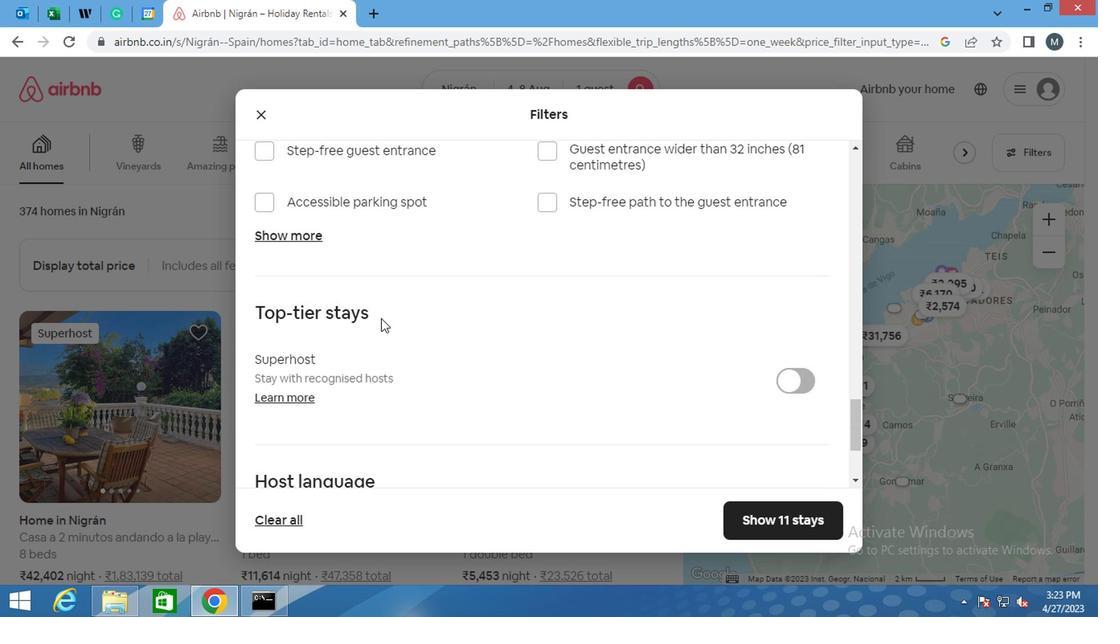 
Action: Mouse scrolled (335, 342) with delta (0, 0)
Screenshot: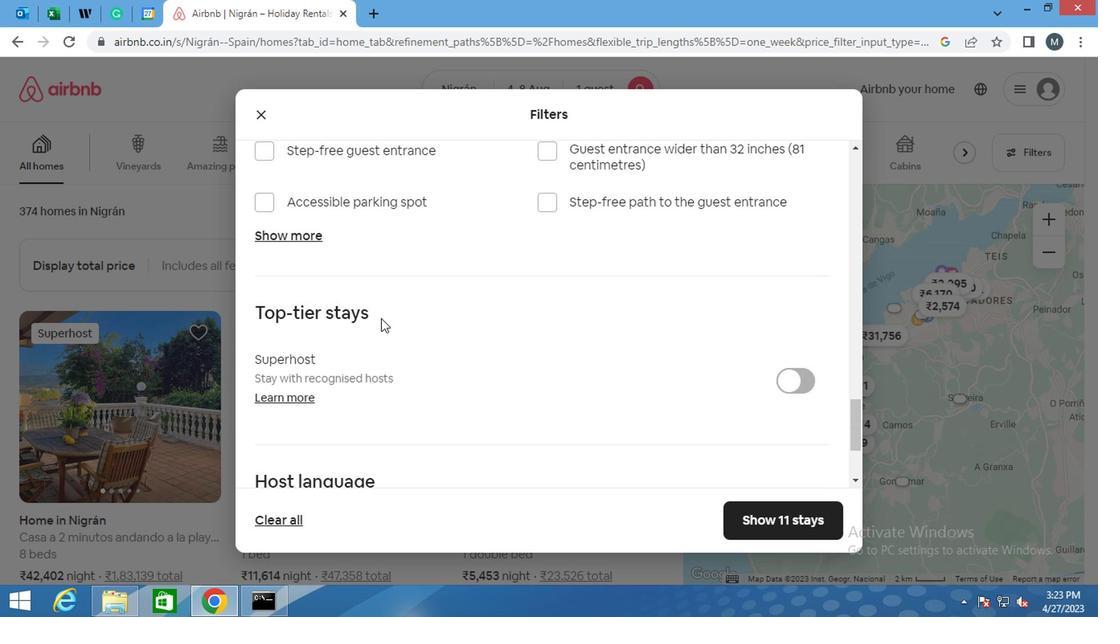 
Action: Mouse moved to (307, 355)
Screenshot: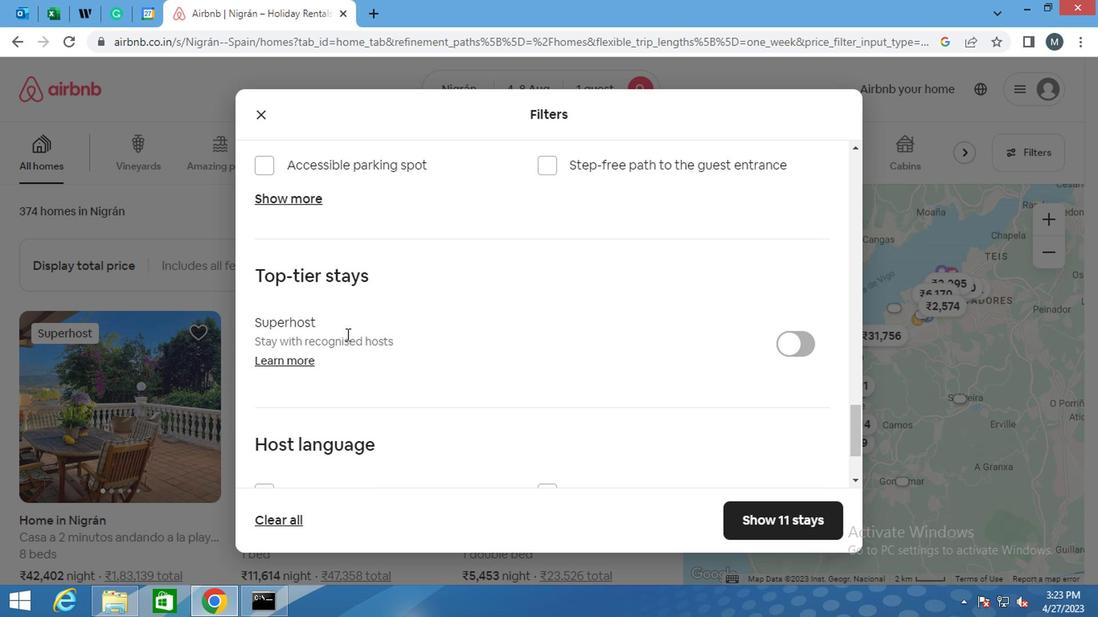 
Action: Mouse scrolled (307, 354) with delta (0, -1)
Screenshot: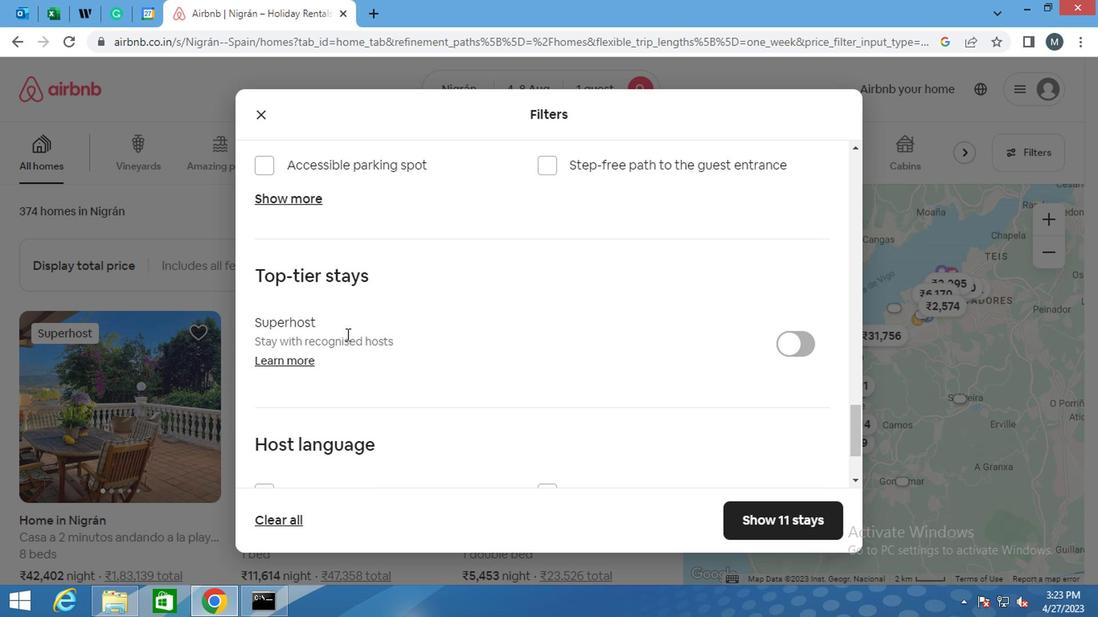 
Action: Mouse moved to (260, 381)
Screenshot: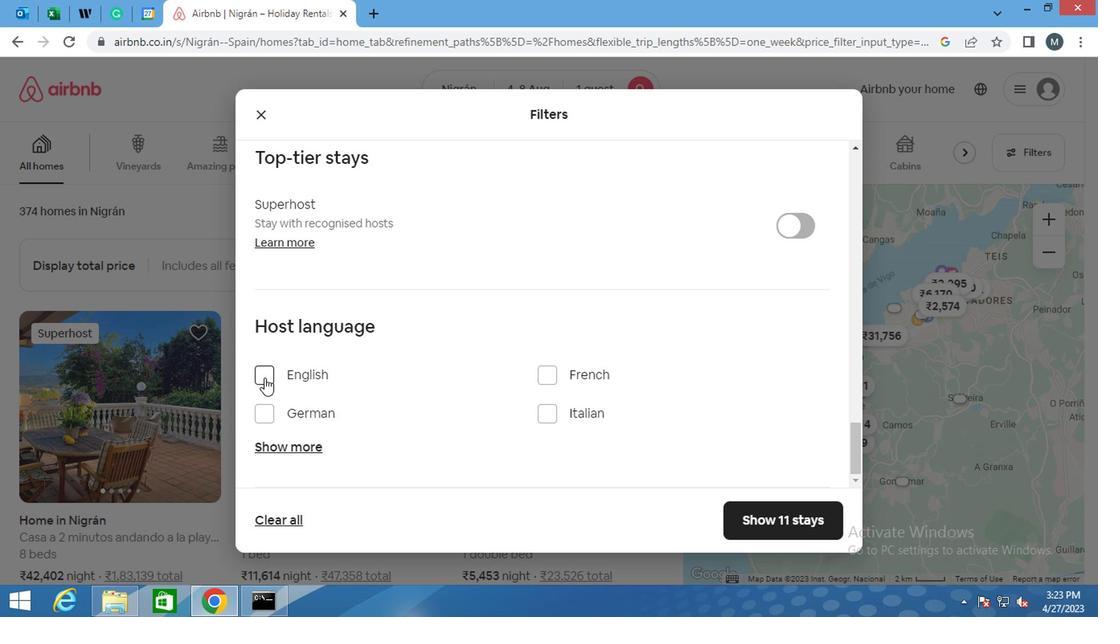 
Action: Mouse pressed left at (260, 381)
Screenshot: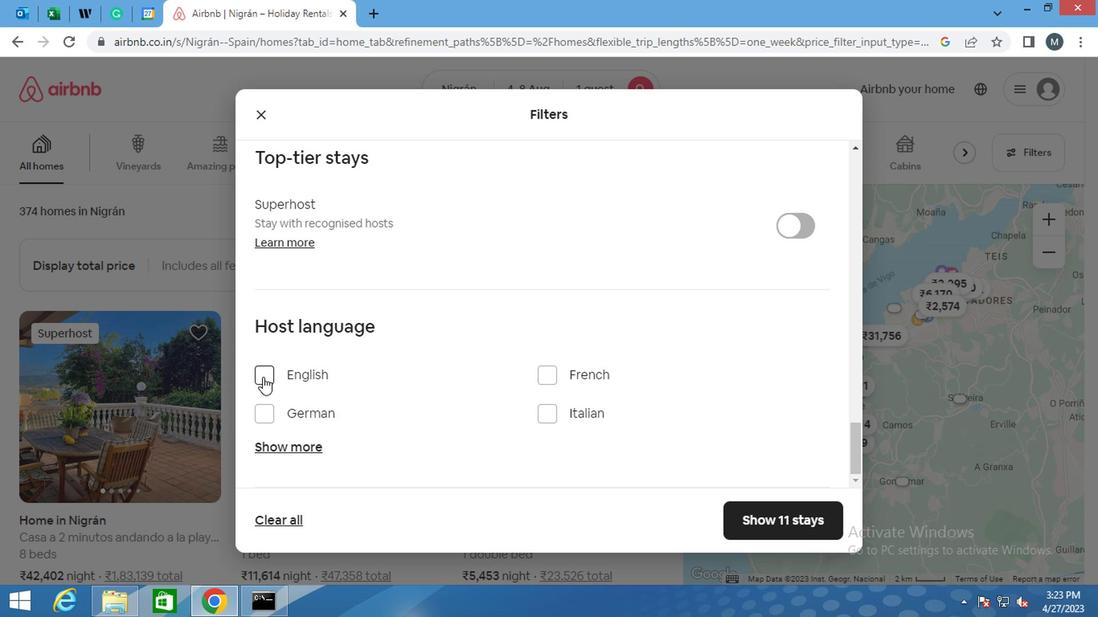 
Action: Mouse moved to (780, 526)
Screenshot: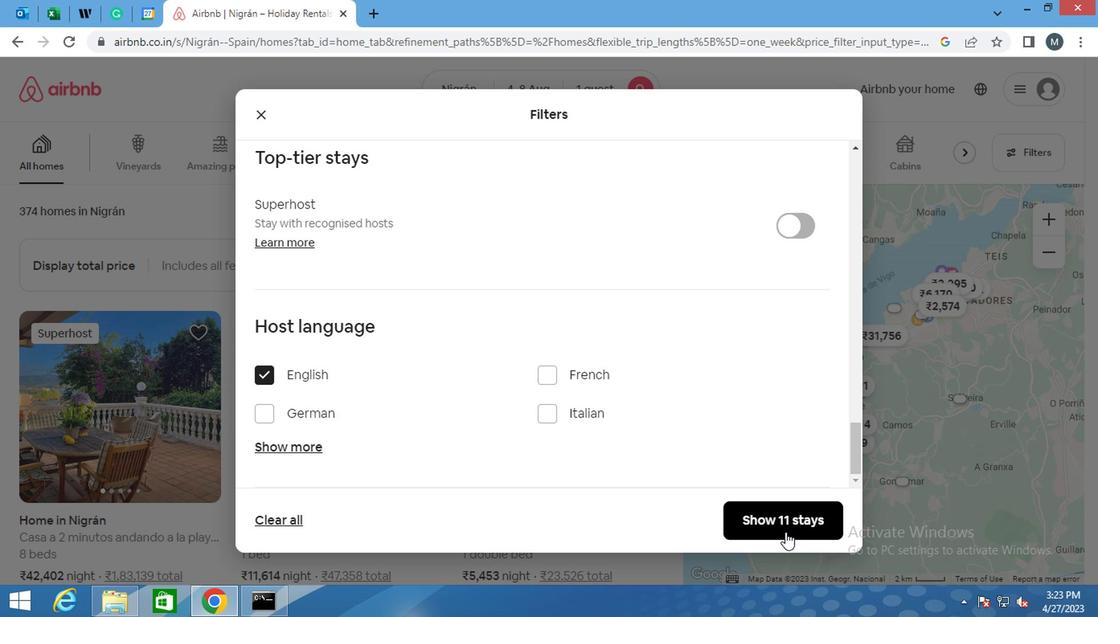 
Action: Mouse pressed left at (780, 526)
Screenshot: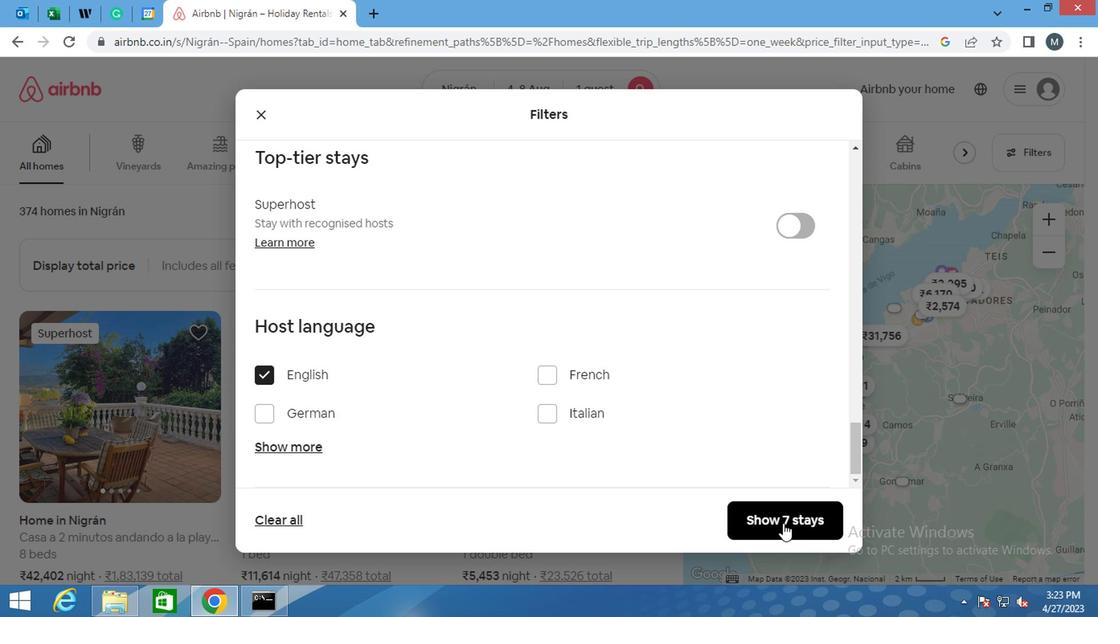 
